 Task: Find connections with filter location Cícero Dantas with filter topic #sharktankwith filter profile language Spanish with filter current company Coursera with filter school Islamic University of Science & Technology, Pulwama with filter industry Wireless Services with filter service category Mobile Marketing with filter keywords title Physical Therapy Assistant
Action: Mouse moved to (630, 118)
Screenshot: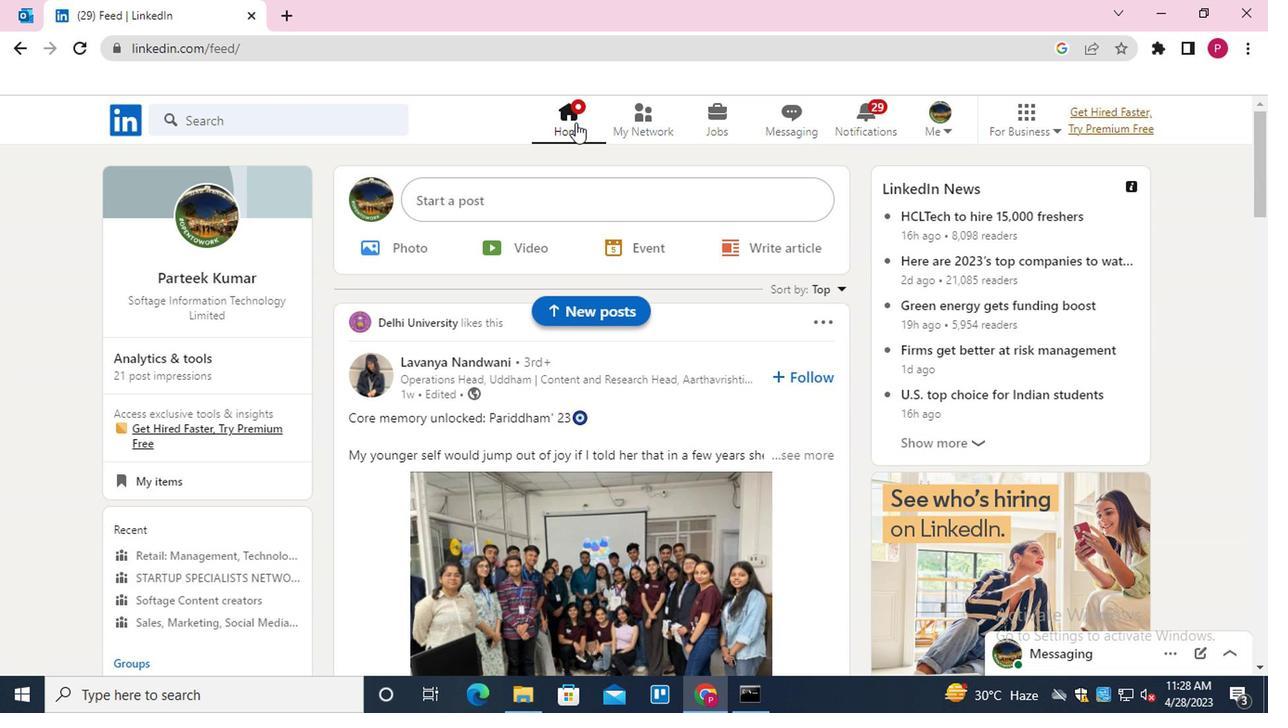 
Action: Mouse pressed left at (630, 118)
Screenshot: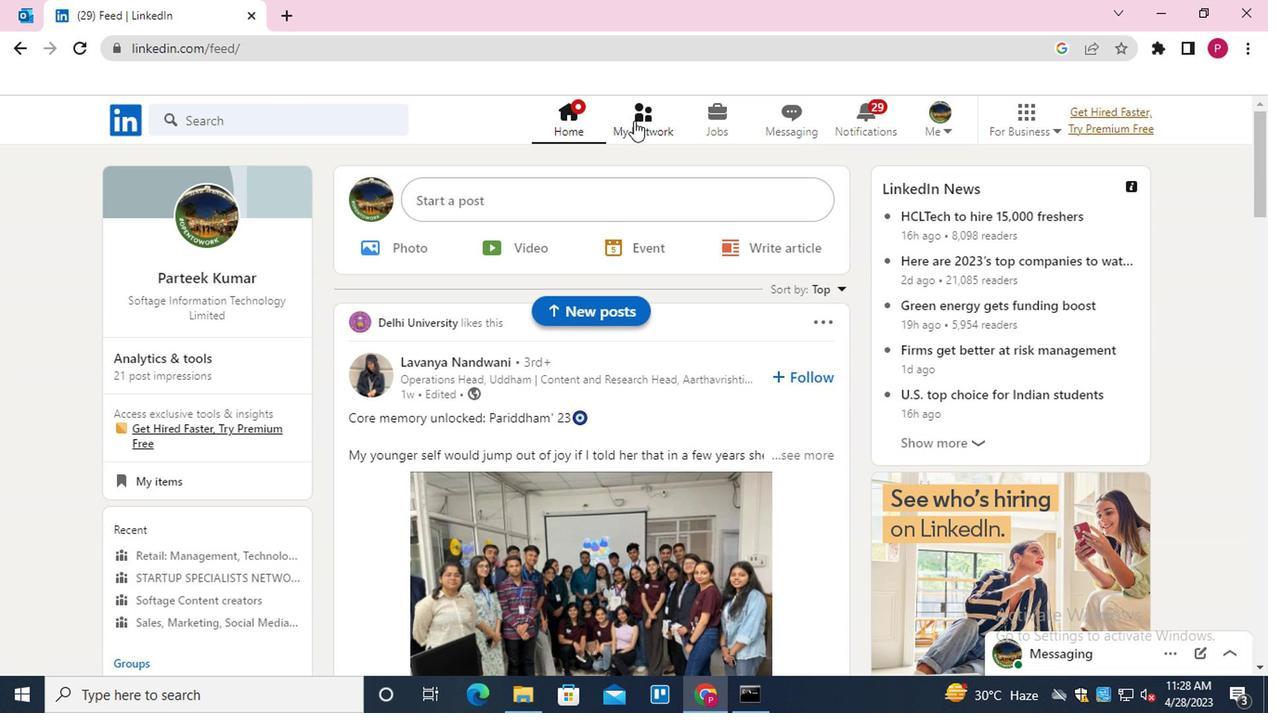 
Action: Mouse moved to (278, 225)
Screenshot: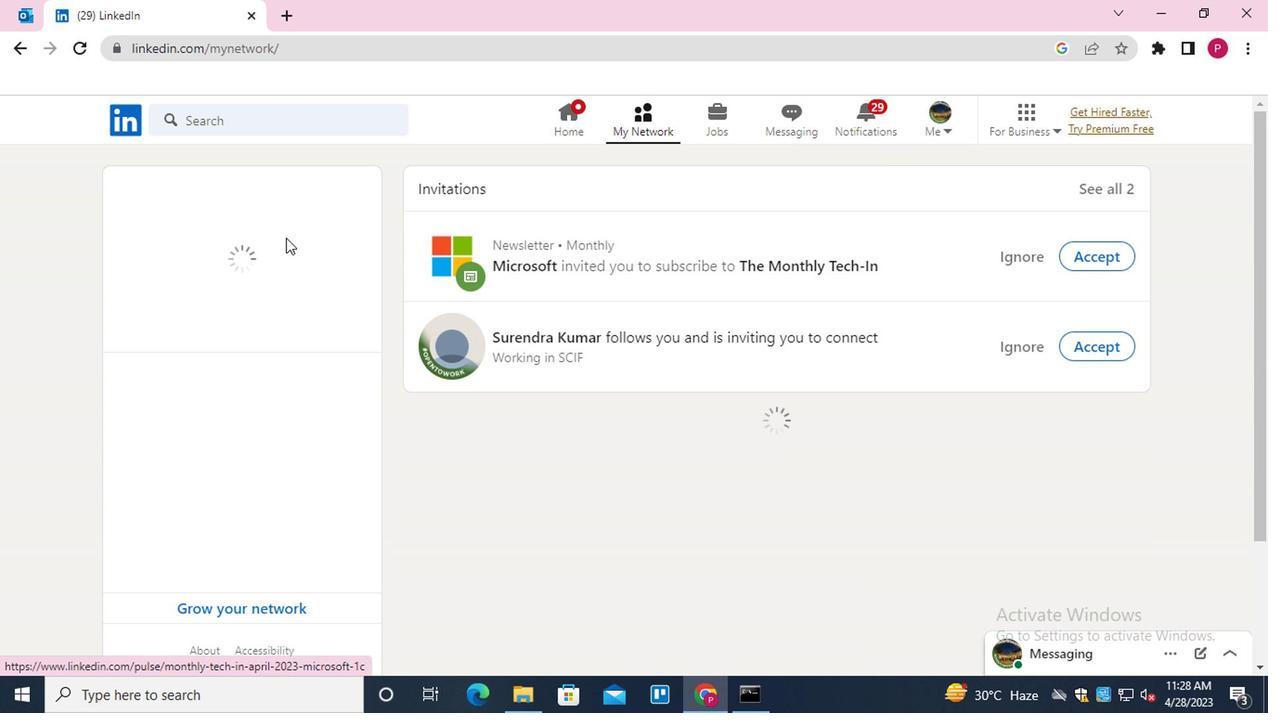
Action: Mouse pressed left at (278, 225)
Screenshot: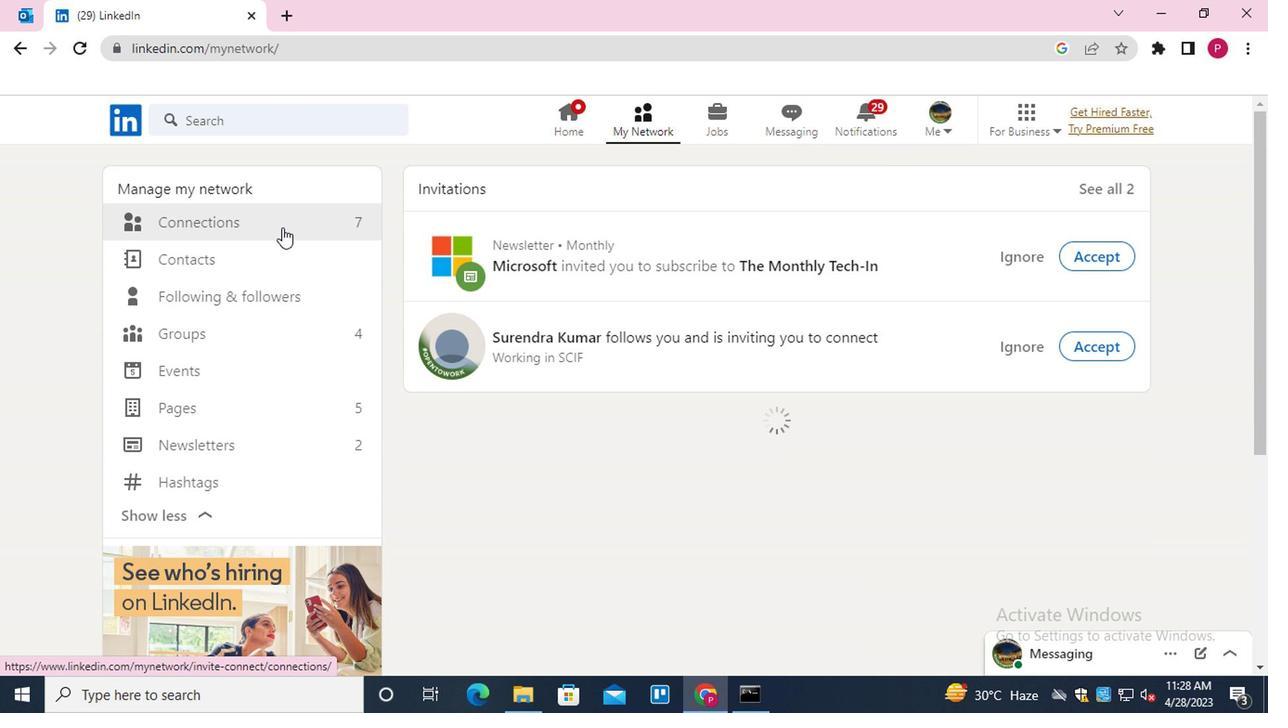 
Action: Mouse moved to (786, 226)
Screenshot: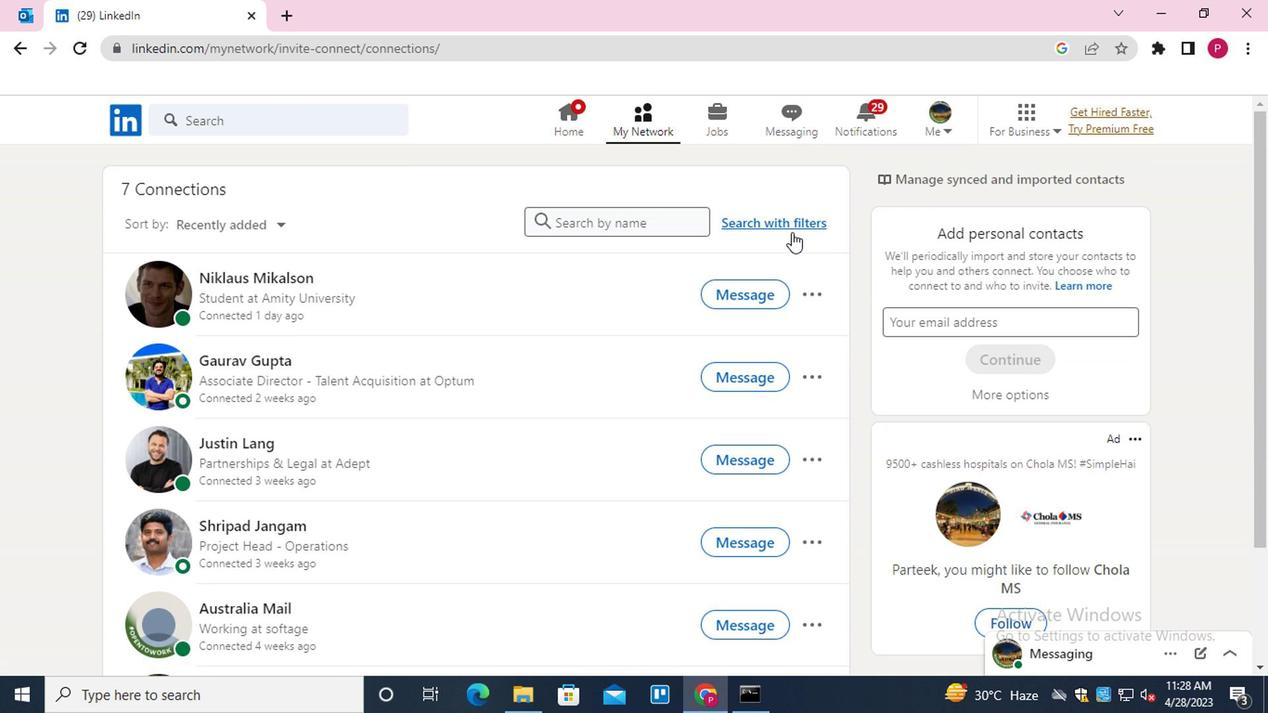 
Action: Mouse pressed left at (786, 226)
Screenshot: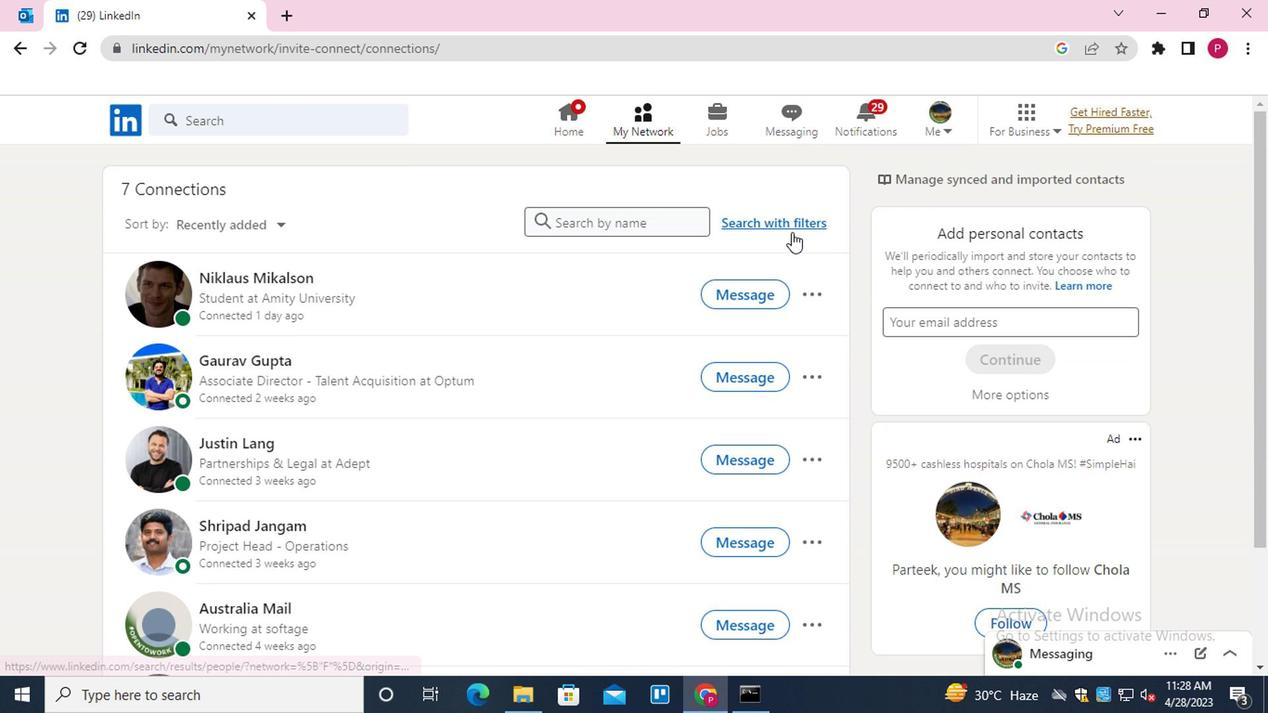 
Action: Mouse moved to (696, 171)
Screenshot: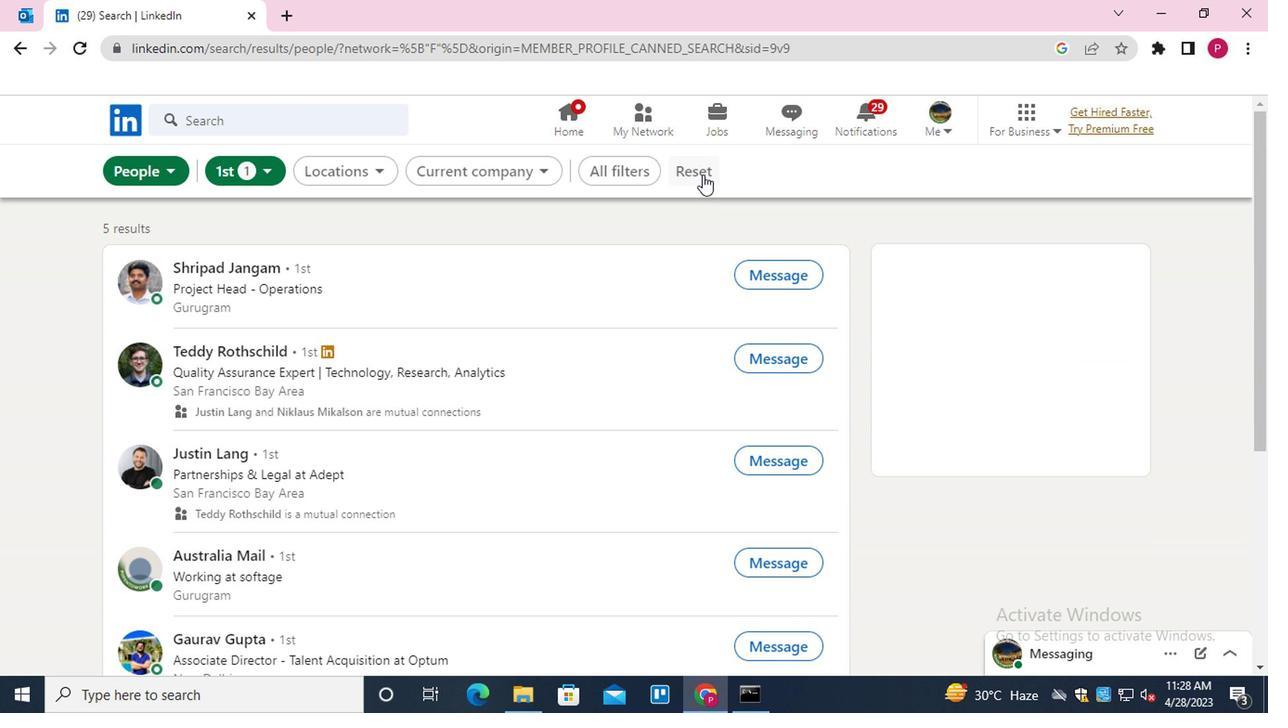
Action: Mouse pressed left at (696, 171)
Screenshot: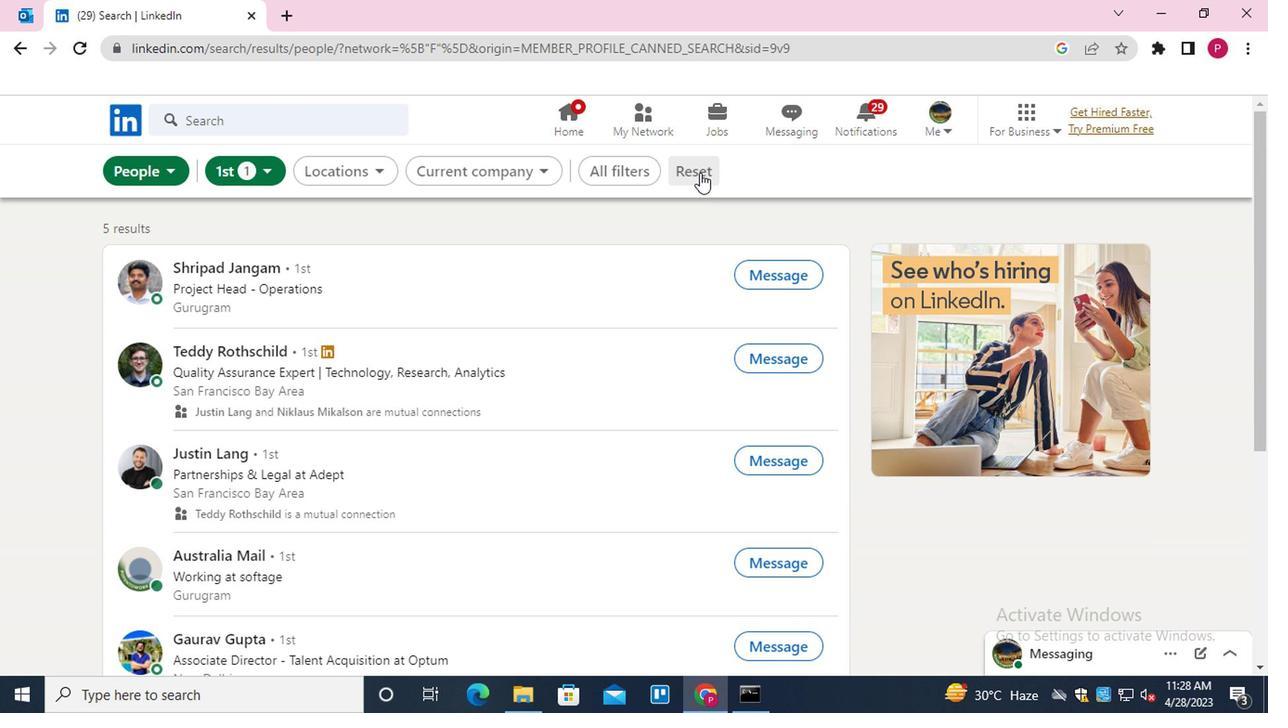 
Action: Mouse moved to (666, 171)
Screenshot: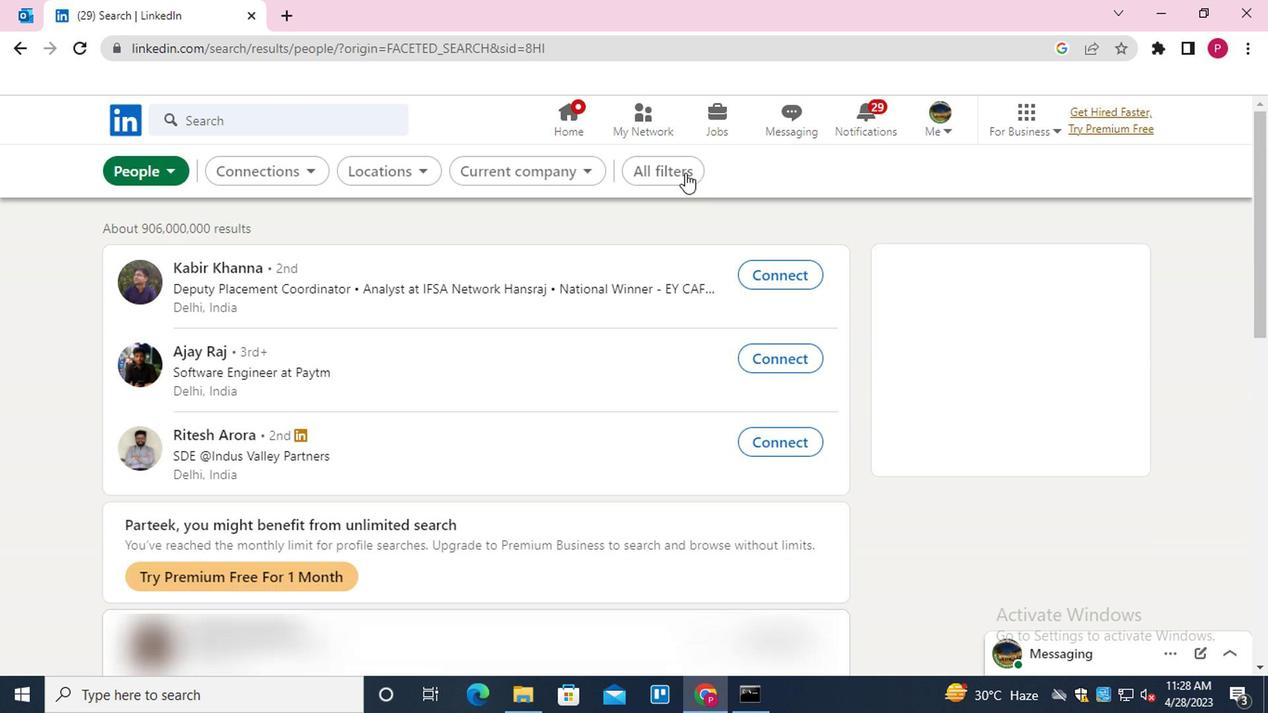 
Action: Mouse pressed left at (666, 171)
Screenshot: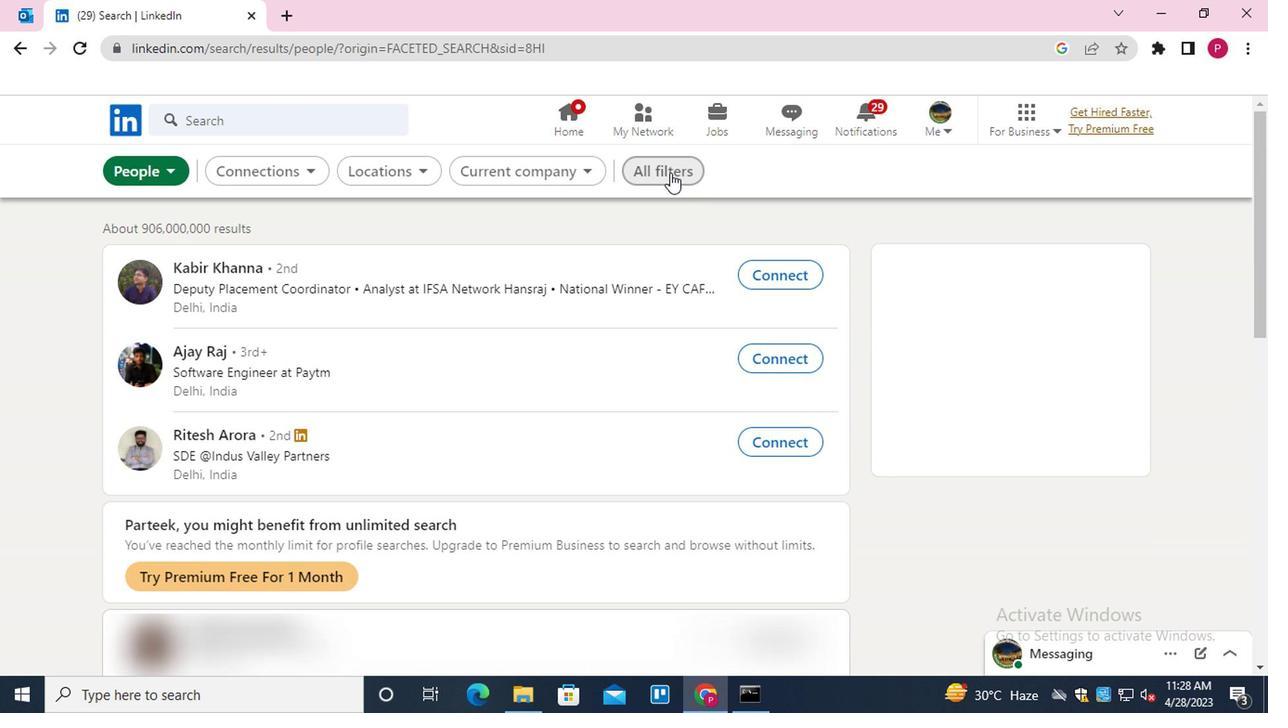 
Action: Mouse moved to (934, 365)
Screenshot: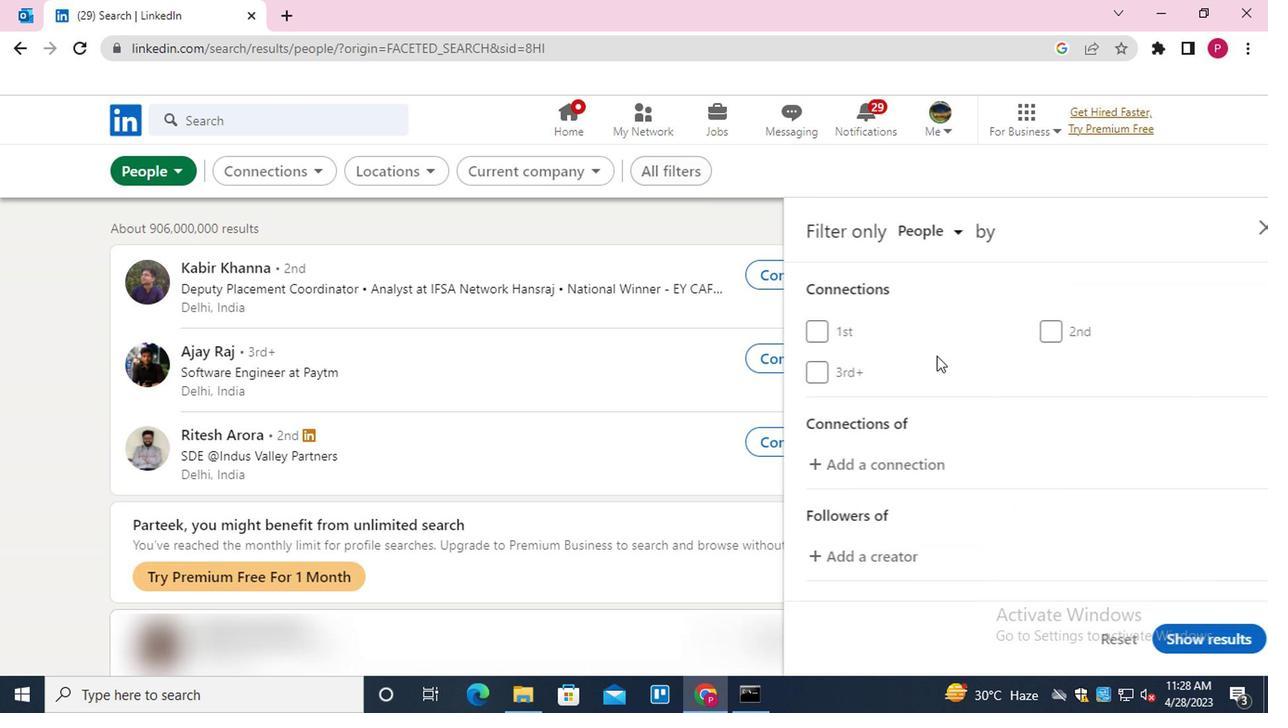 
Action: Mouse scrolled (934, 365) with delta (0, 0)
Screenshot: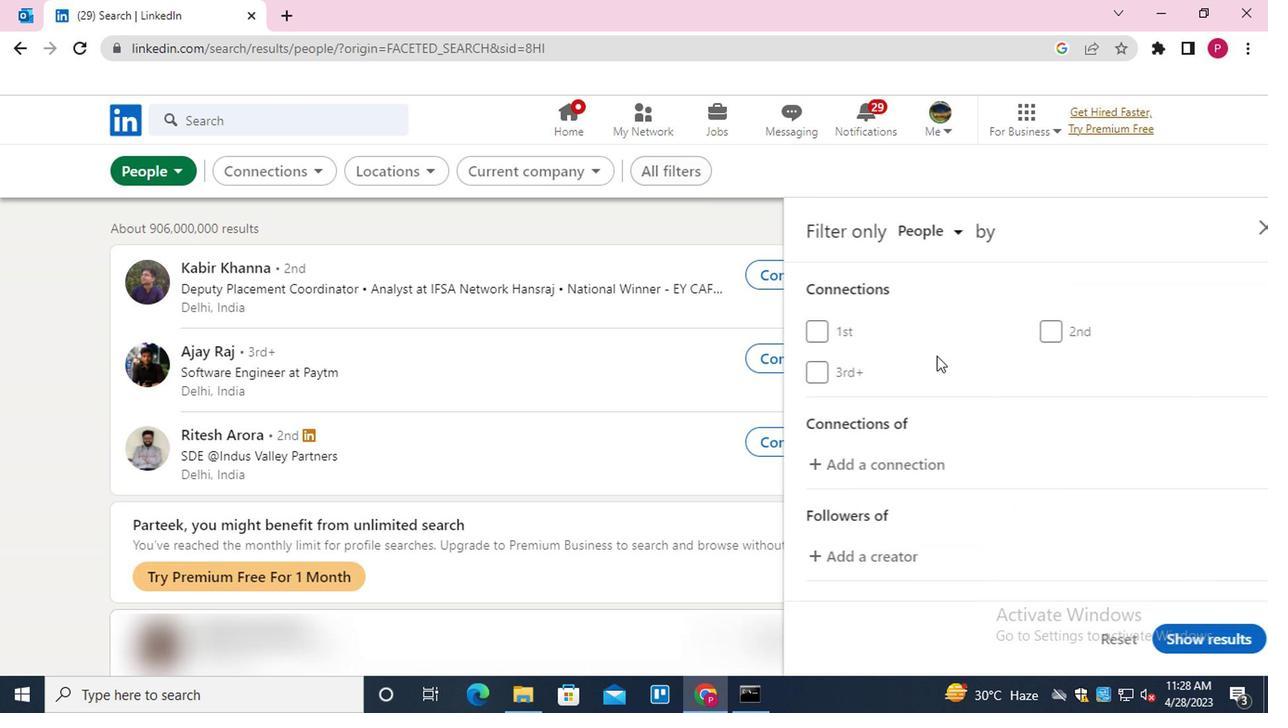 
Action: Mouse moved to (934, 367)
Screenshot: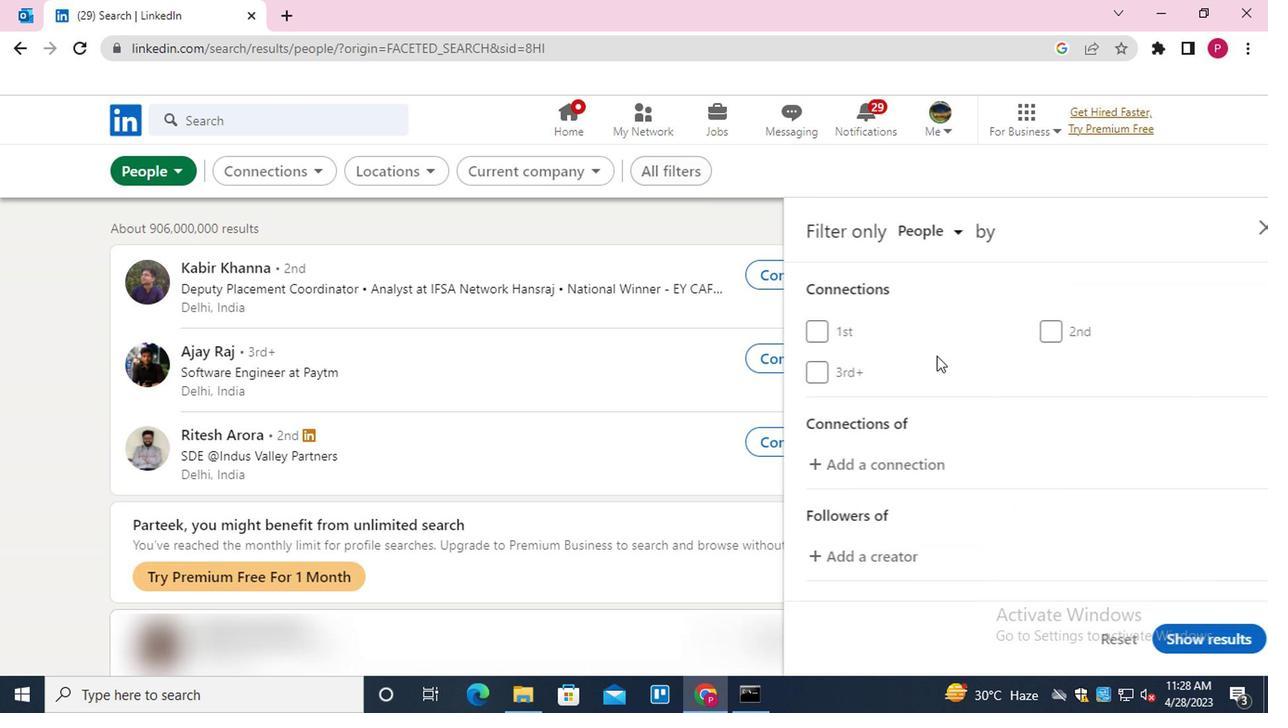 
Action: Mouse scrolled (934, 367) with delta (0, 0)
Screenshot: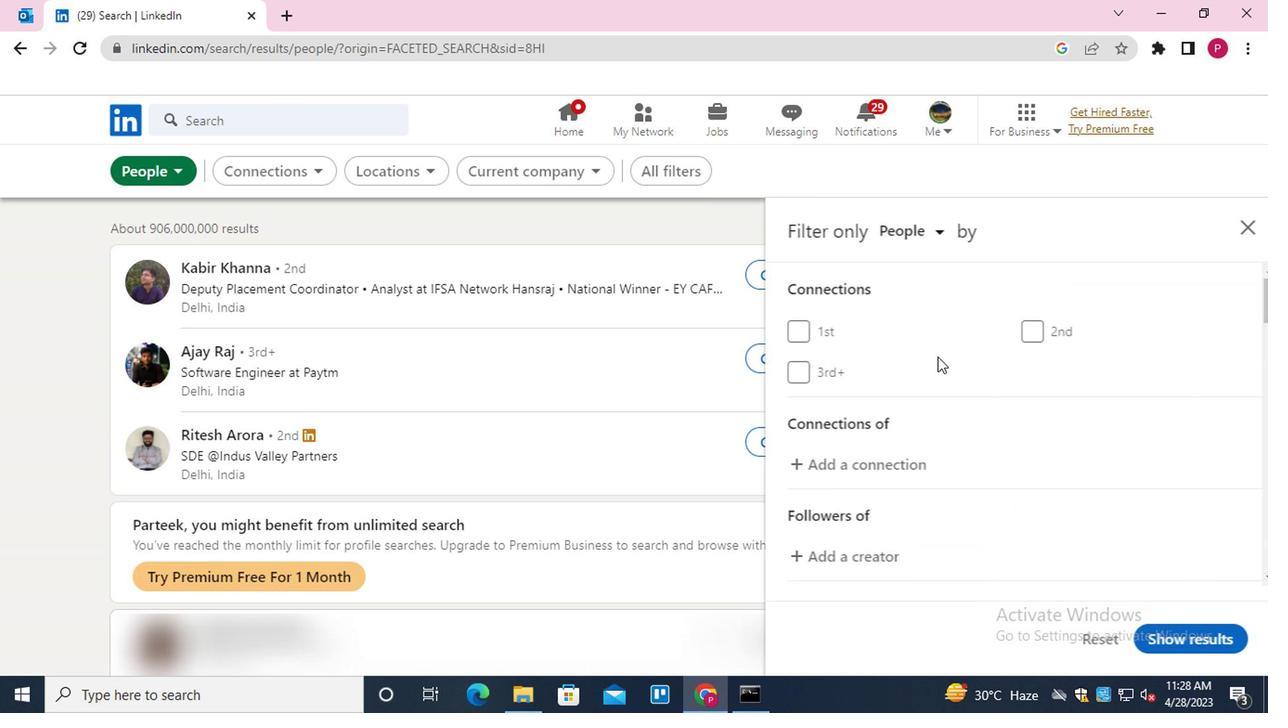 
Action: Mouse moved to (936, 374)
Screenshot: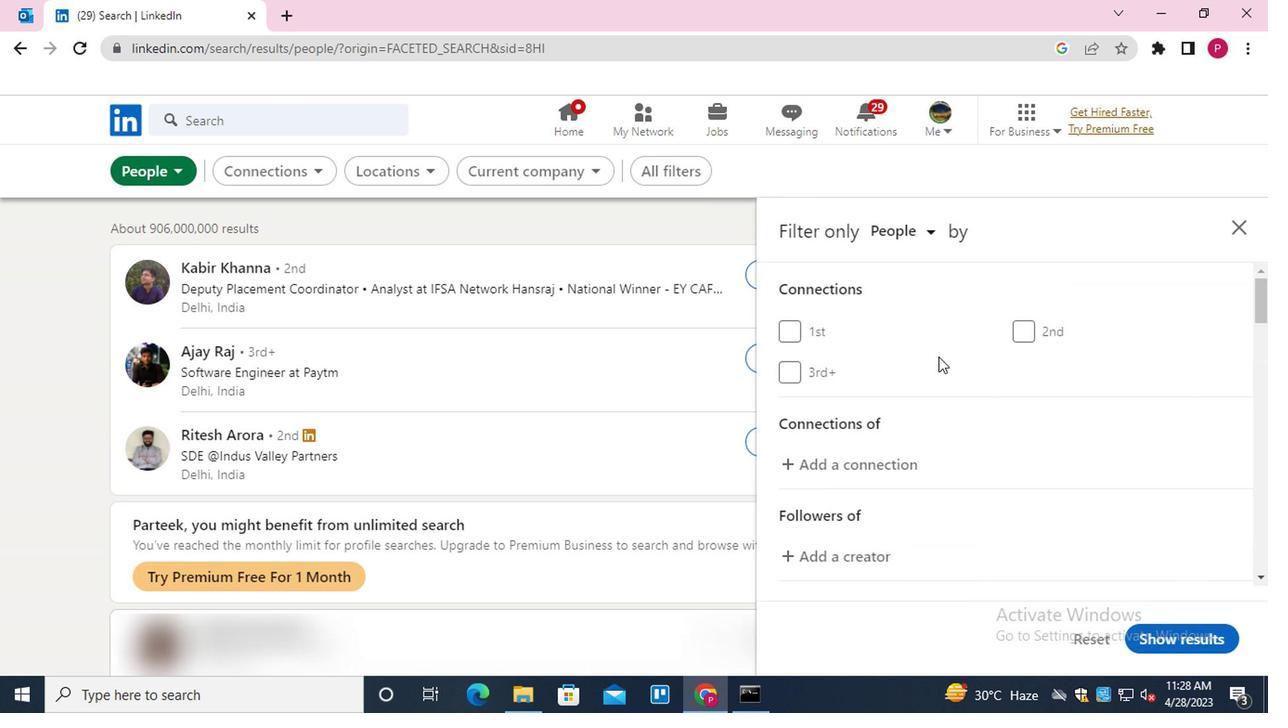 
Action: Mouse scrolled (936, 373) with delta (0, 0)
Screenshot: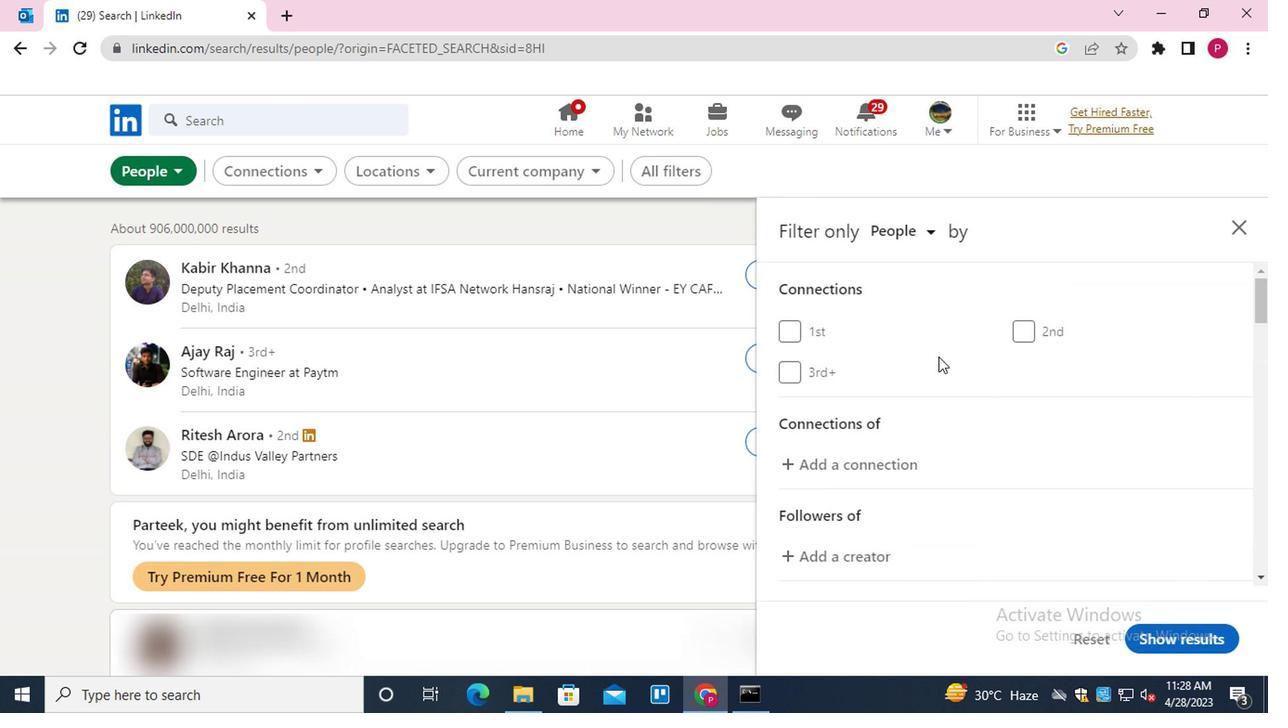 
Action: Mouse moved to (945, 385)
Screenshot: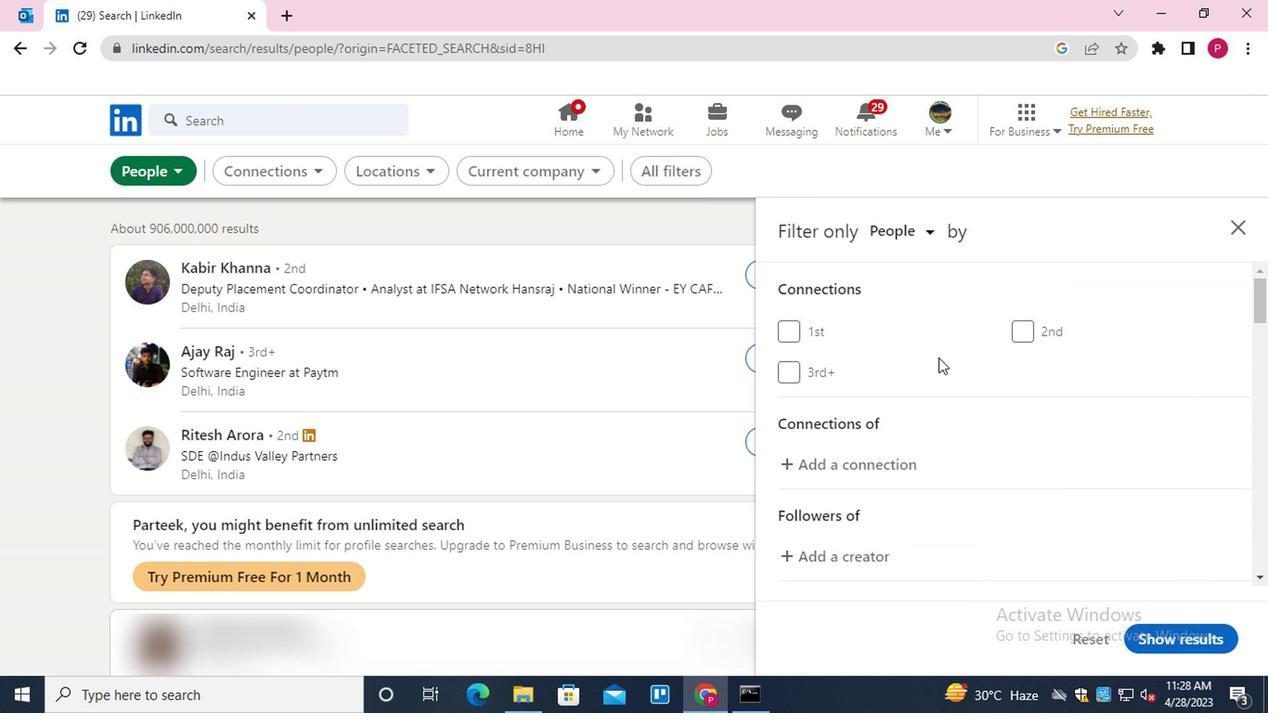 
Action: Mouse scrolled (945, 384) with delta (0, -1)
Screenshot: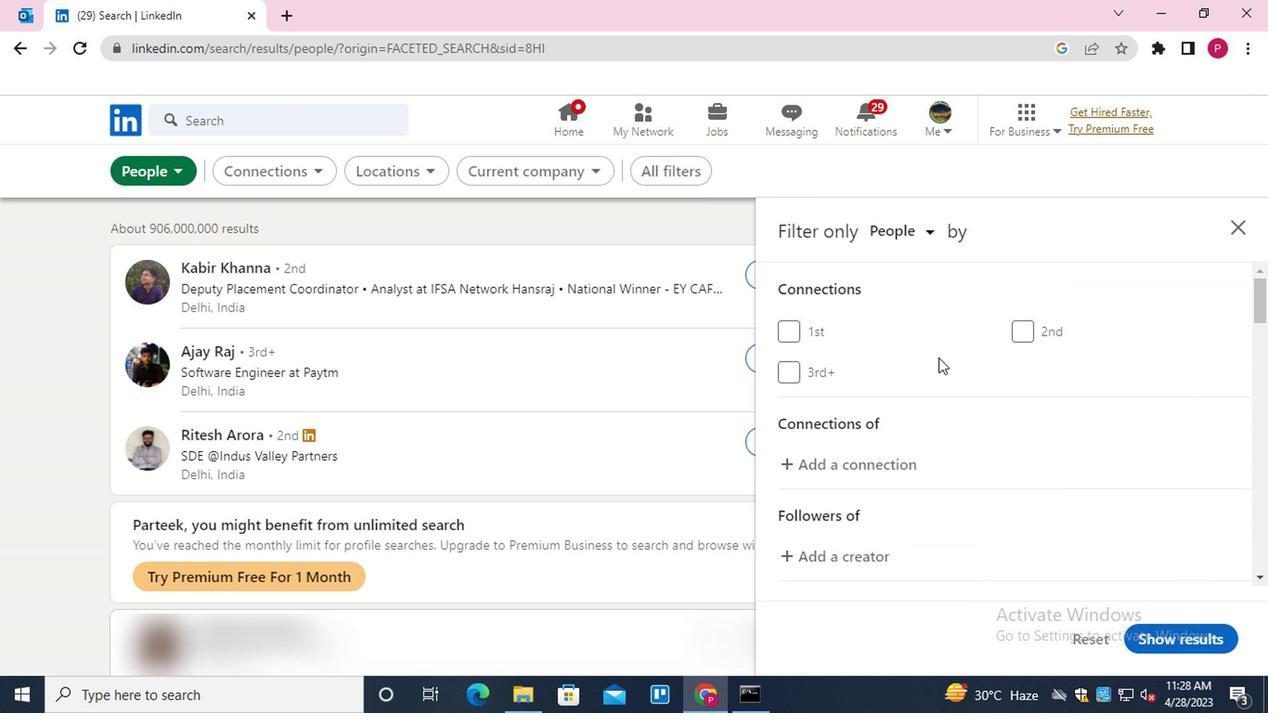 
Action: Mouse moved to (1052, 357)
Screenshot: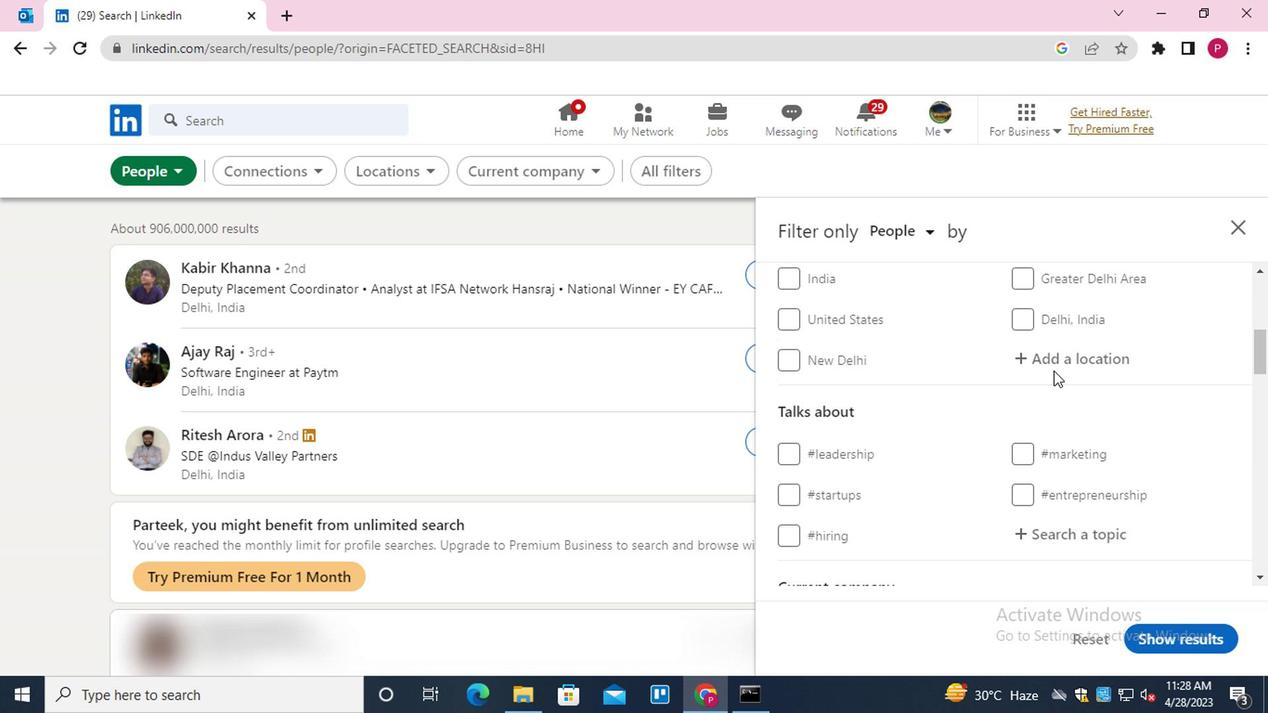 
Action: Mouse pressed left at (1052, 357)
Screenshot: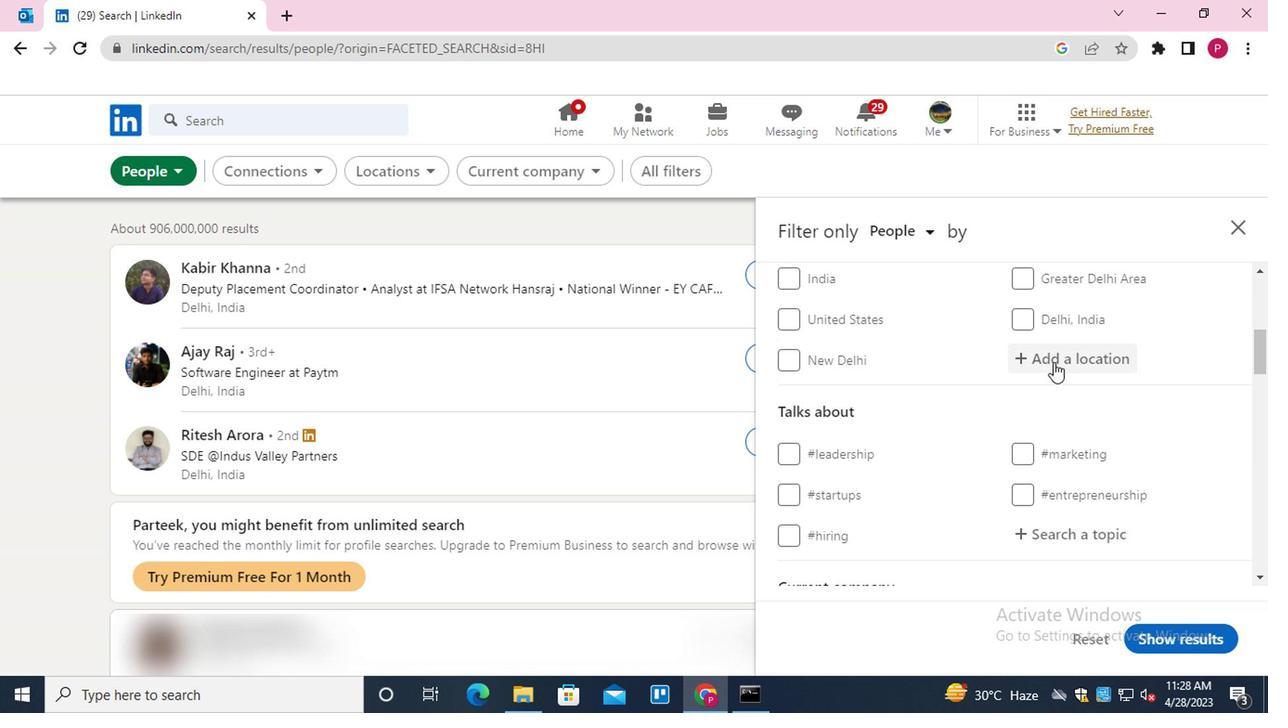
Action: Key pressed <Key.shift>CICERO<Key.down><Key.down><Key.down><Key.down><Key.enter>
Screenshot: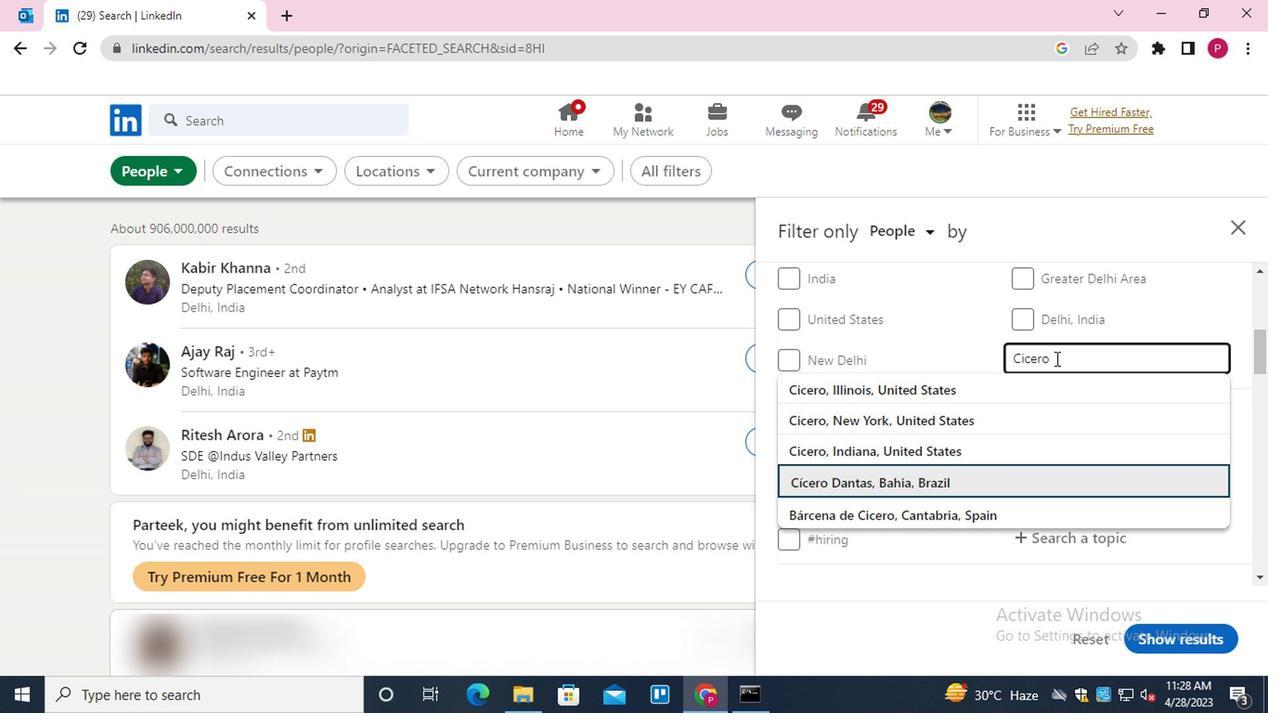 
Action: Mouse moved to (974, 391)
Screenshot: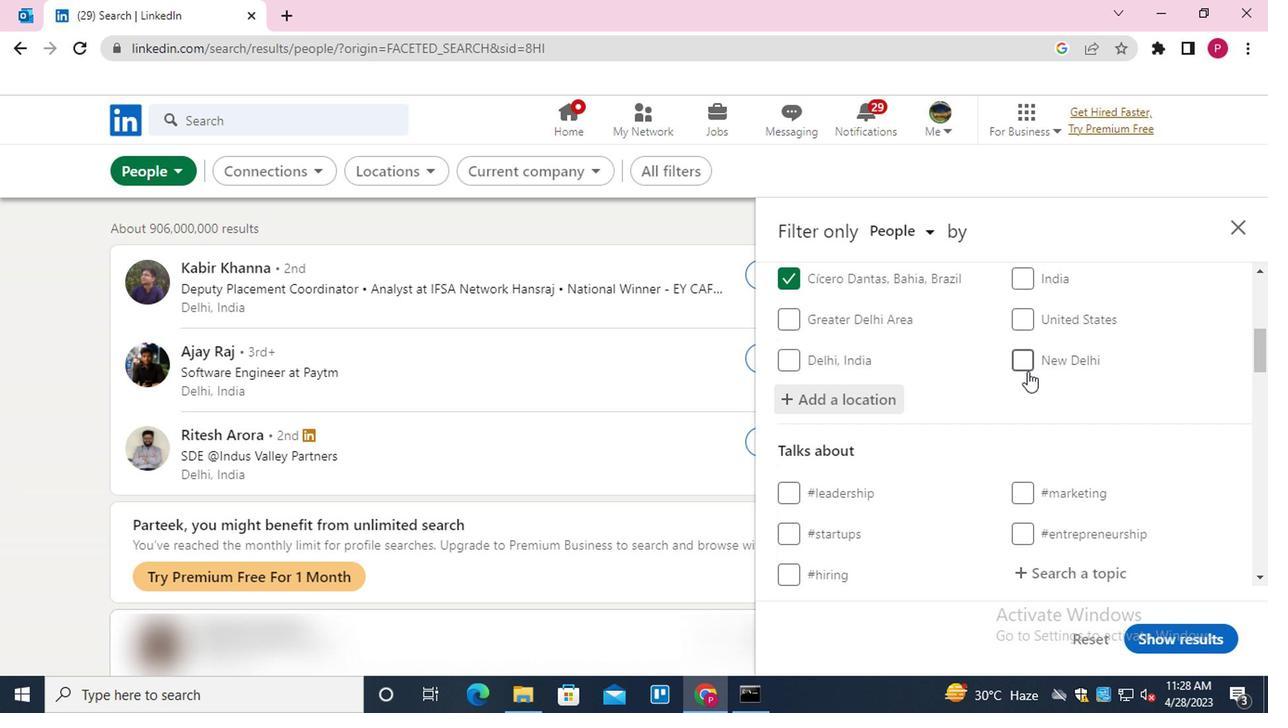 
Action: Mouse scrolled (974, 390) with delta (0, 0)
Screenshot: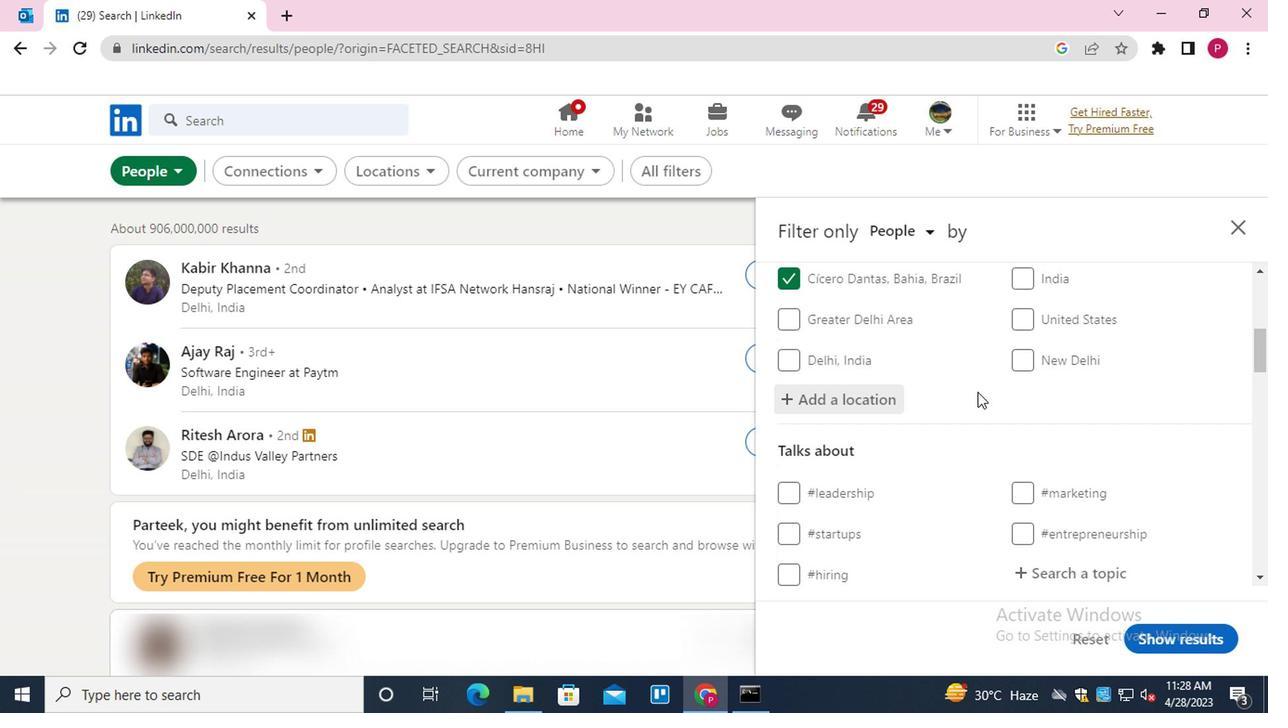 
Action: Mouse moved to (972, 391)
Screenshot: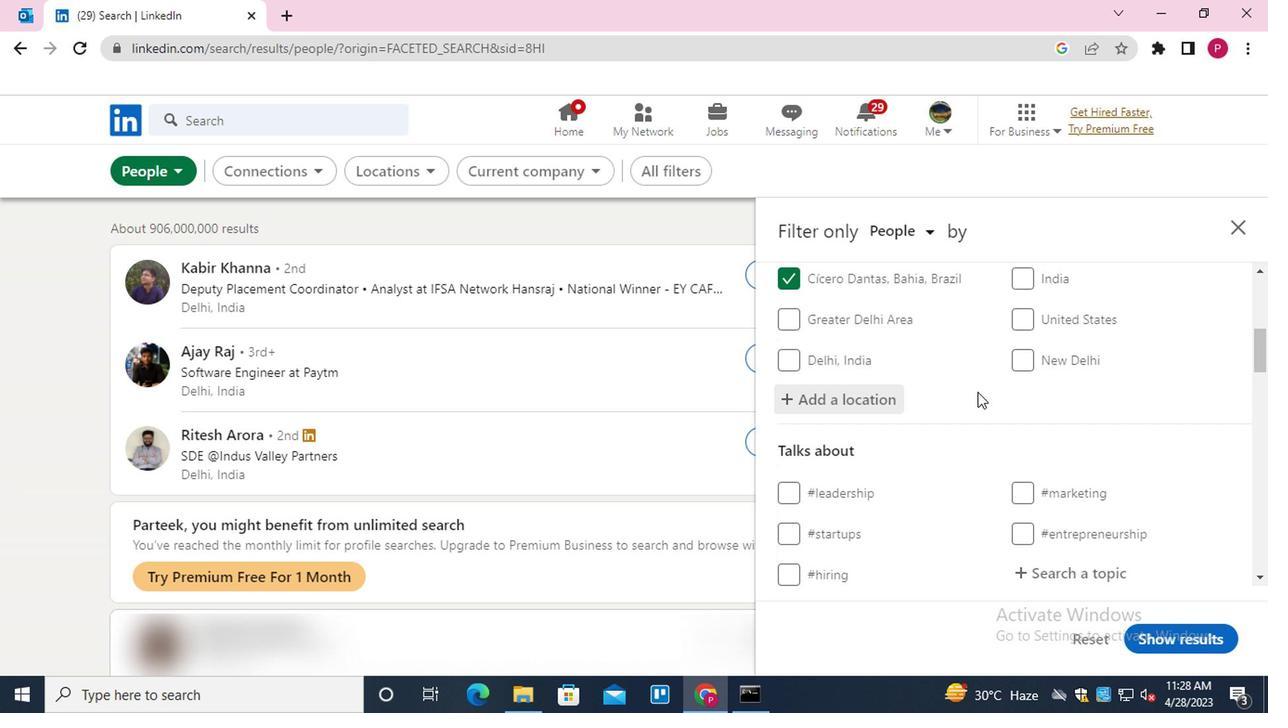 
Action: Mouse scrolled (972, 390) with delta (0, 0)
Screenshot: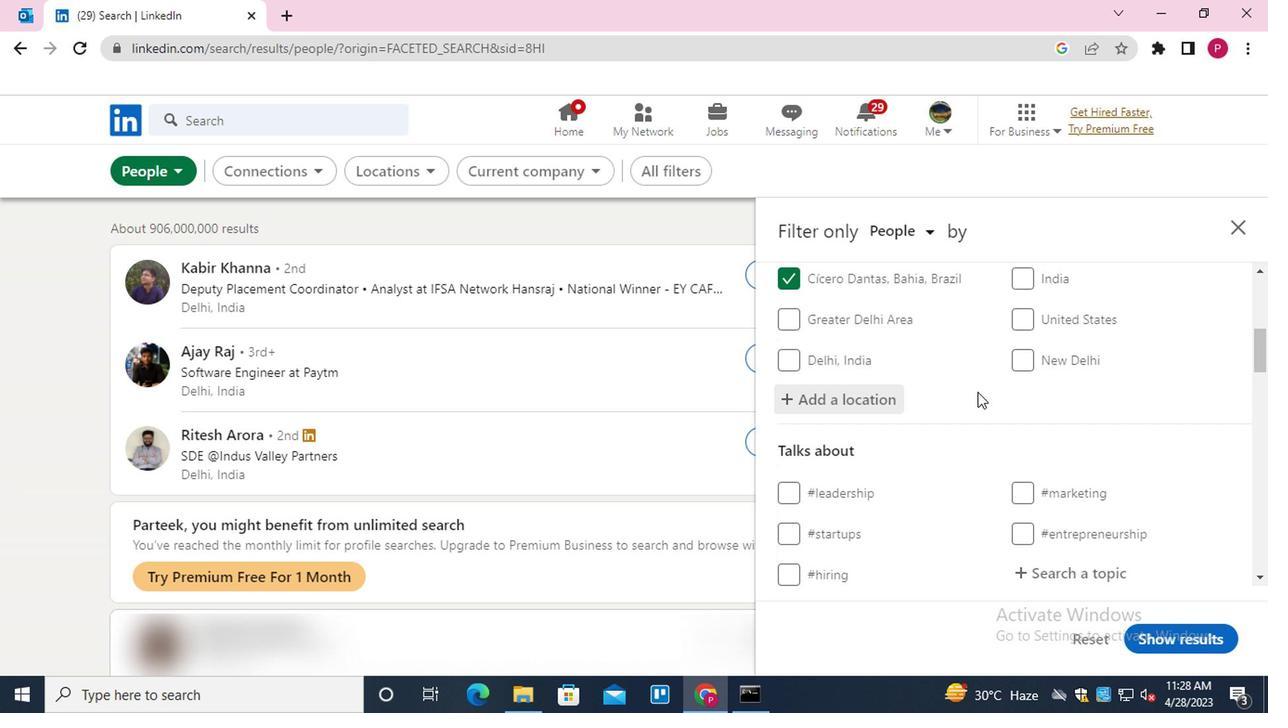 
Action: Mouse moved to (1034, 394)
Screenshot: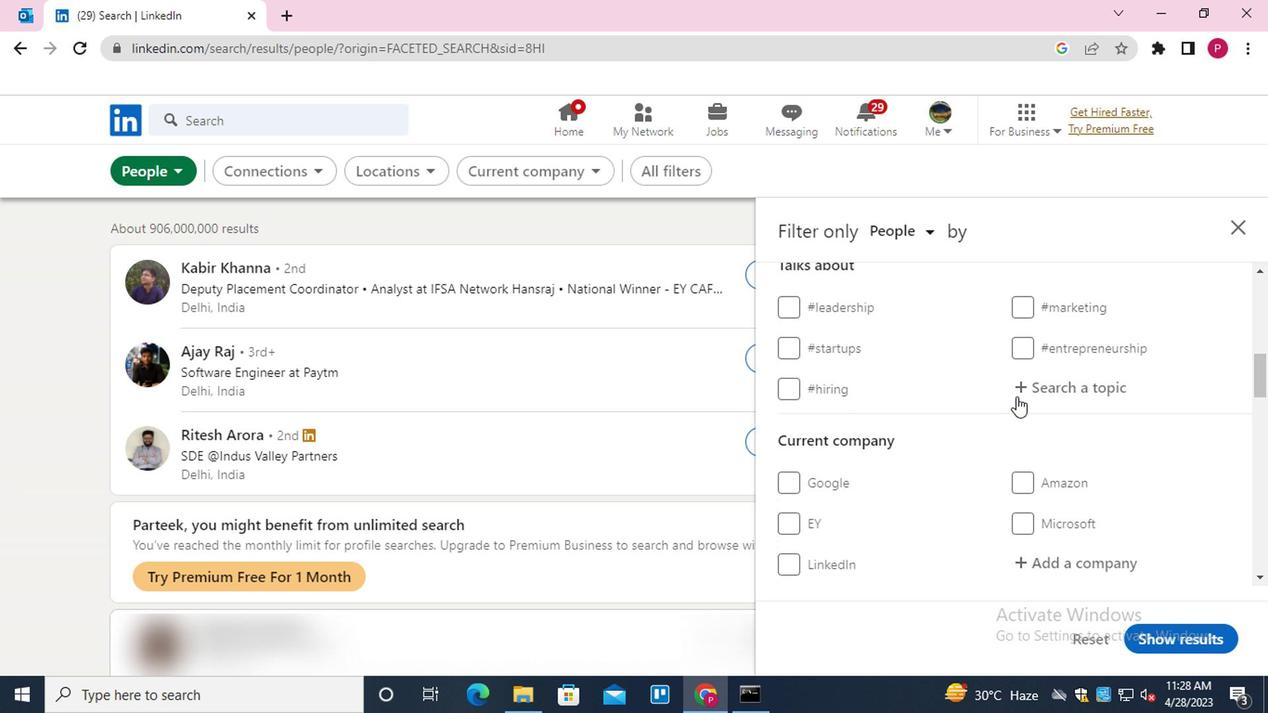 
Action: Mouse pressed left at (1034, 394)
Screenshot: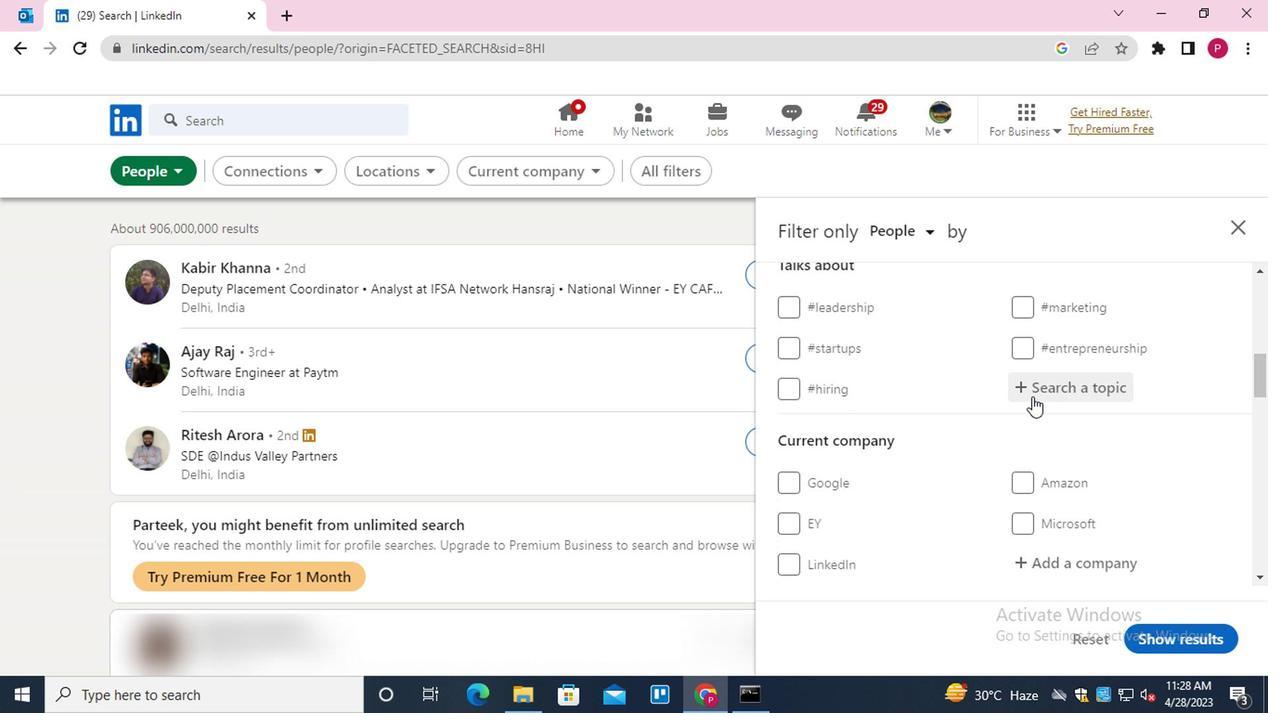 
Action: Key pressed SHARKTANK<Key.down><Key.enter>
Screenshot: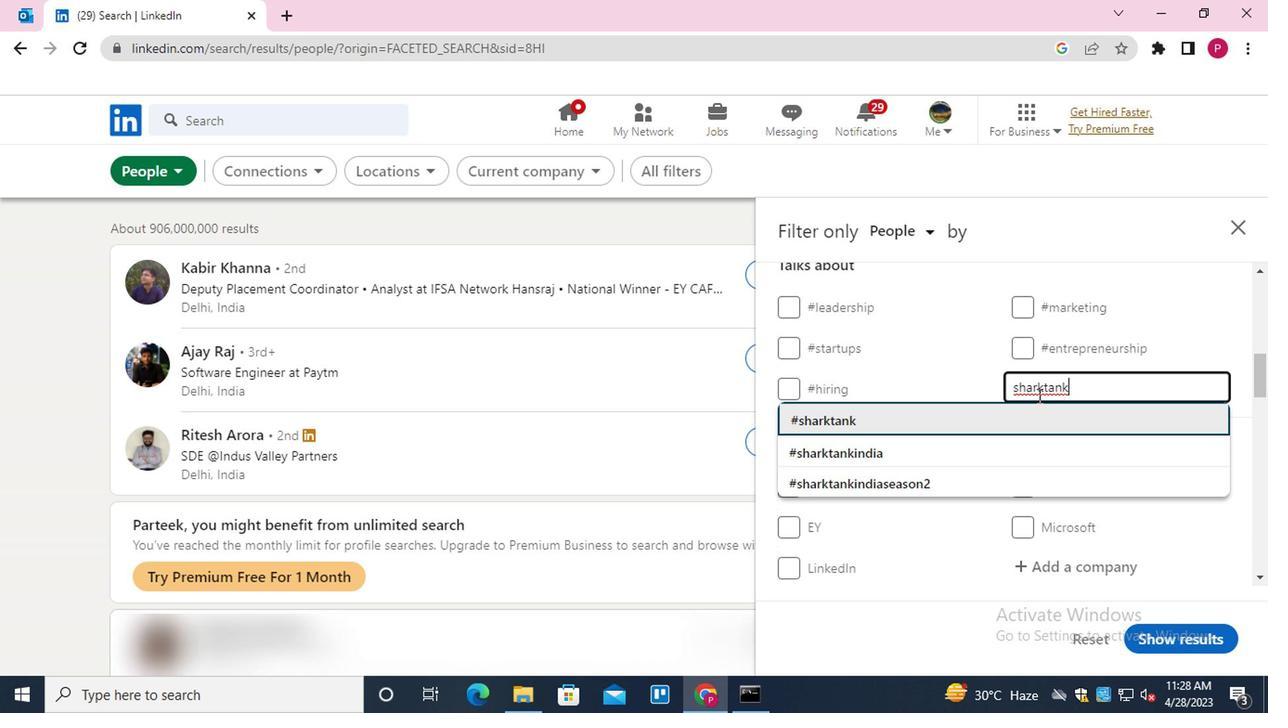 
Action: Mouse scrolled (1034, 394) with delta (0, 0)
Screenshot: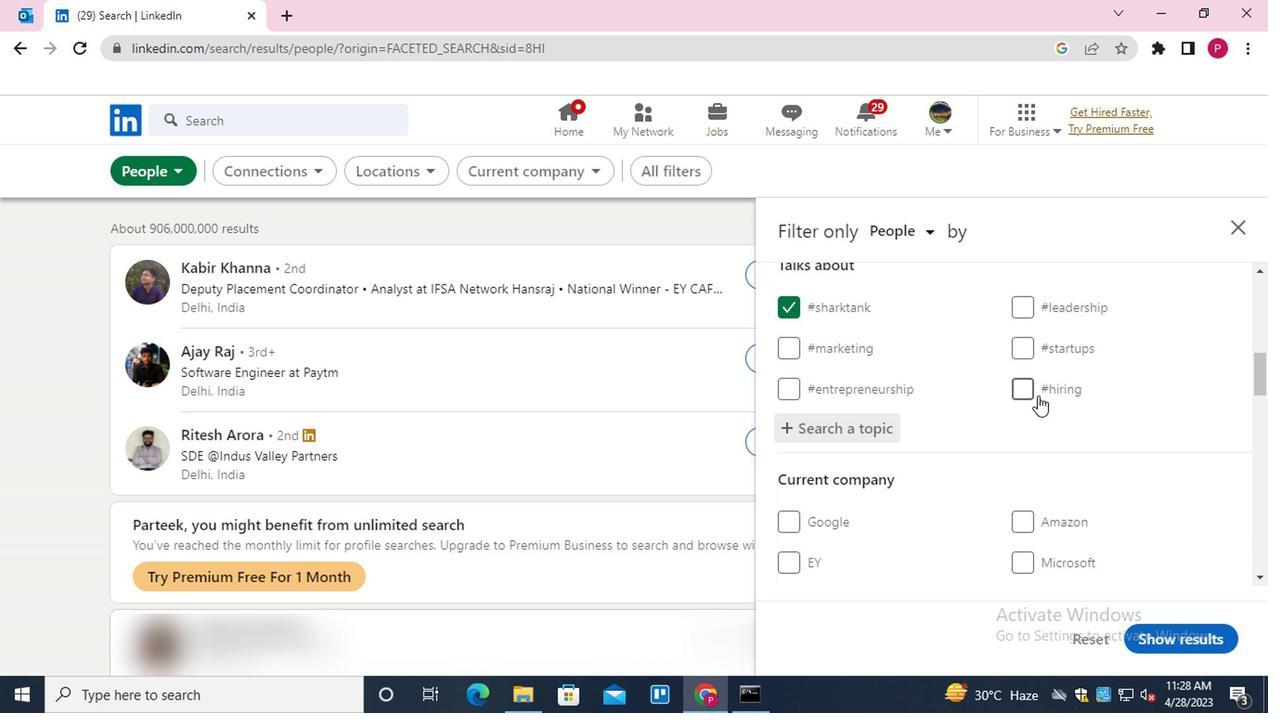 
Action: Mouse moved to (1032, 395)
Screenshot: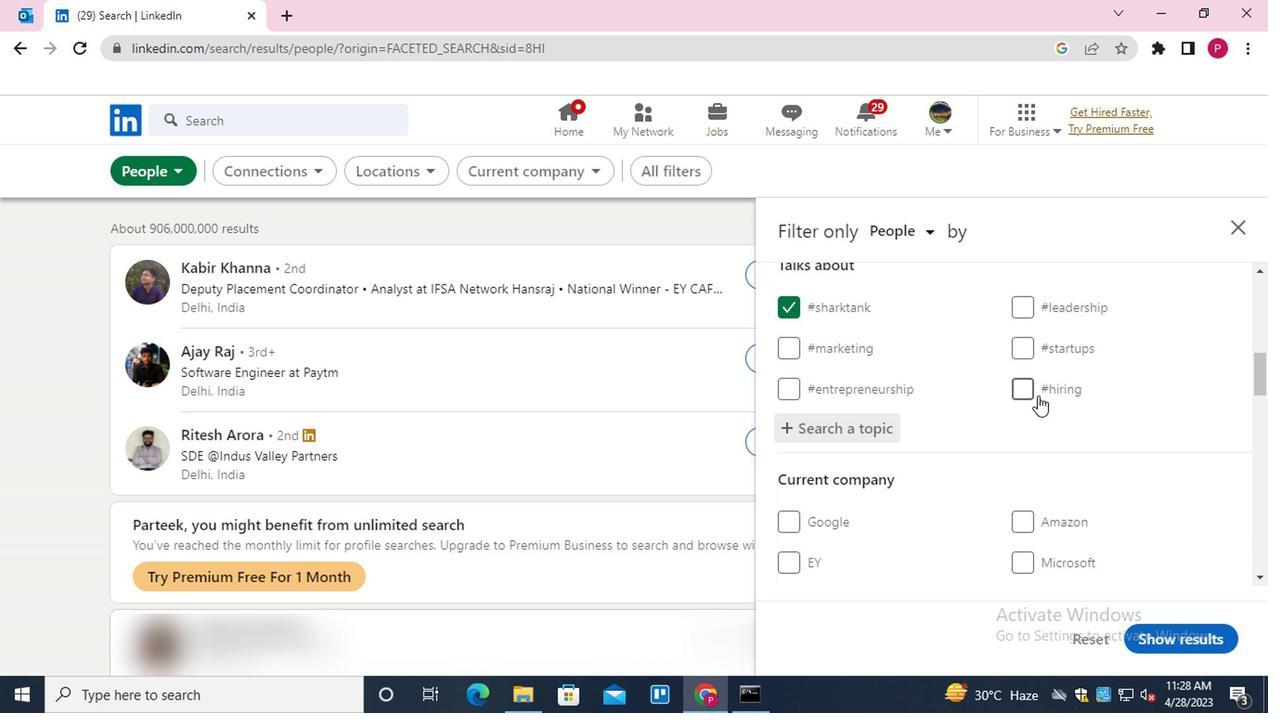 
Action: Mouse scrolled (1032, 394) with delta (0, 0)
Screenshot: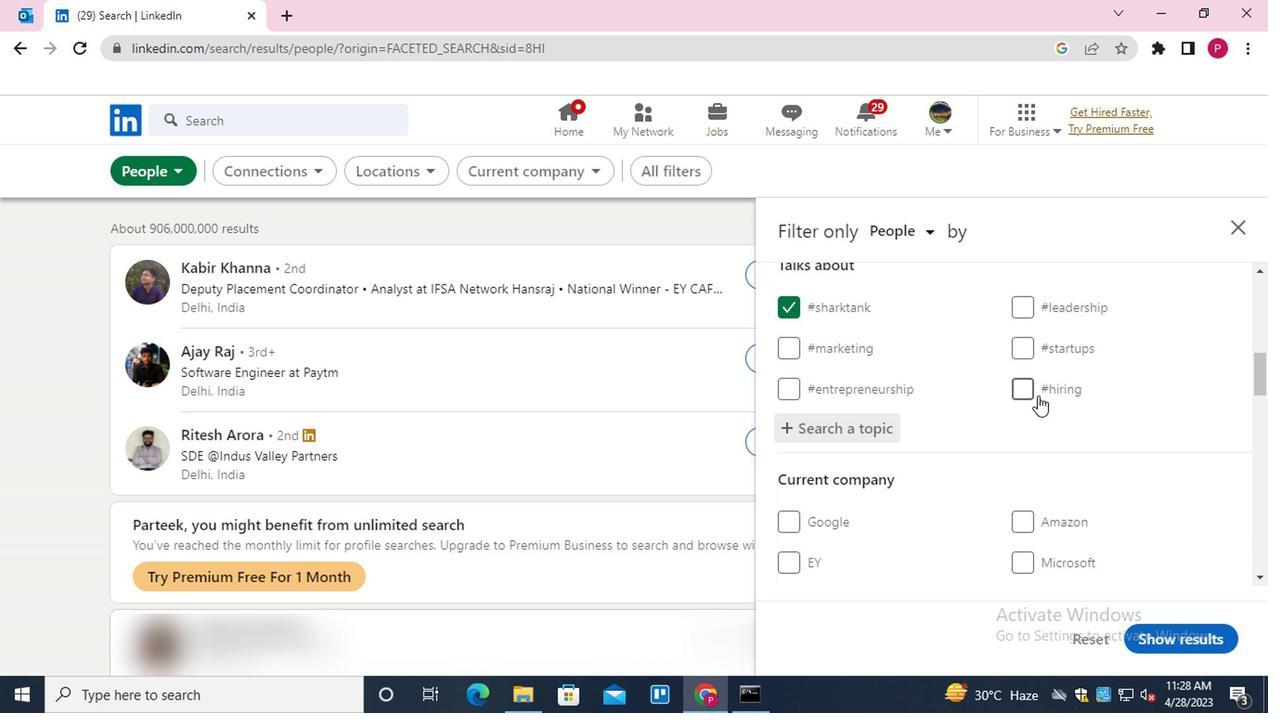 
Action: Mouse moved to (947, 433)
Screenshot: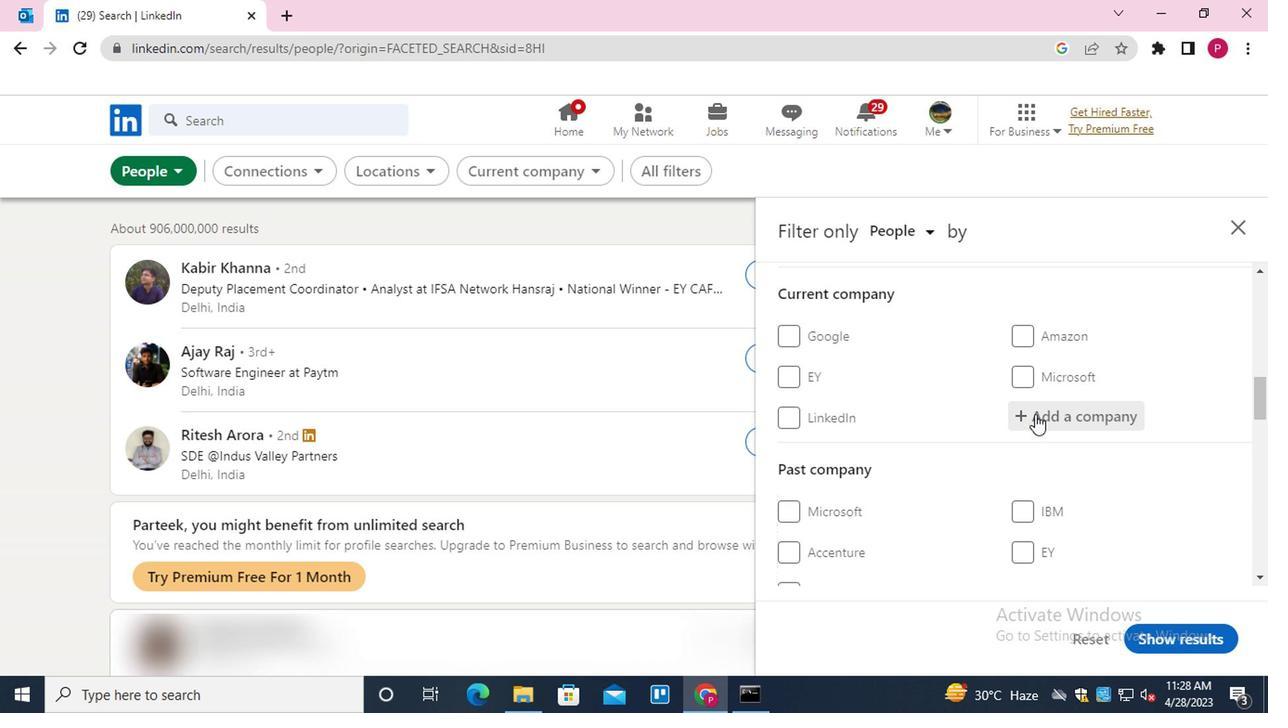 
Action: Mouse scrolled (947, 433) with delta (0, 0)
Screenshot: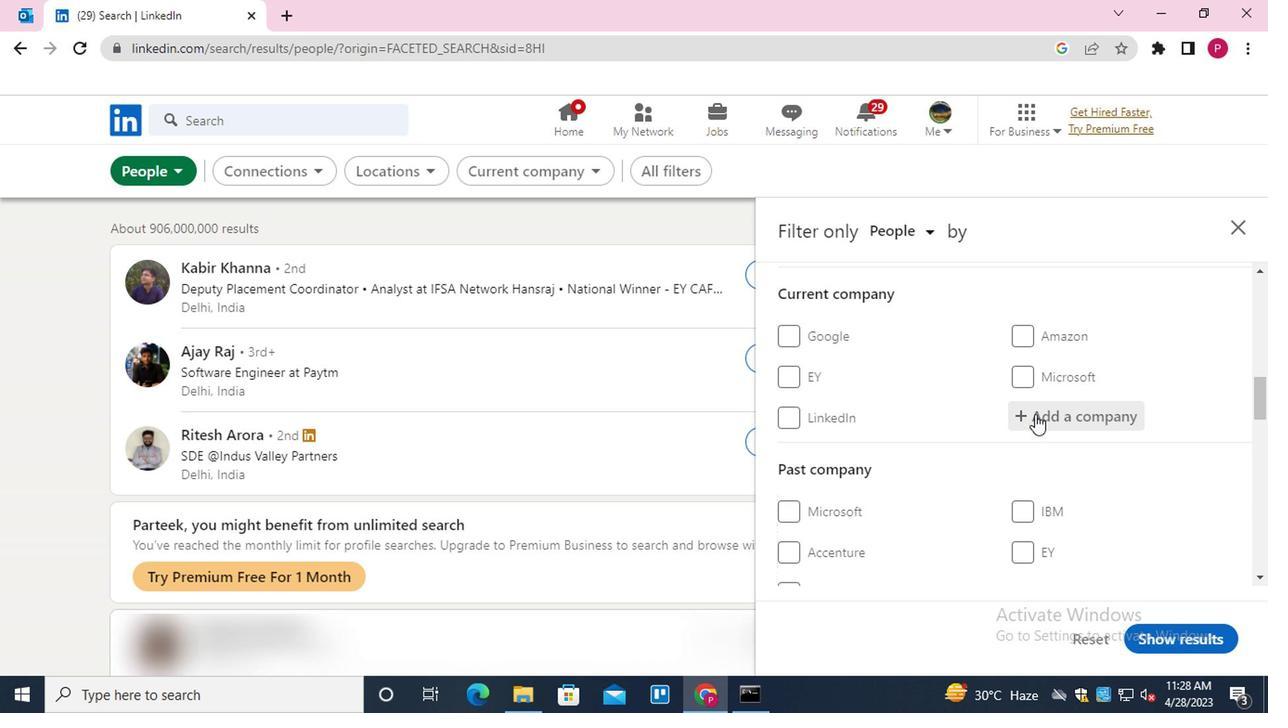 
Action: Mouse moved to (947, 433)
Screenshot: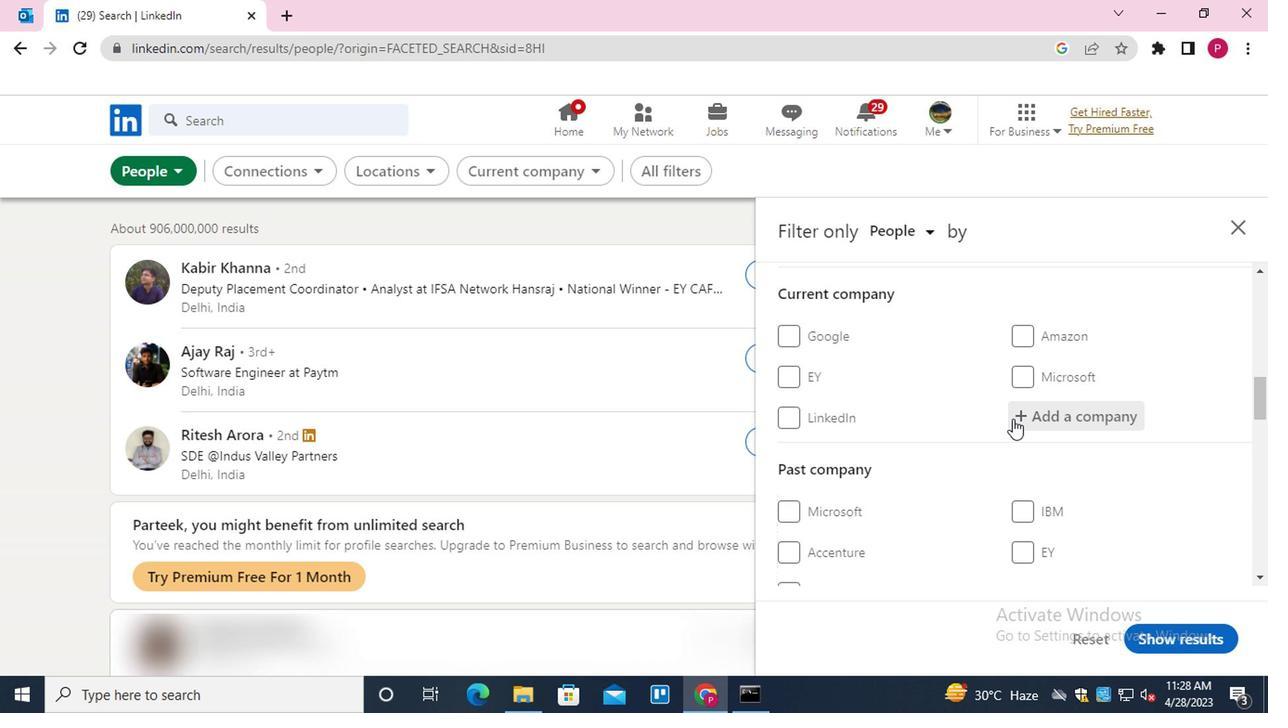 
Action: Mouse scrolled (947, 433) with delta (0, 0)
Screenshot: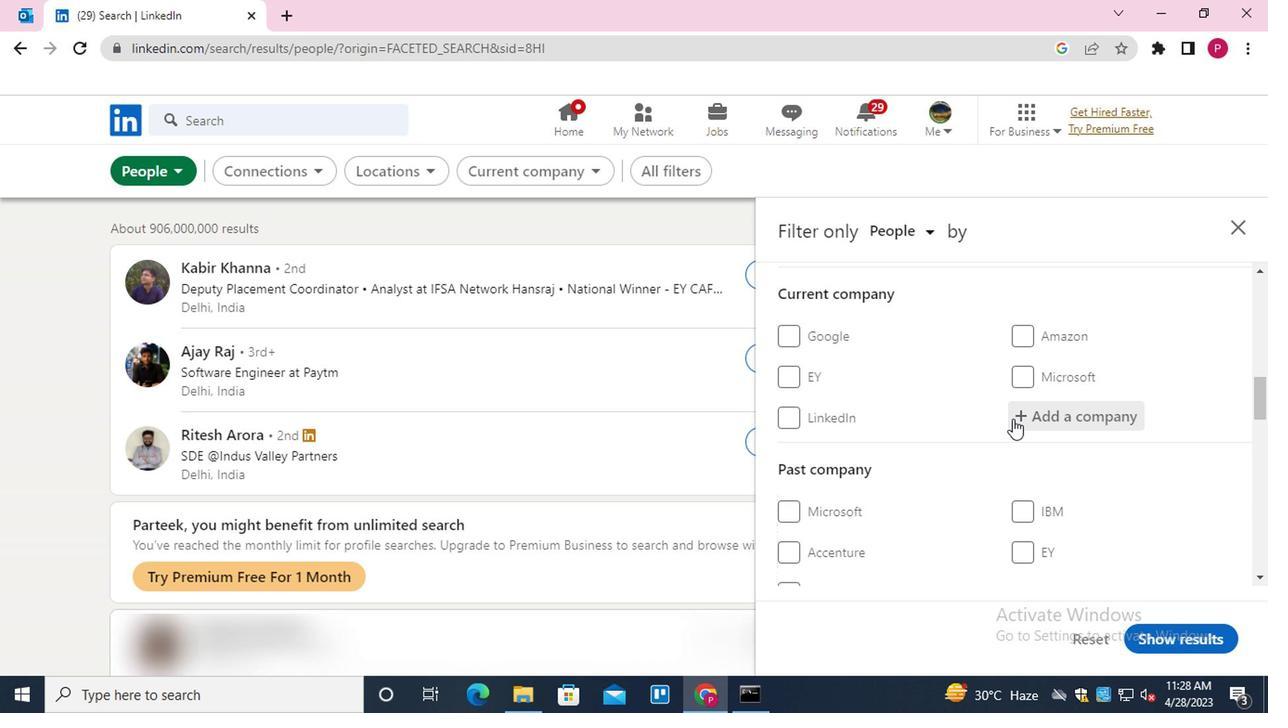 
Action: Mouse moved to (947, 435)
Screenshot: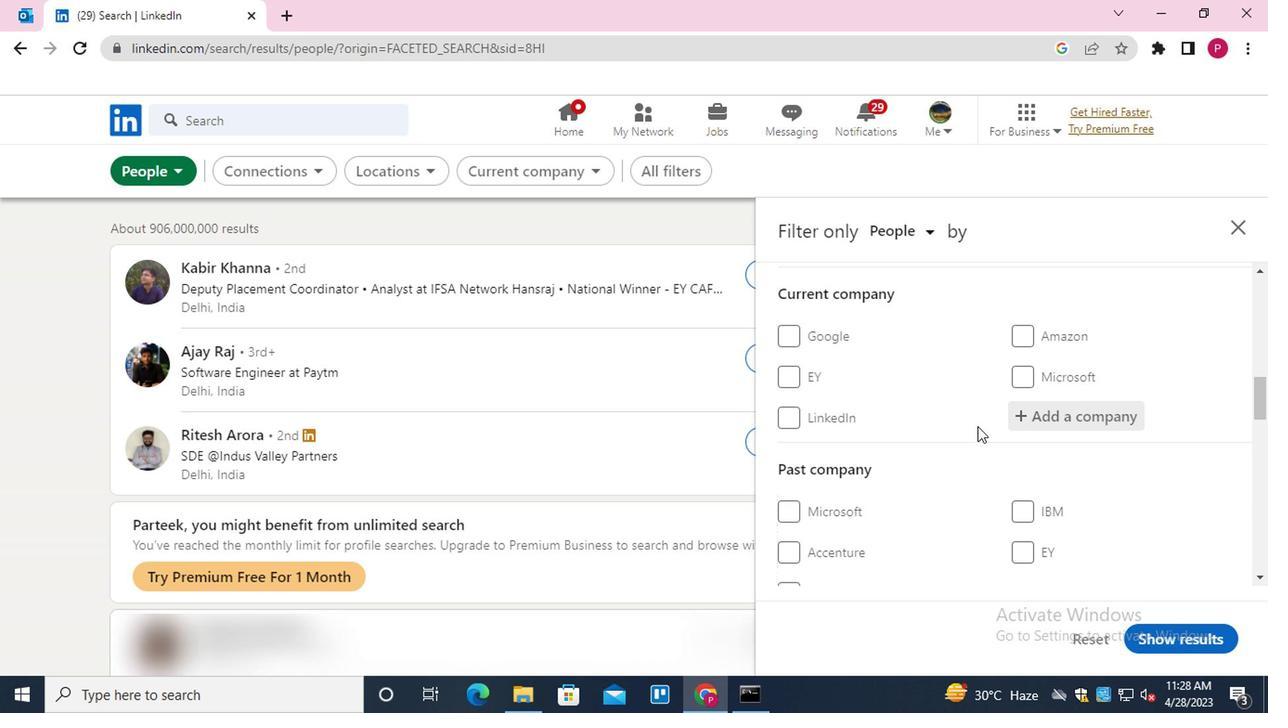 
Action: Mouse scrolled (947, 435) with delta (0, 0)
Screenshot: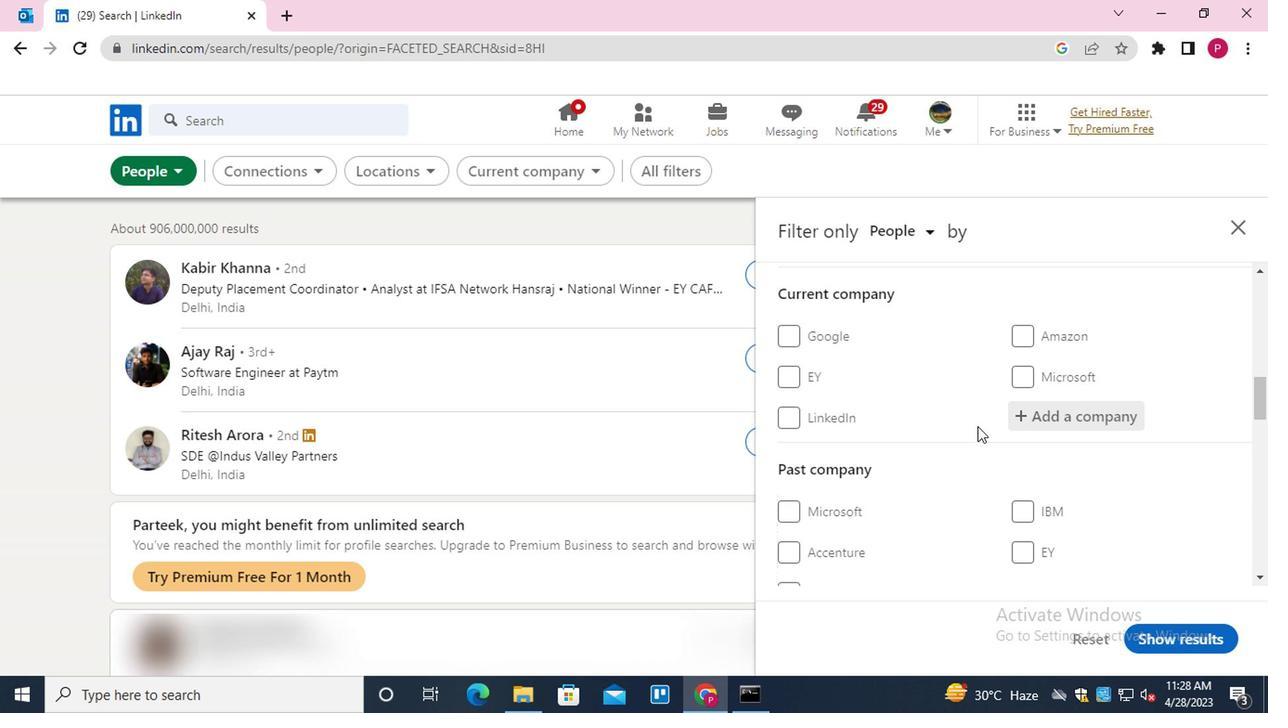 
Action: Mouse moved to (945, 435)
Screenshot: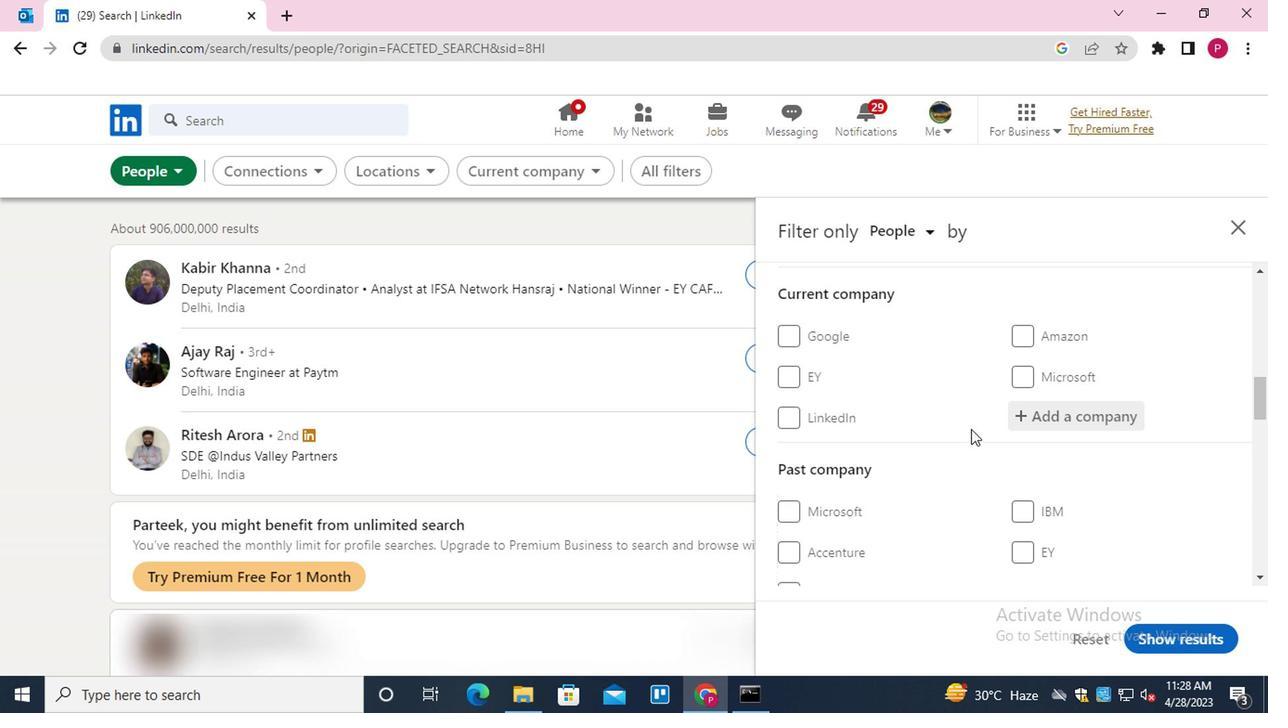 
Action: Mouse scrolled (945, 435) with delta (0, 0)
Screenshot: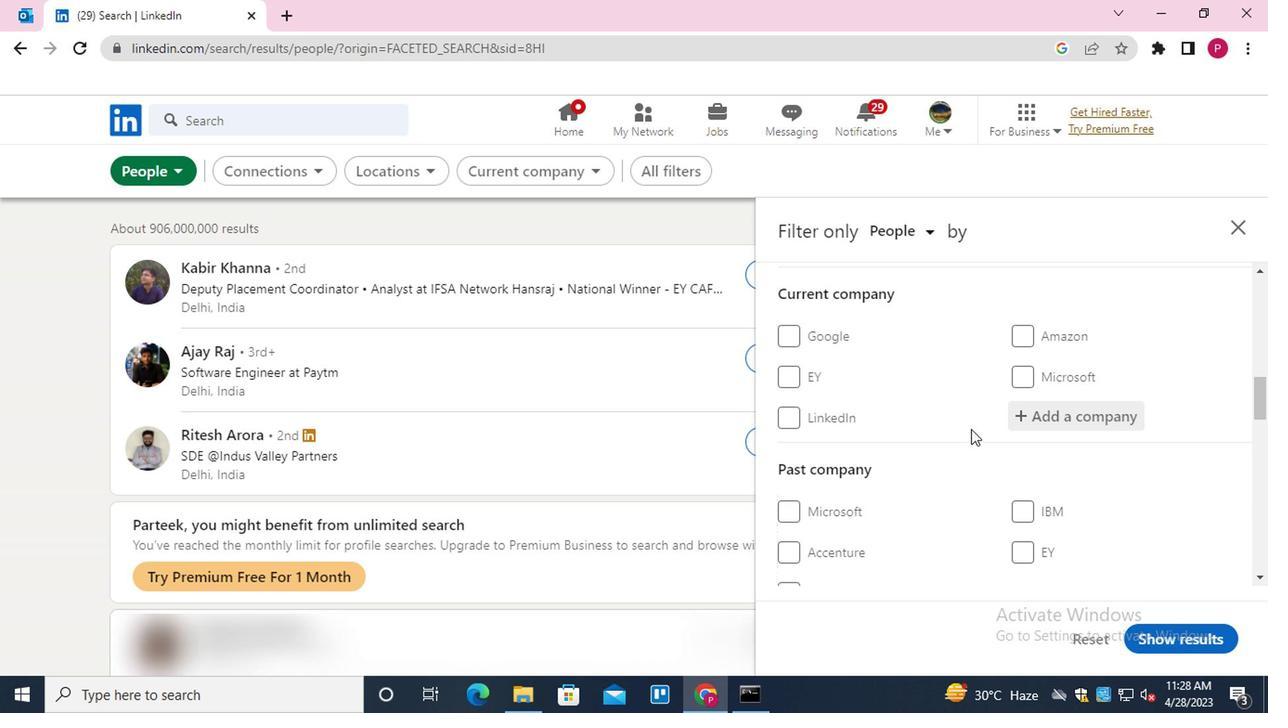 
Action: Mouse moved to (905, 457)
Screenshot: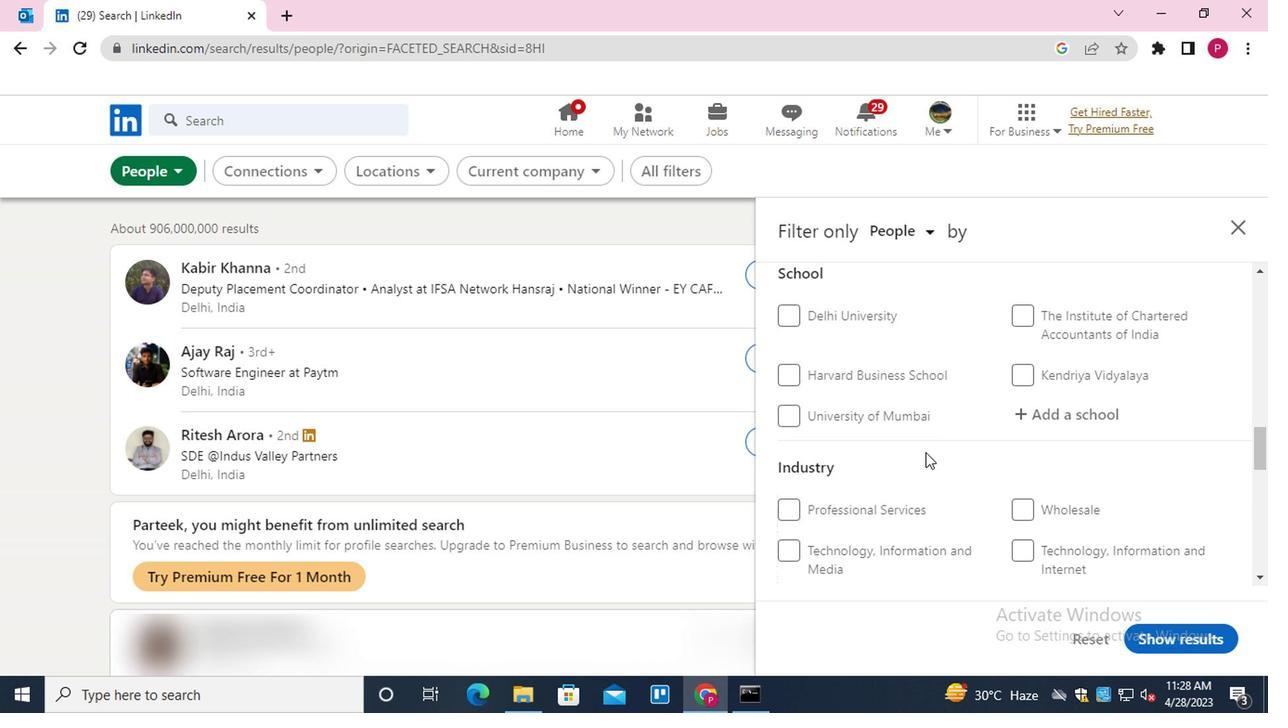 
Action: Mouse scrolled (905, 456) with delta (0, -1)
Screenshot: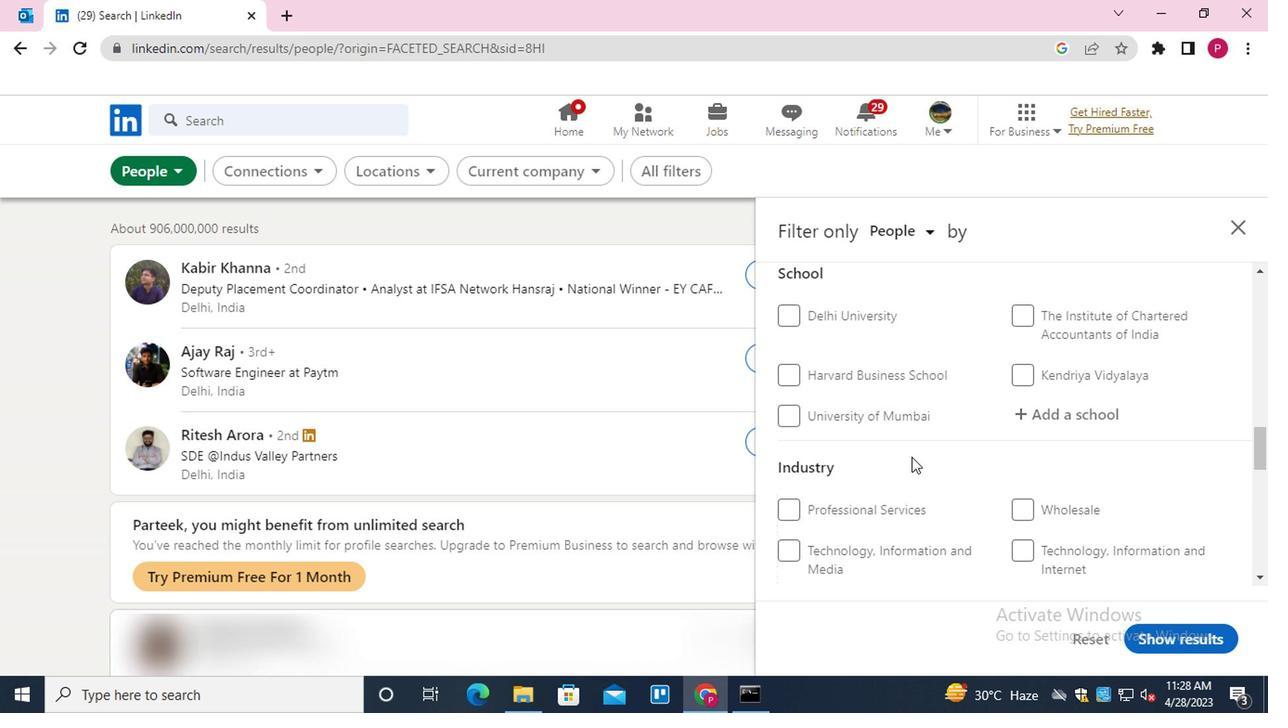 
Action: Mouse scrolled (905, 456) with delta (0, -1)
Screenshot: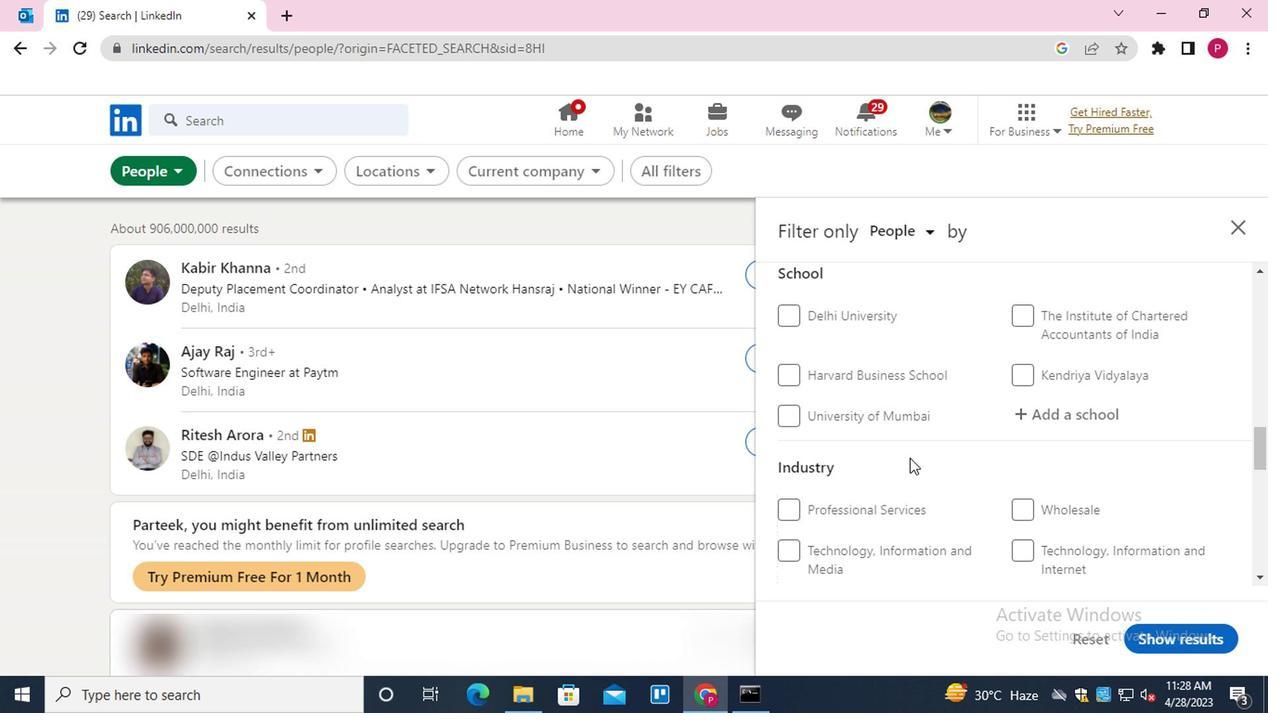 
Action: Mouse scrolled (905, 456) with delta (0, -1)
Screenshot: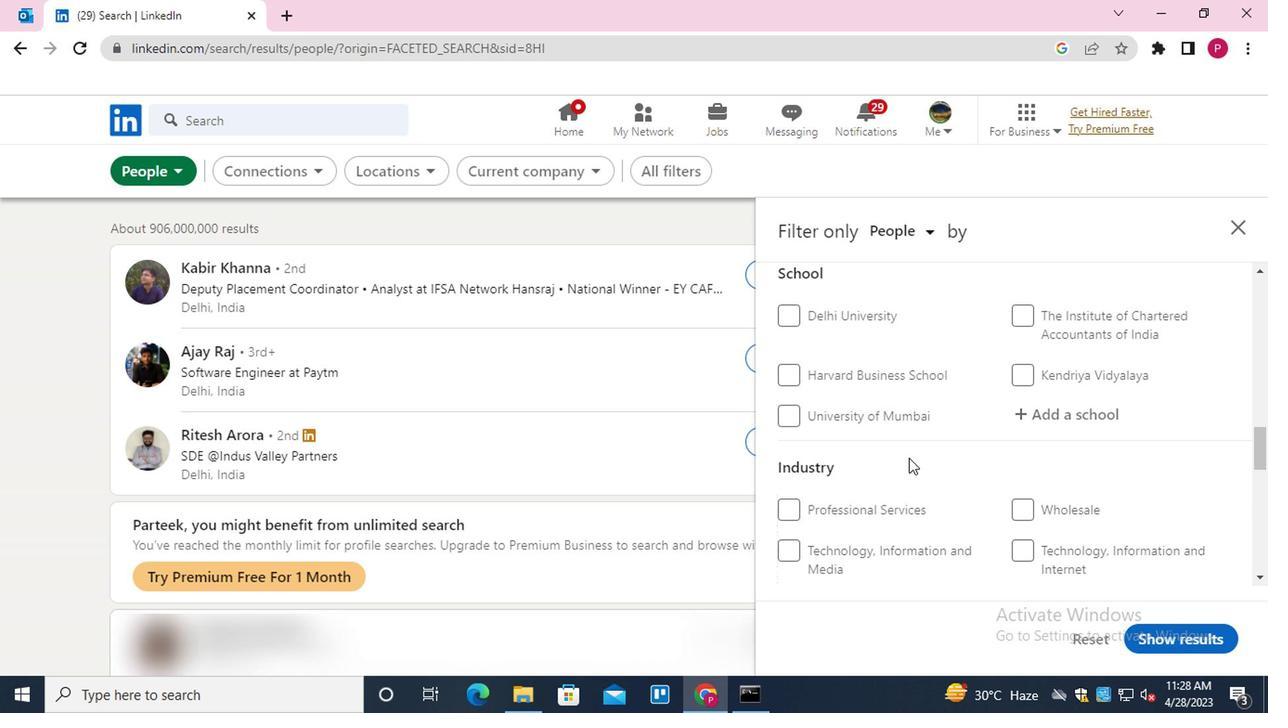 
Action: Mouse scrolled (905, 456) with delta (0, -1)
Screenshot: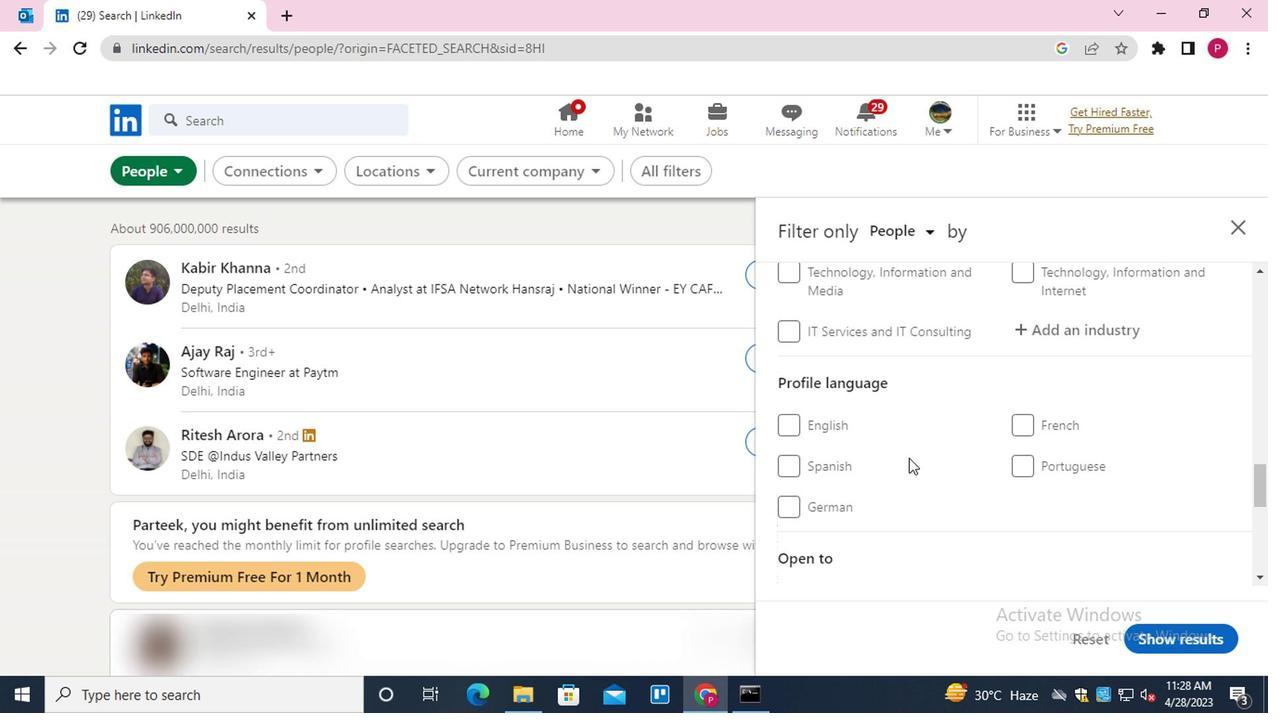 
Action: Mouse moved to (834, 365)
Screenshot: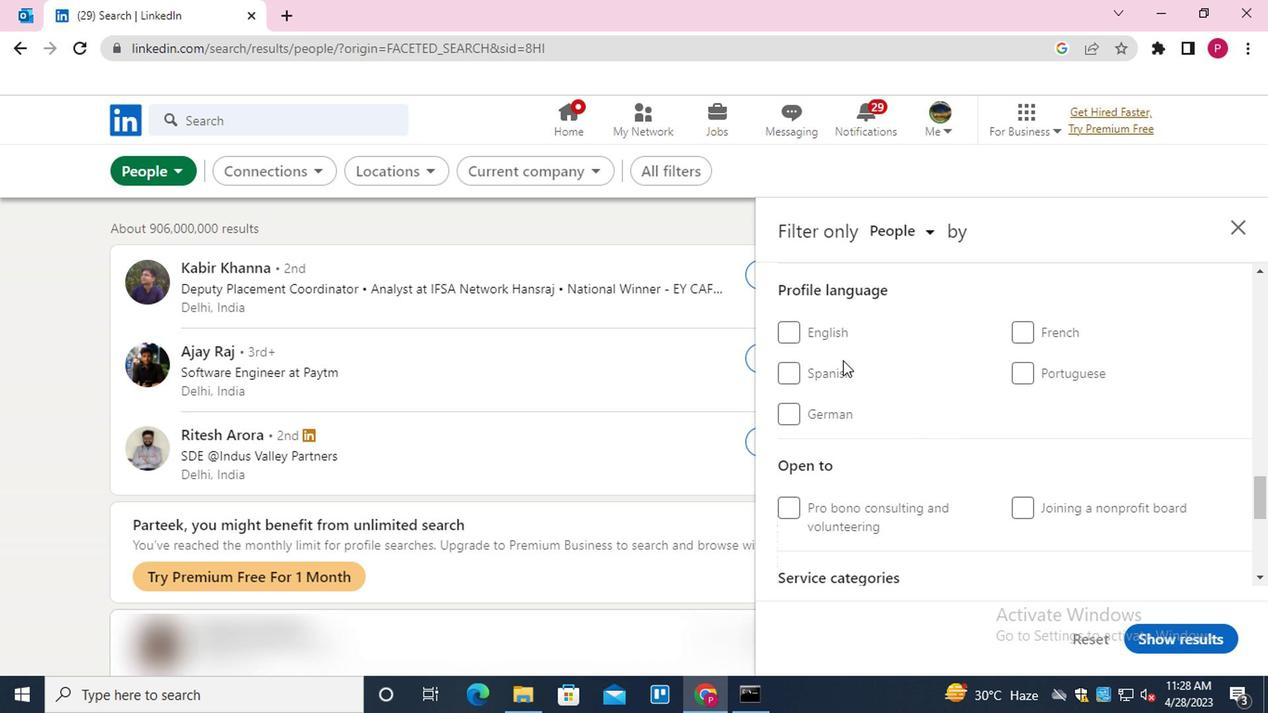 
Action: Mouse pressed left at (834, 365)
Screenshot: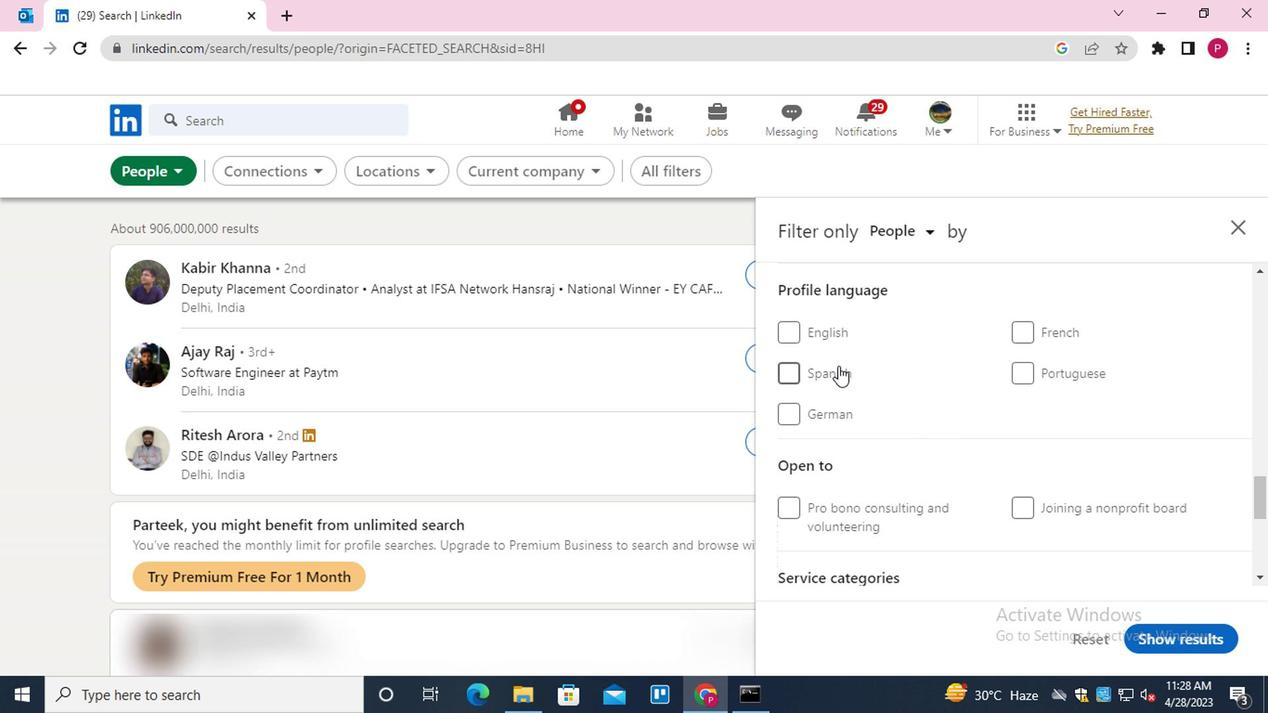 
Action: Mouse scrolled (834, 365) with delta (0, 0)
Screenshot: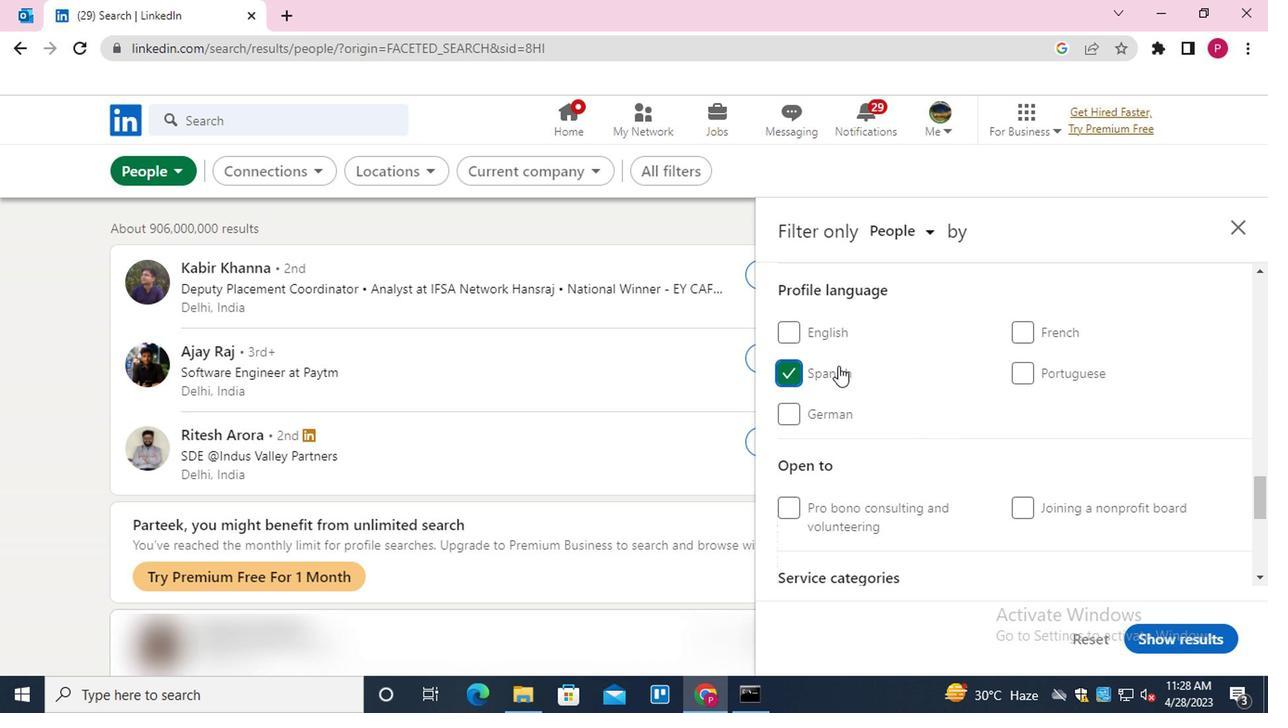 
Action: Mouse scrolled (834, 365) with delta (0, 0)
Screenshot: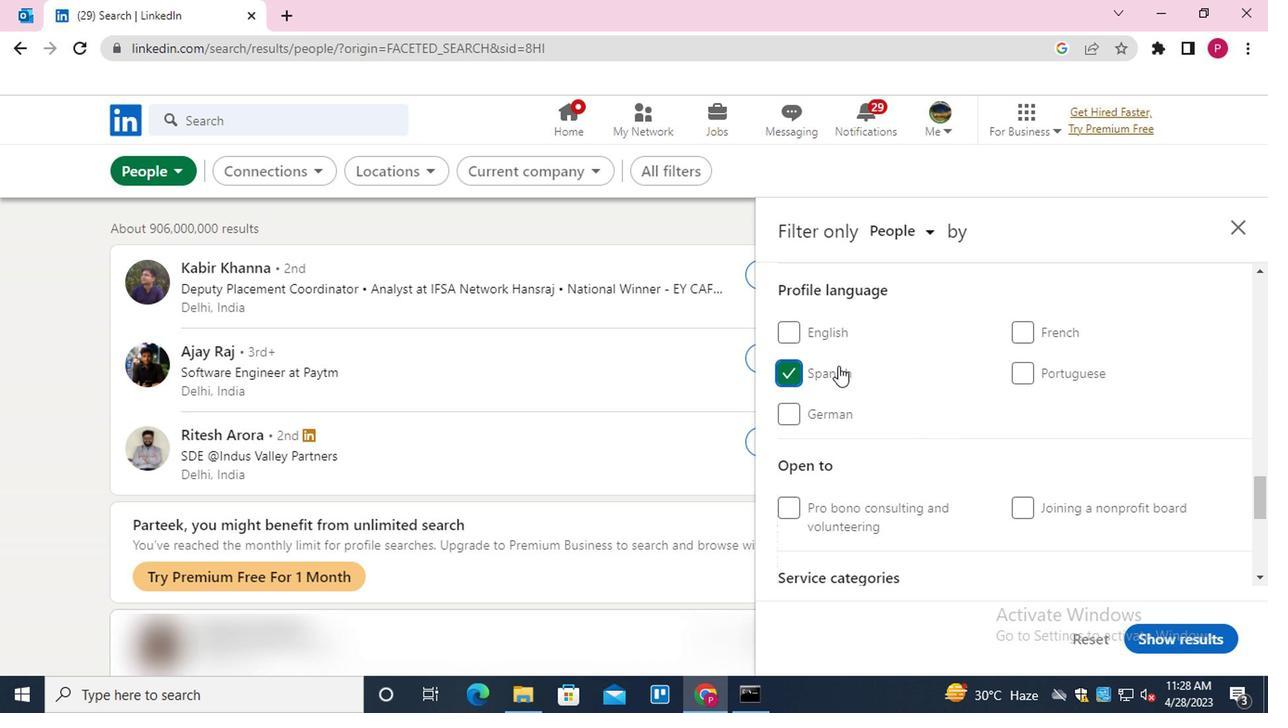 
Action: Mouse scrolled (834, 365) with delta (0, 0)
Screenshot: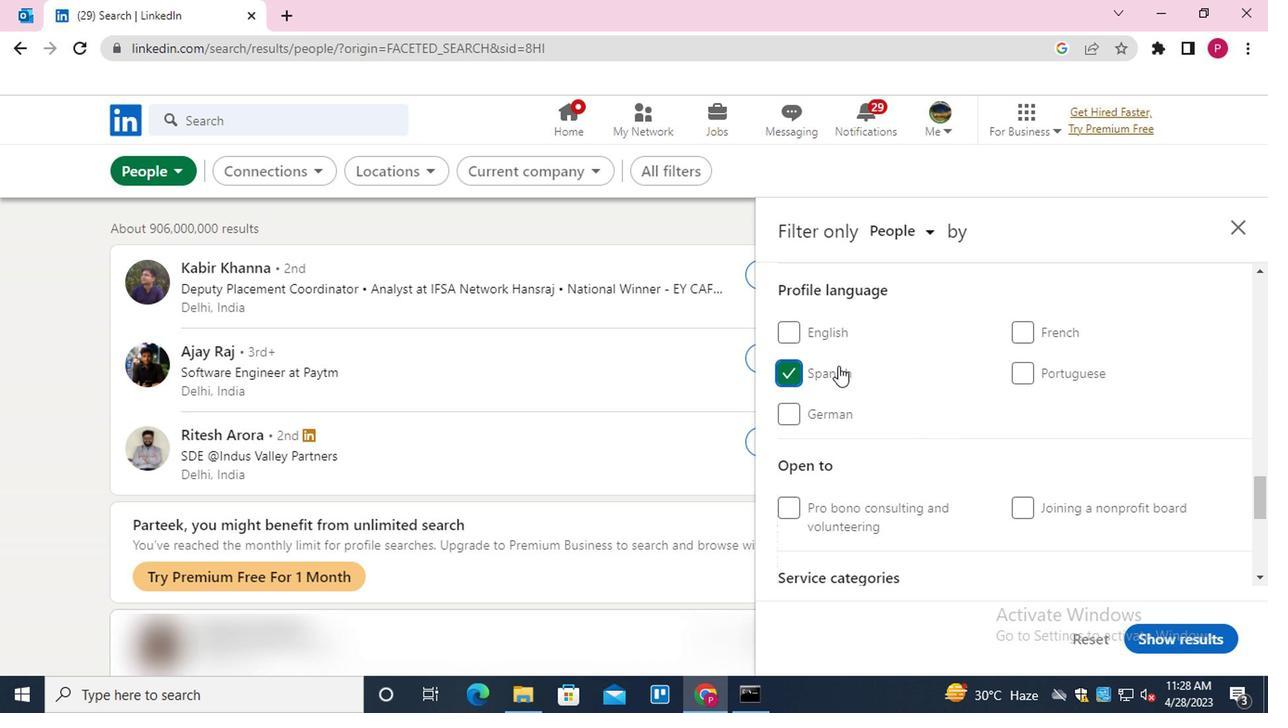 
Action: Mouse moved to (897, 412)
Screenshot: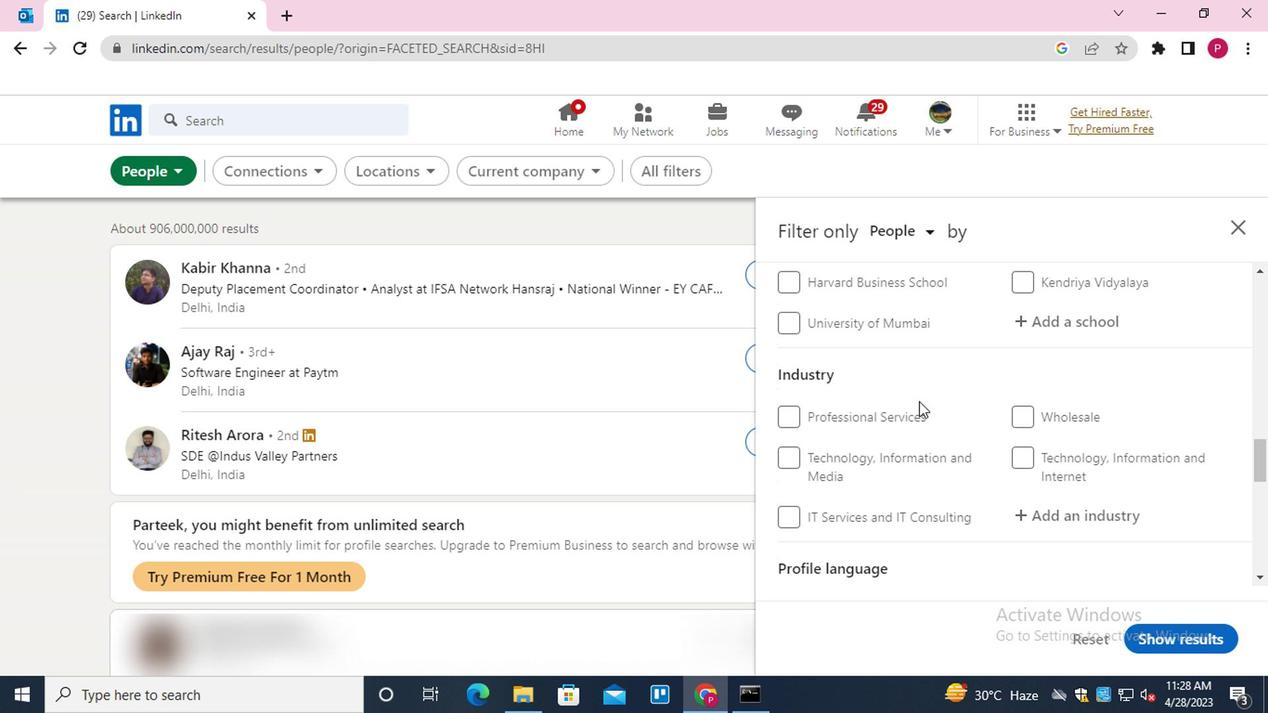 
Action: Mouse scrolled (897, 412) with delta (0, 0)
Screenshot: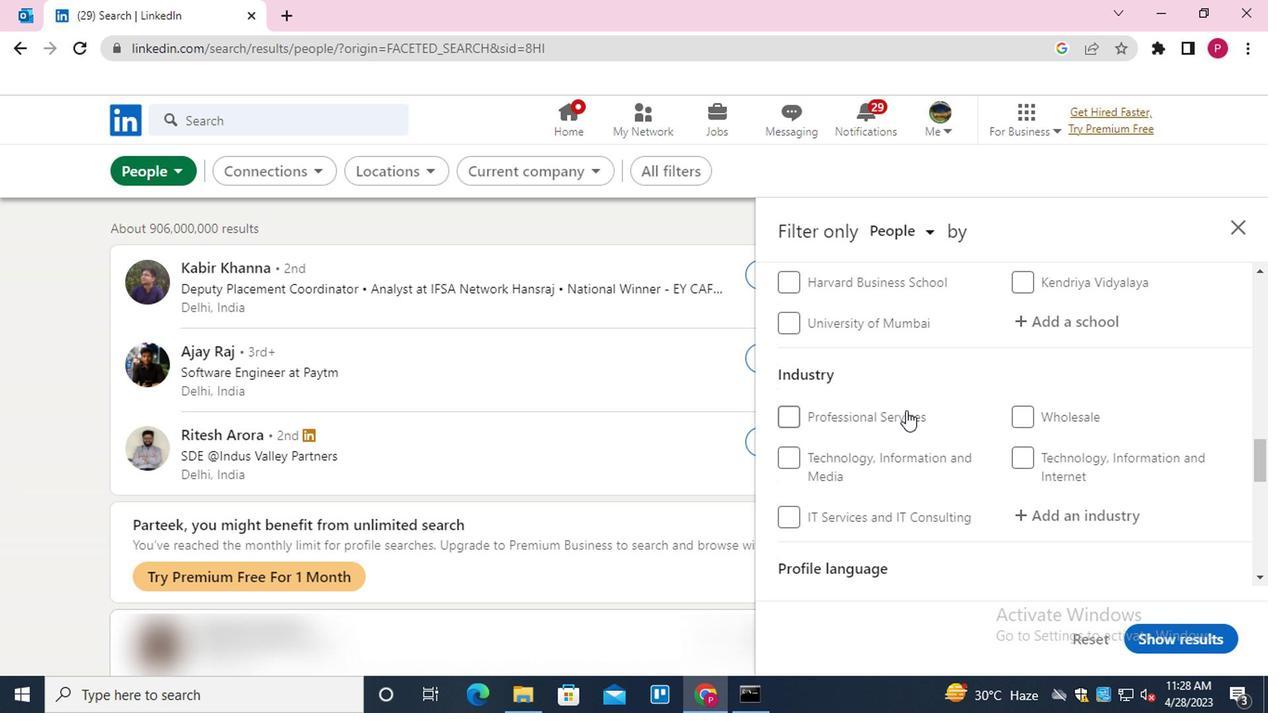 
Action: Mouse scrolled (897, 412) with delta (0, 0)
Screenshot: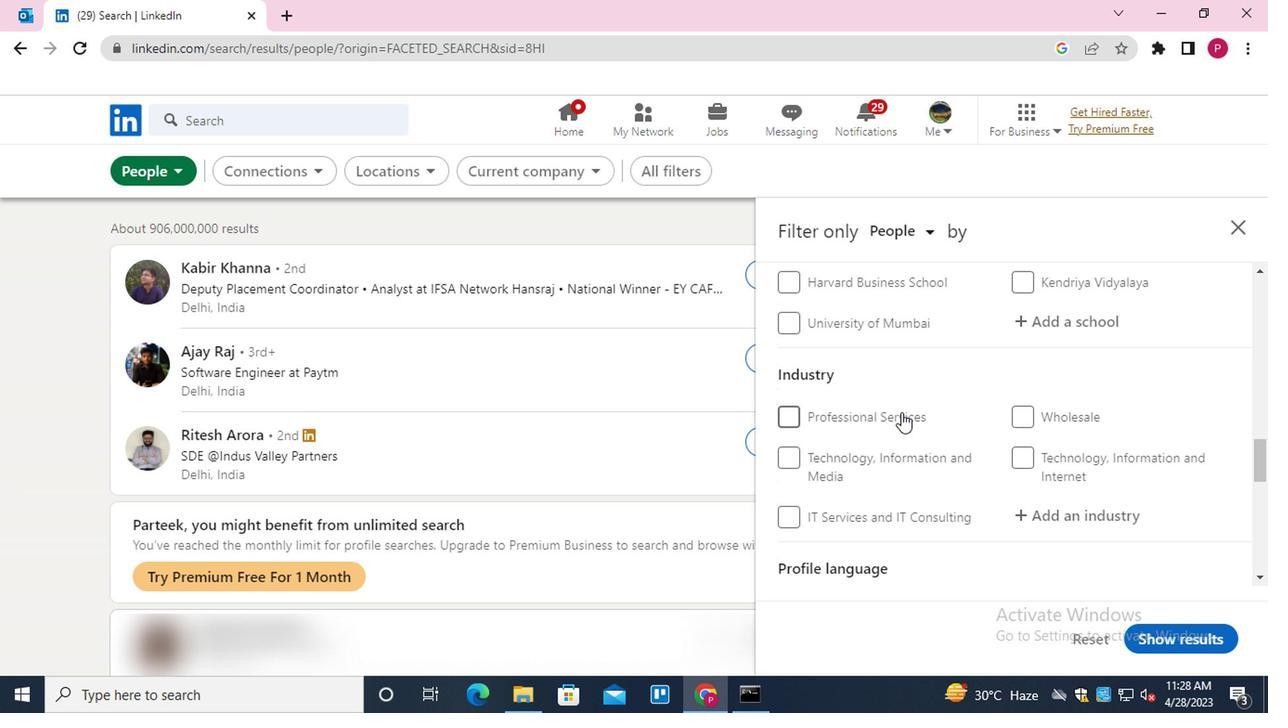 
Action: Mouse scrolled (897, 412) with delta (0, 0)
Screenshot: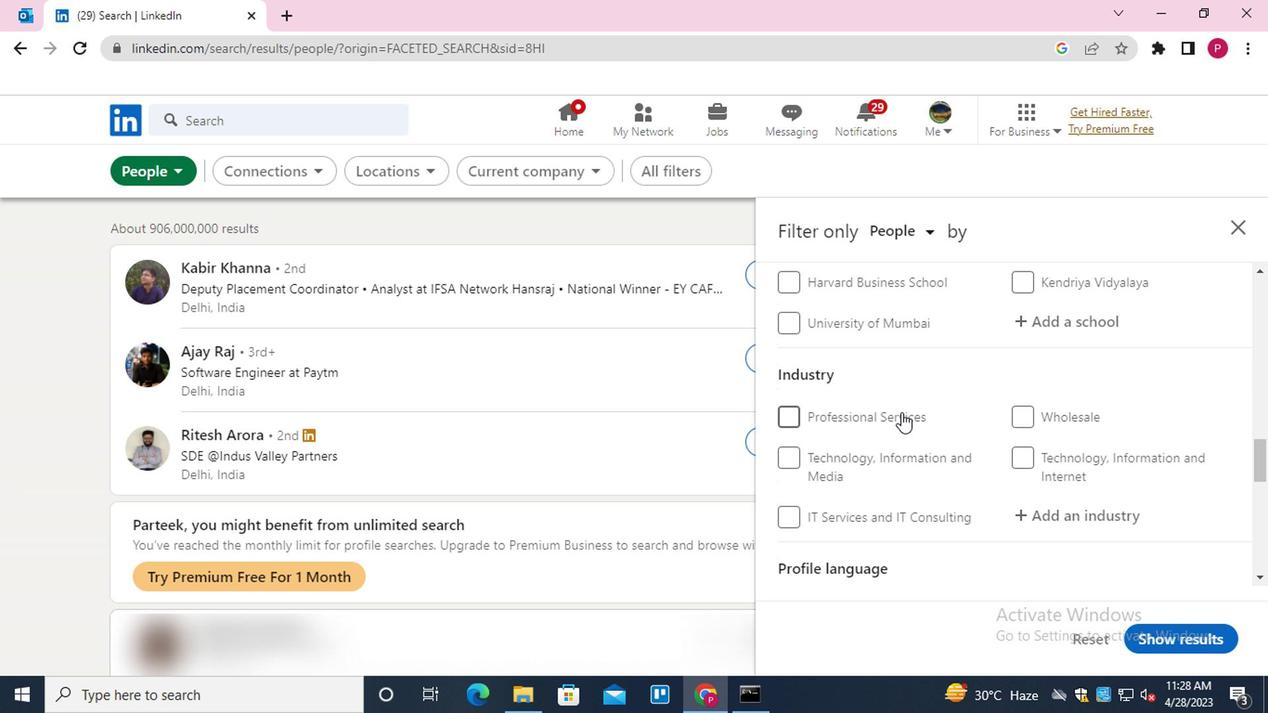 
Action: Mouse scrolled (897, 412) with delta (0, 0)
Screenshot: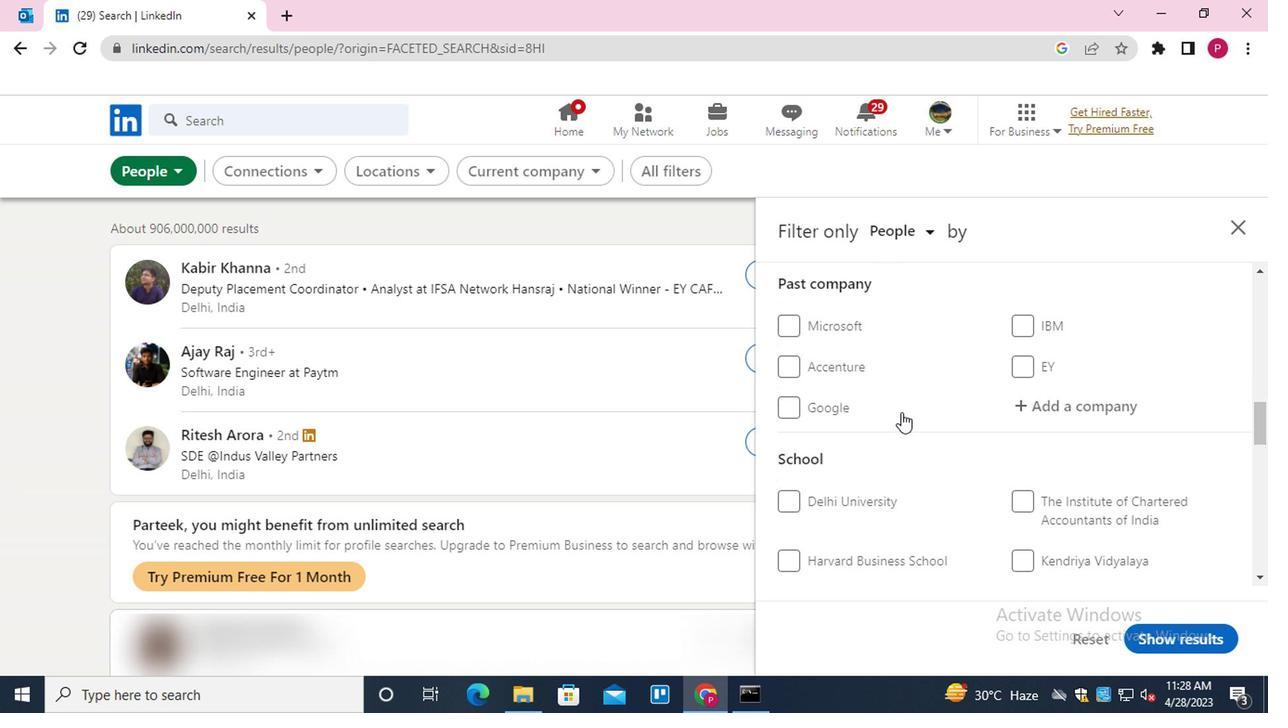 
Action: Mouse scrolled (897, 412) with delta (0, 0)
Screenshot: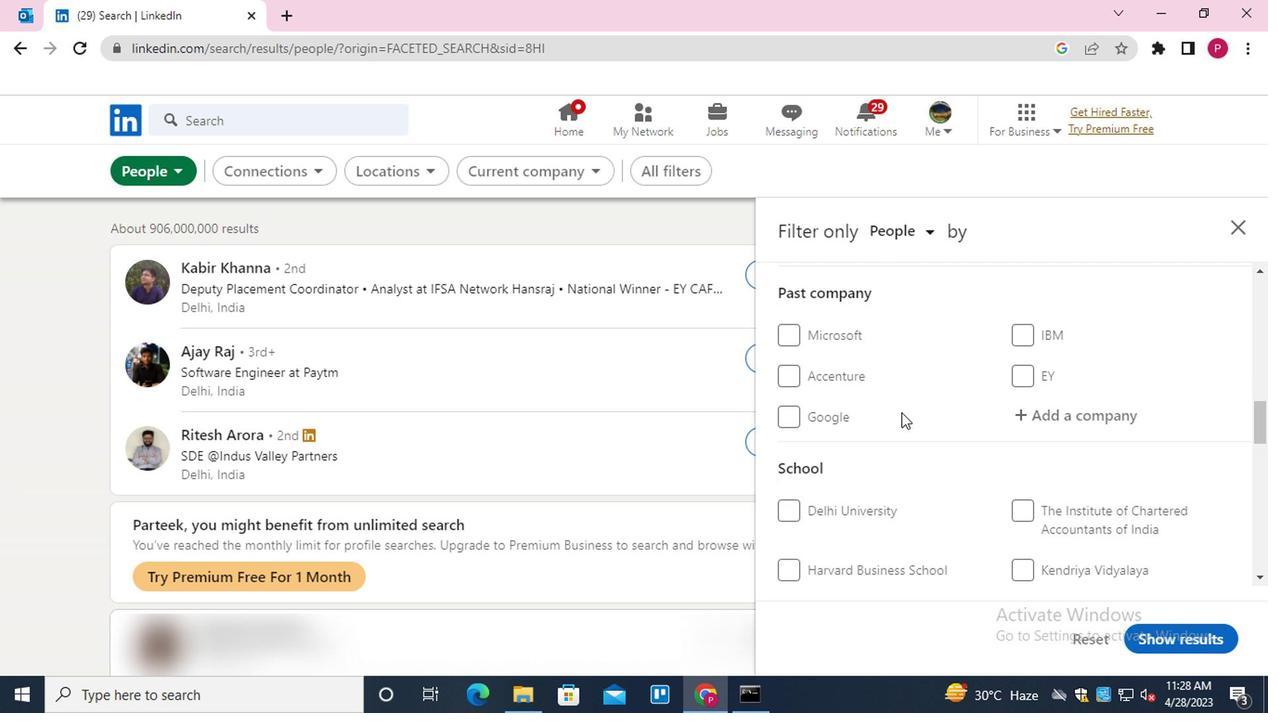 
Action: Mouse moved to (1059, 419)
Screenshot: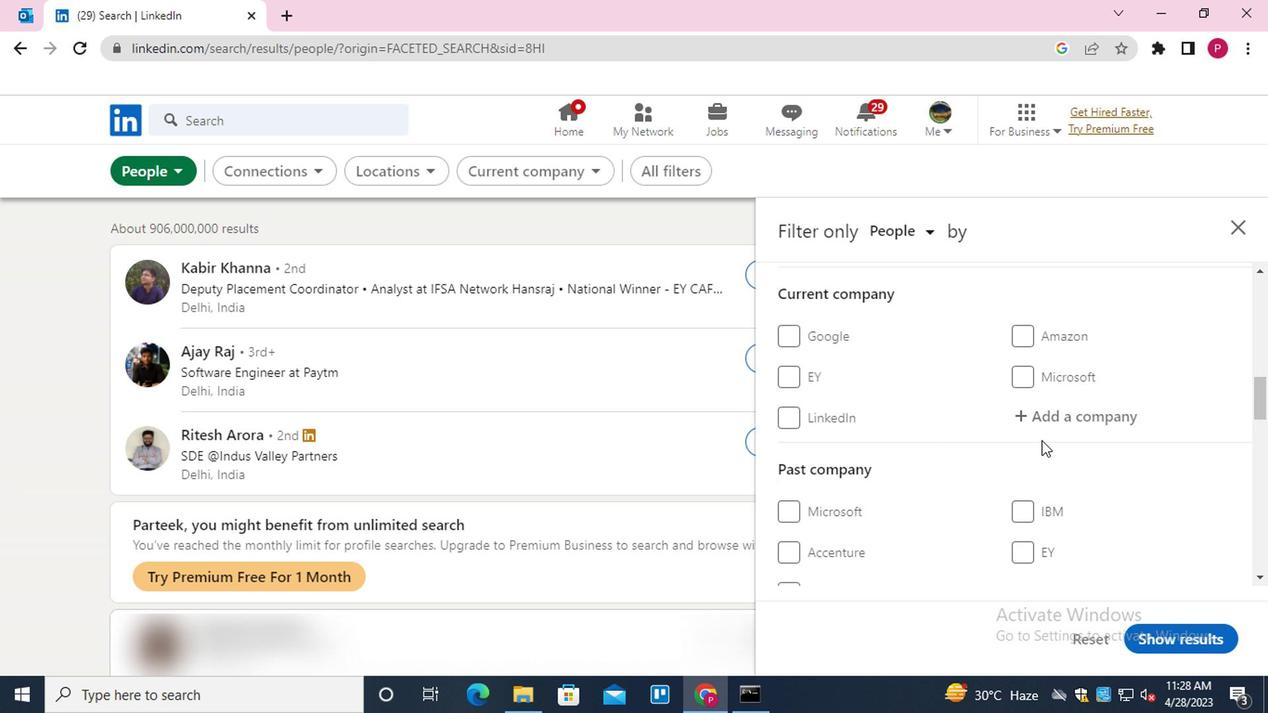 
Action: Mouse pressed left at (1059, 419)
Screenshot: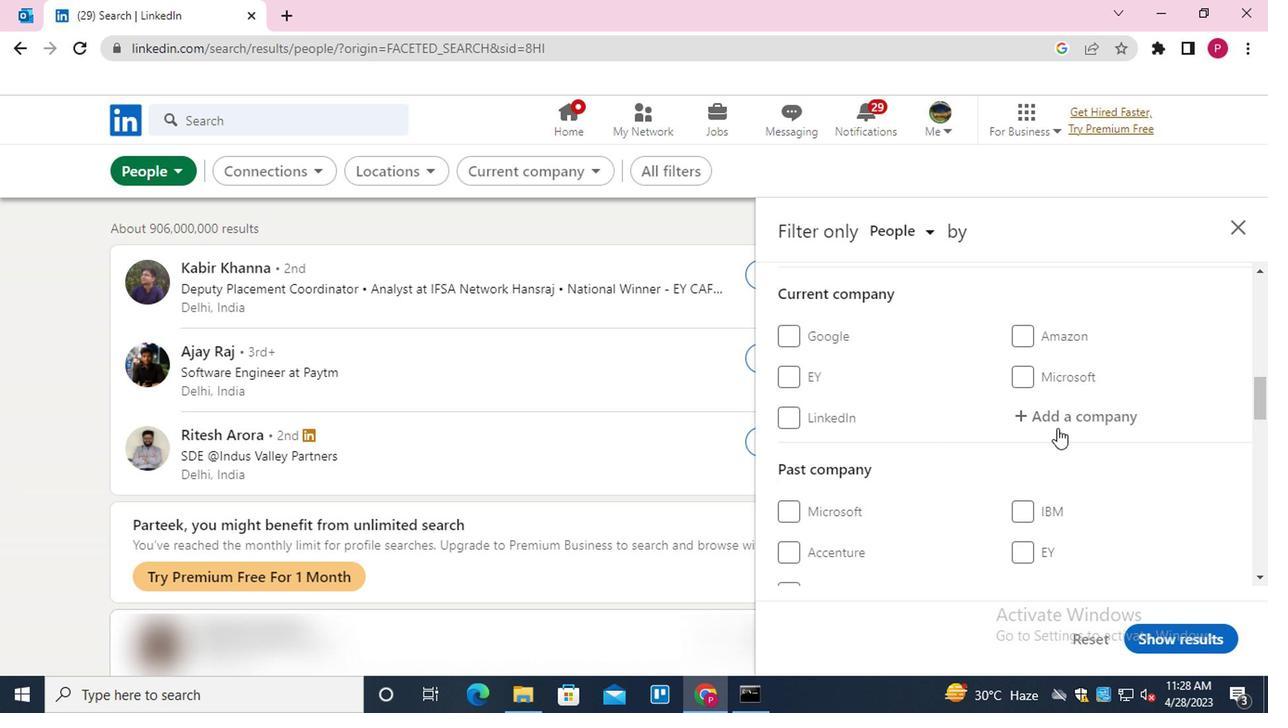 
Action: Key pressed <Key.shift><Key.shift><Key.shift><Key.shift><Key.shift>COURS<Key.down><Key.enter>
Screenshot: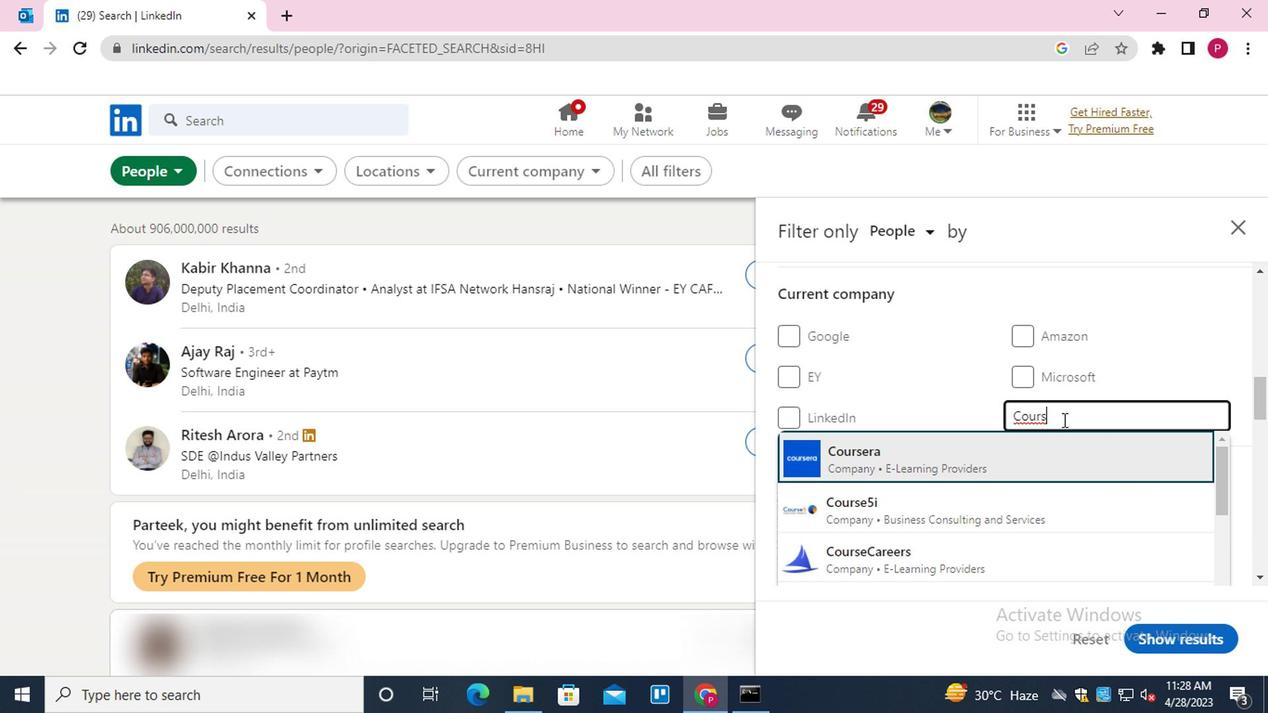 
Action: Mouse moved to (1031, 430)
Screenshot: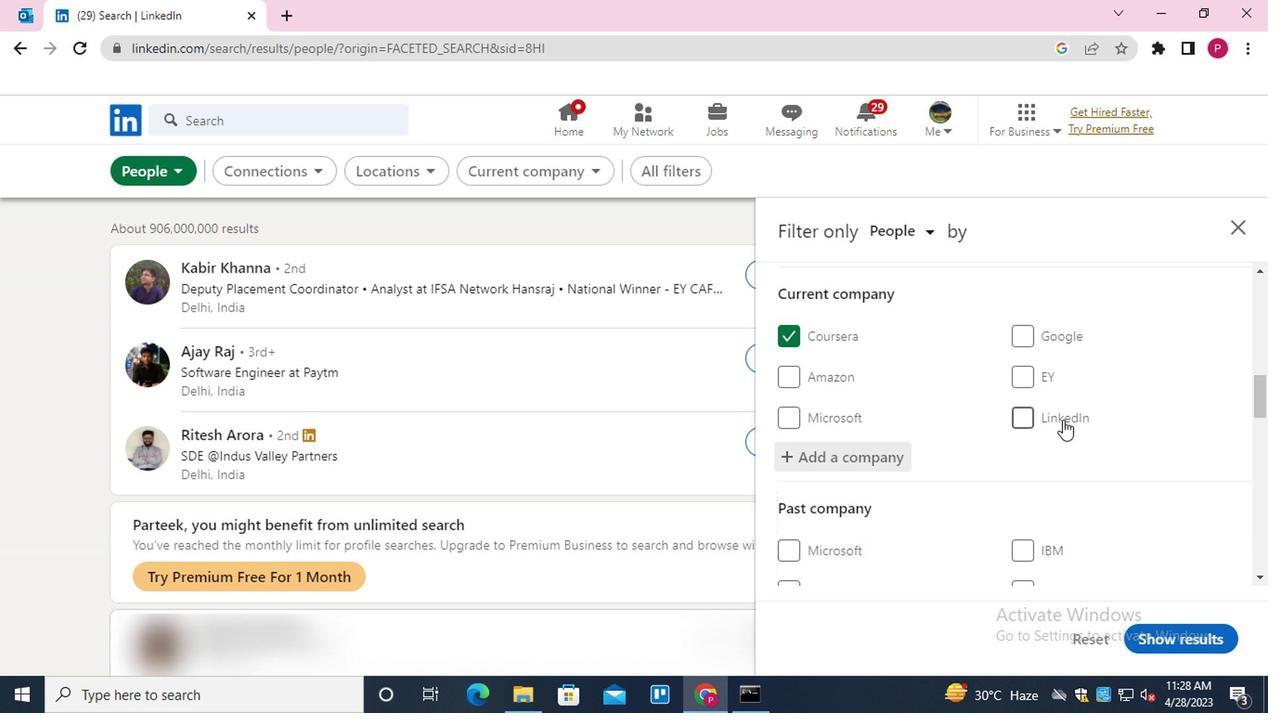 
Action: Mouse scrolled (1031, 429) with delta (0, -1)
Screenshot: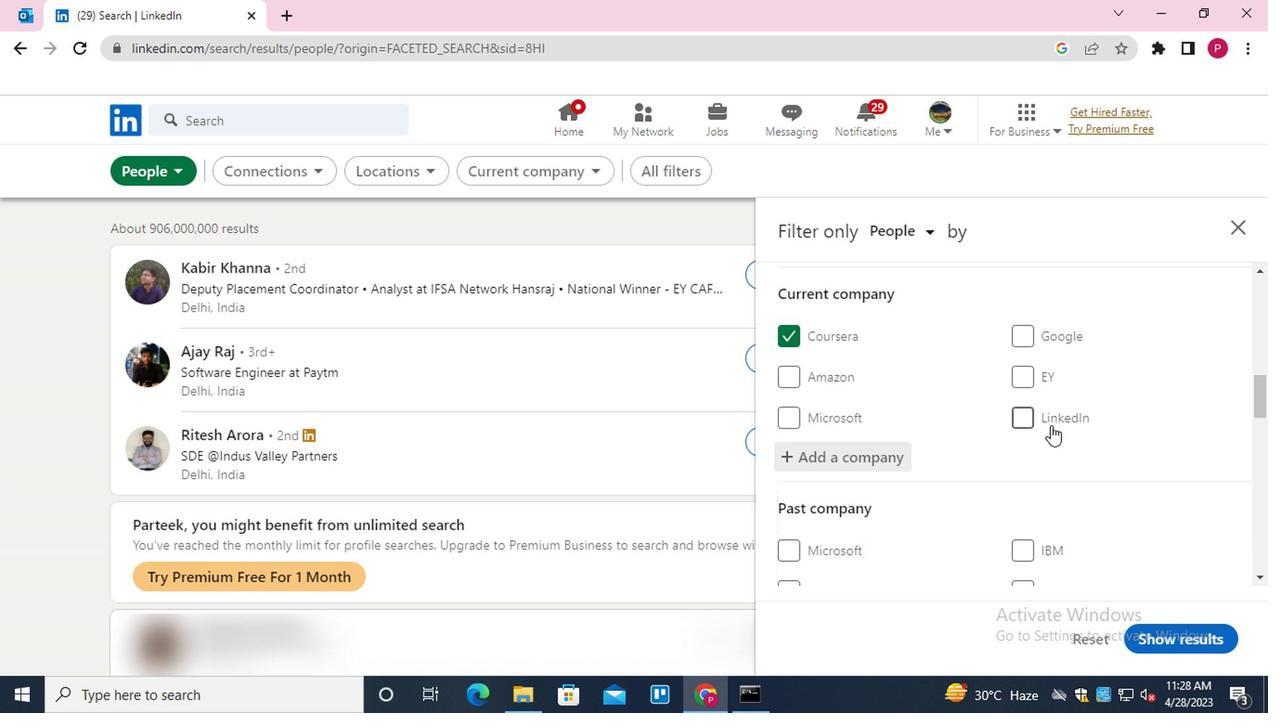 
Action: Mouse scrolled (1031, 429) with delta (0, -1)
Screenshot: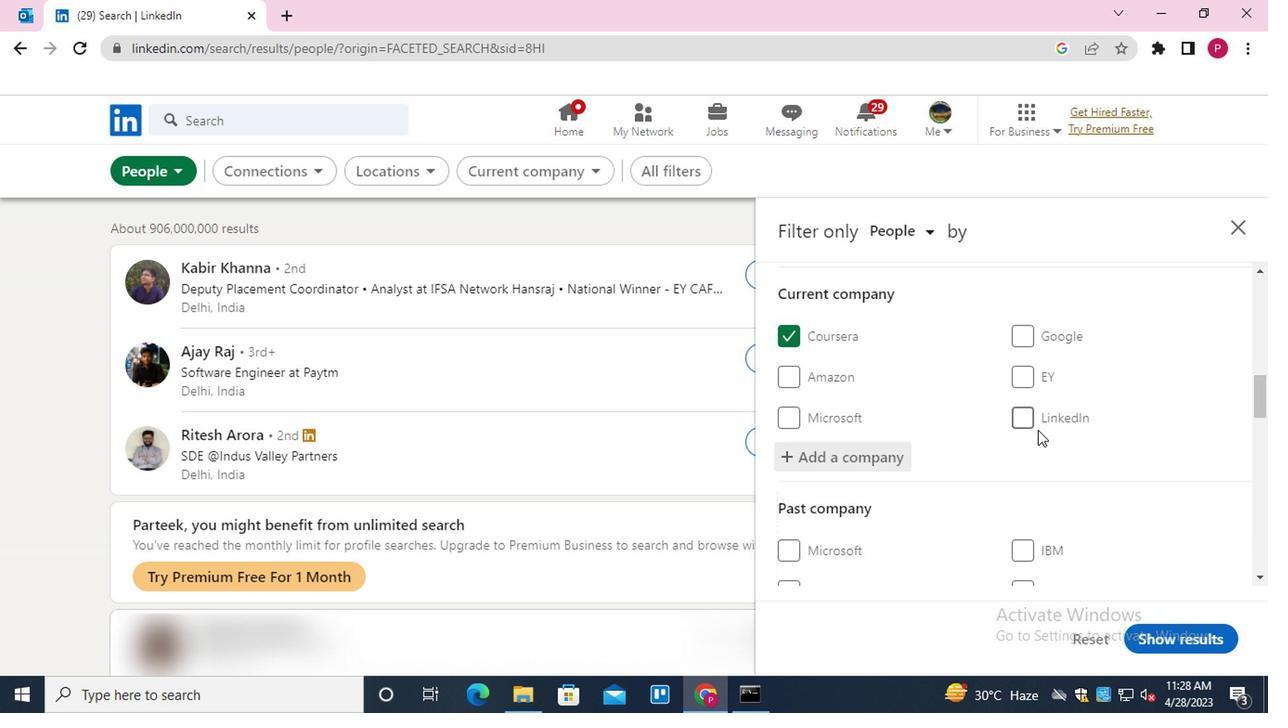 
Action: Mouse moved to (919, 408)
Screenshot: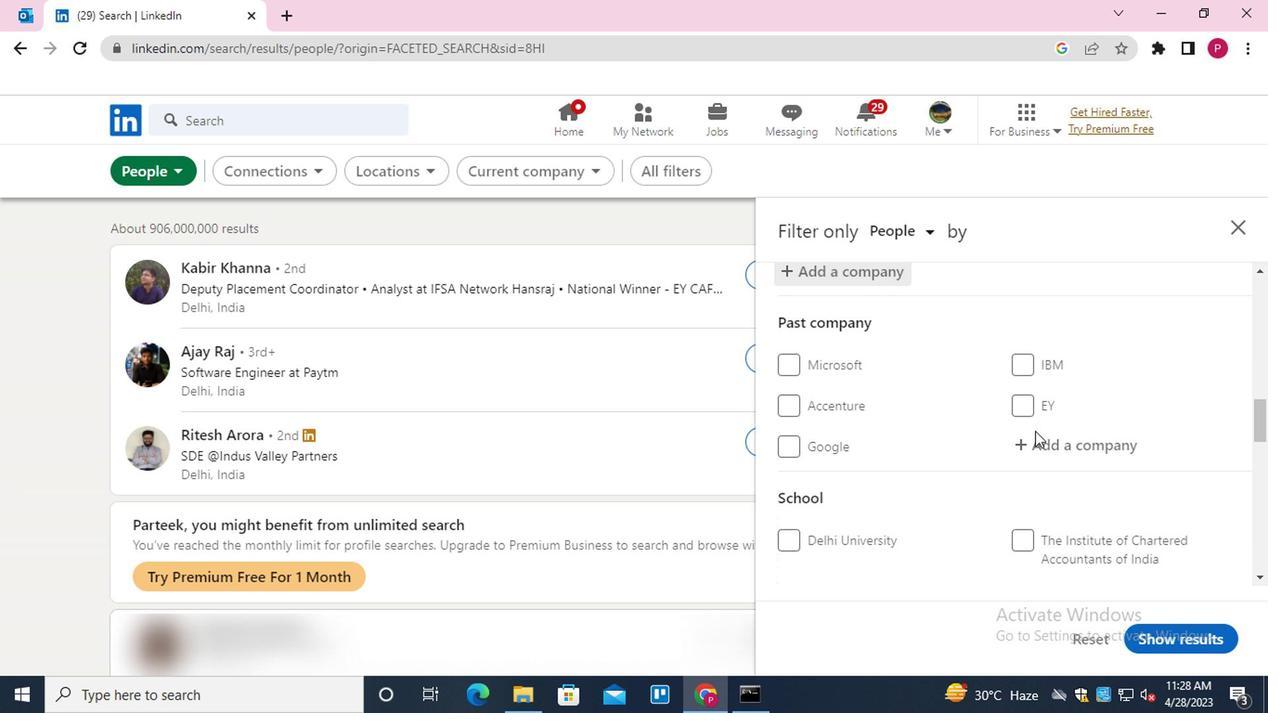 
Action: Mouse scrolled (919, 408) with delta (0, 0)
Screenshot: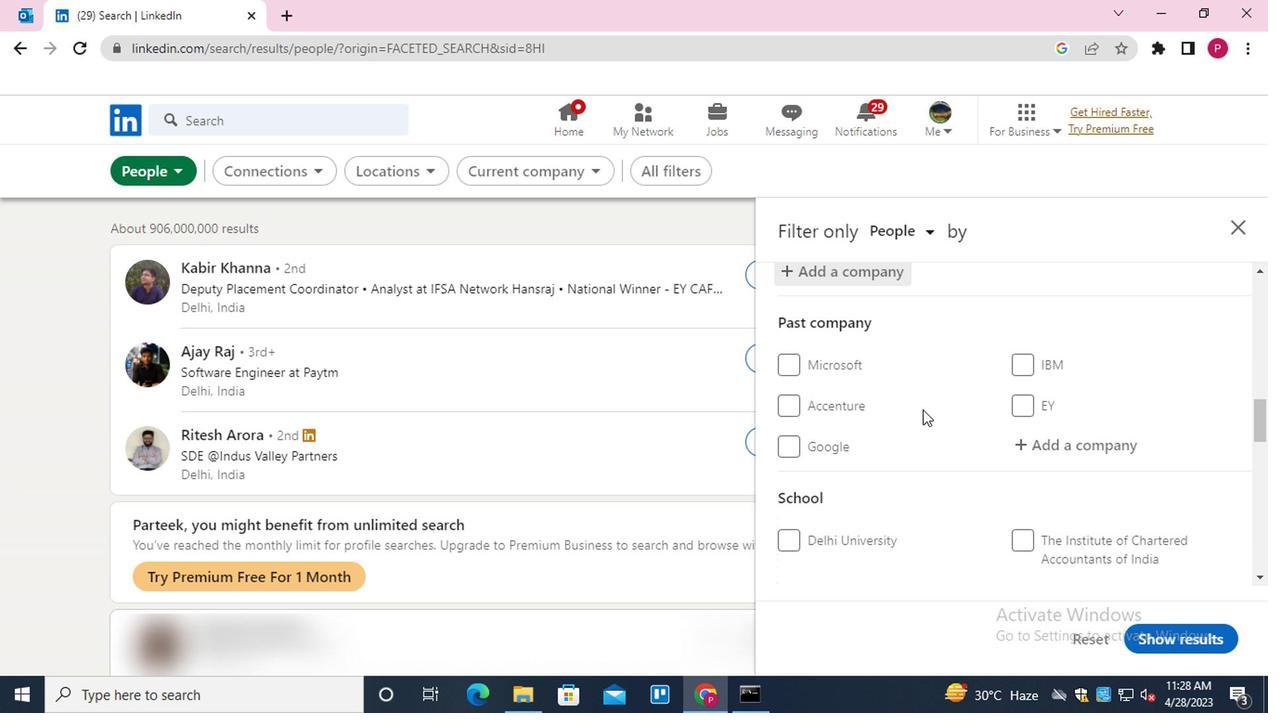 
Action: Mouse scrolled (919, 408) with delta (0, 0)
Screenshot: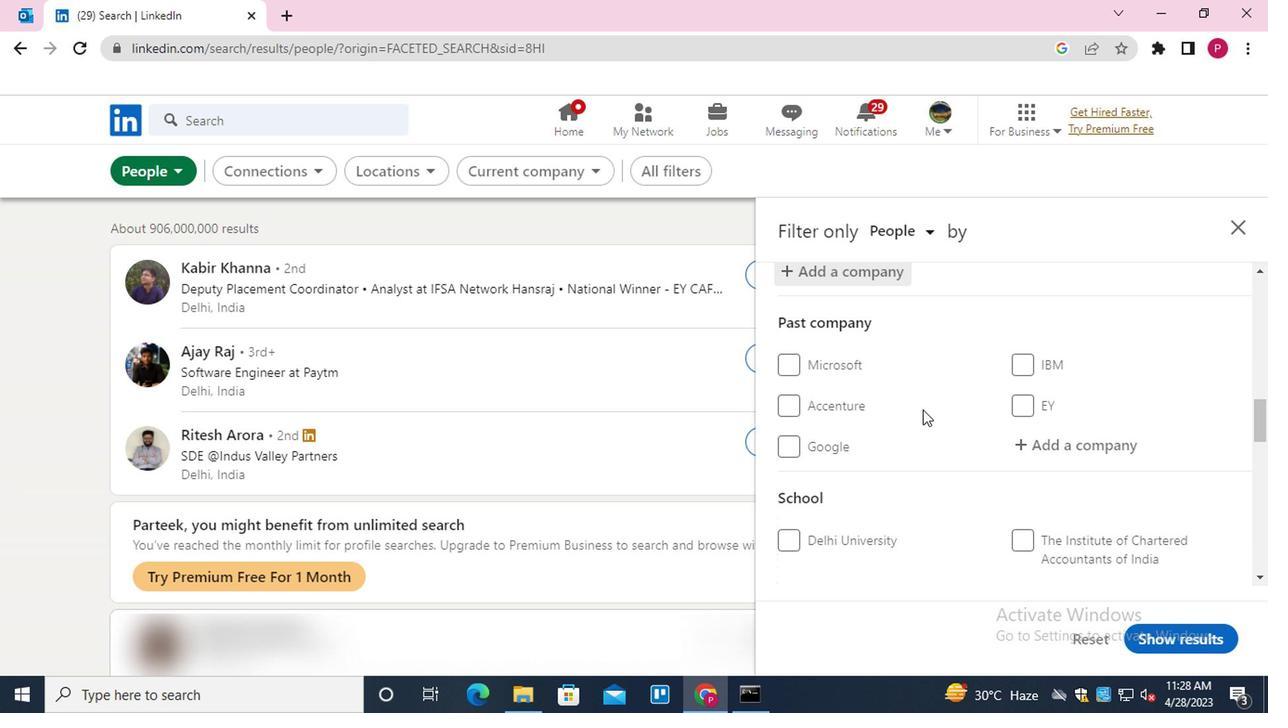 
Action: Mouse moved to (1073, 451)
Screenshot: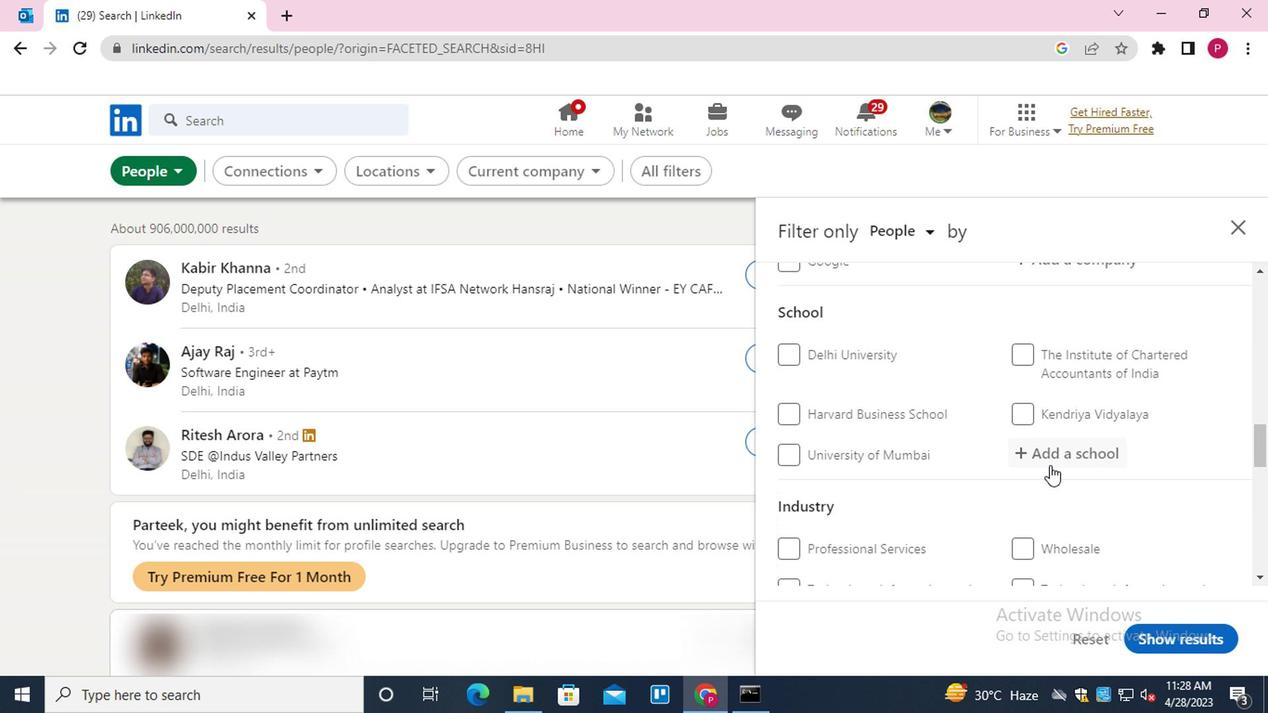 
Action: Mouse pressed left at (1073, 451)
Screenshot: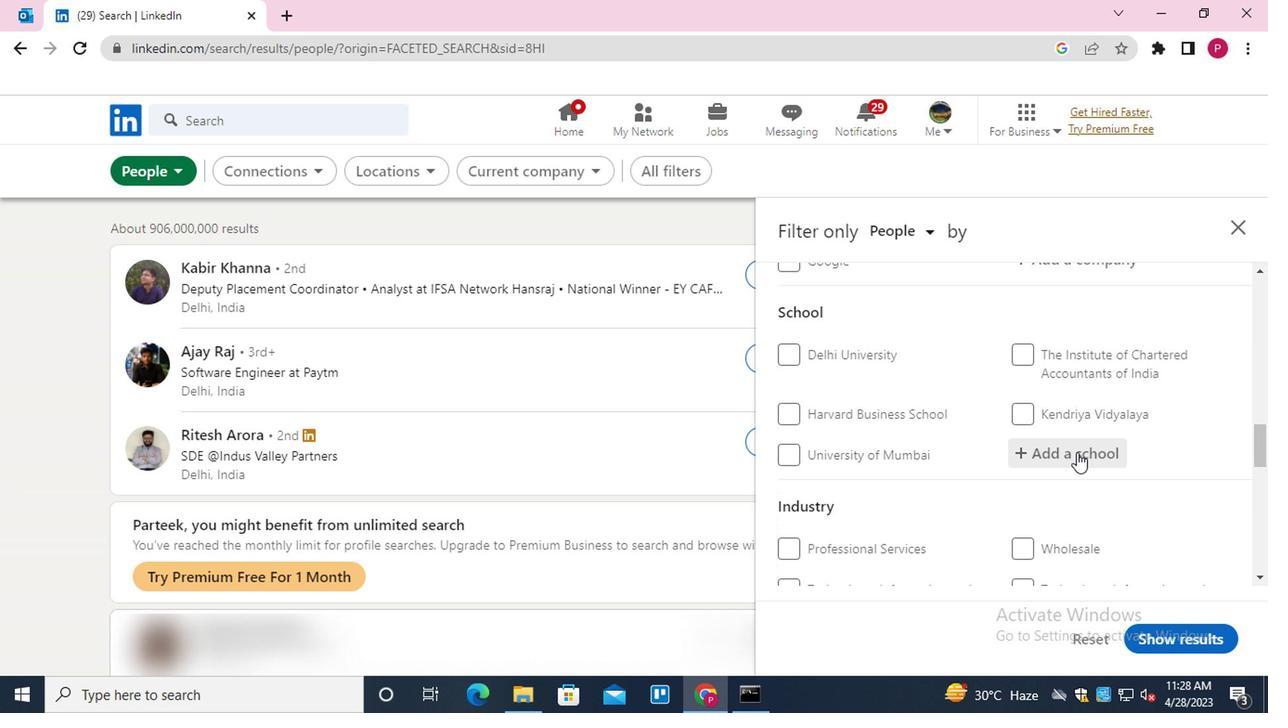 
Action: Mouse moved to (1030, 449)
Screenshot: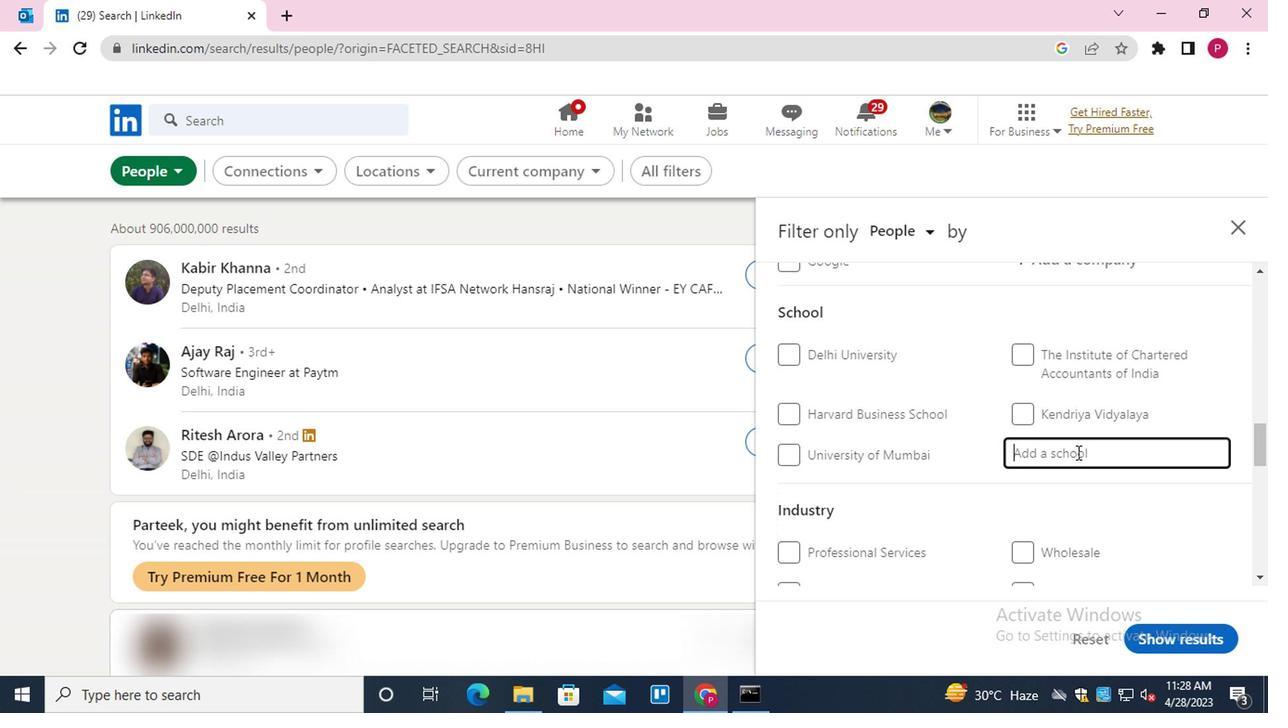
Action: Mouse scrolled (1030, 448) with delta (0, 0)
Screenshot: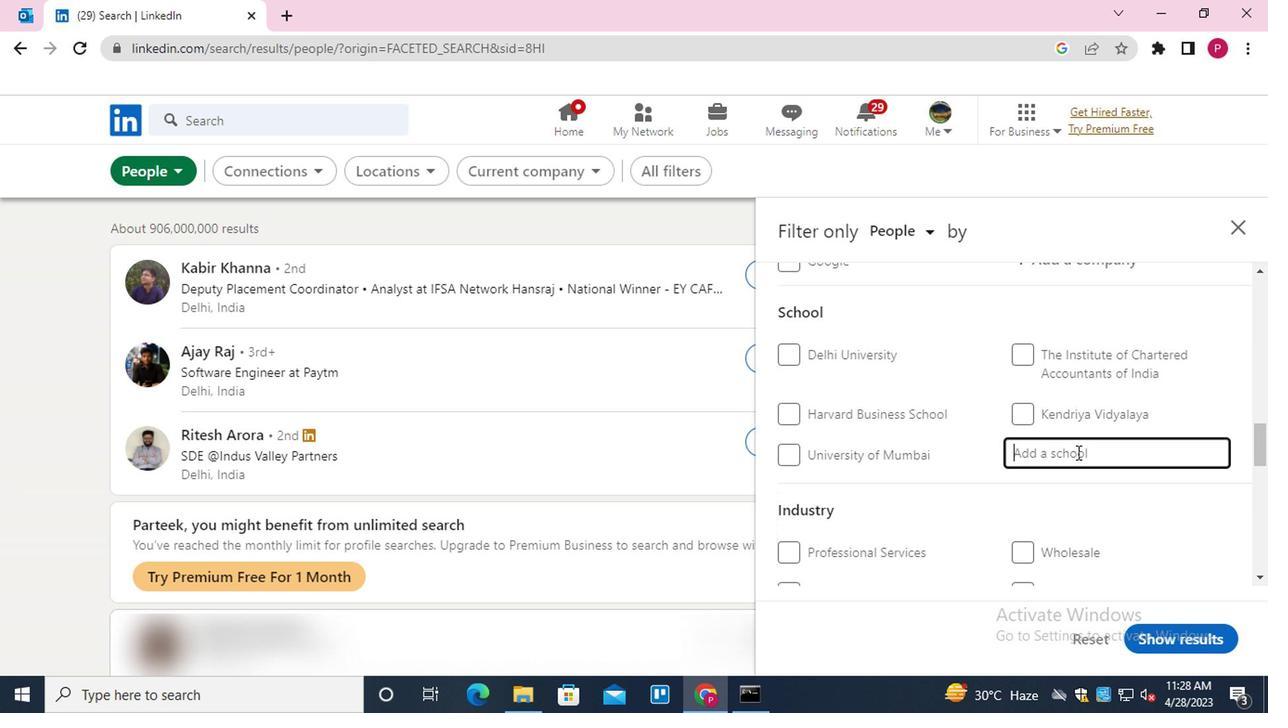 
Action: Key pressed <Key.shift><Key.shift><Key.shift><Key.shift><Key.shift><Key.shift>ISLAMIC<Key.space><Key.shift>UNIVERSITY<Key.down><Key.down><Key.down><Key.down><Key.down><Key.enter>
Screenshot: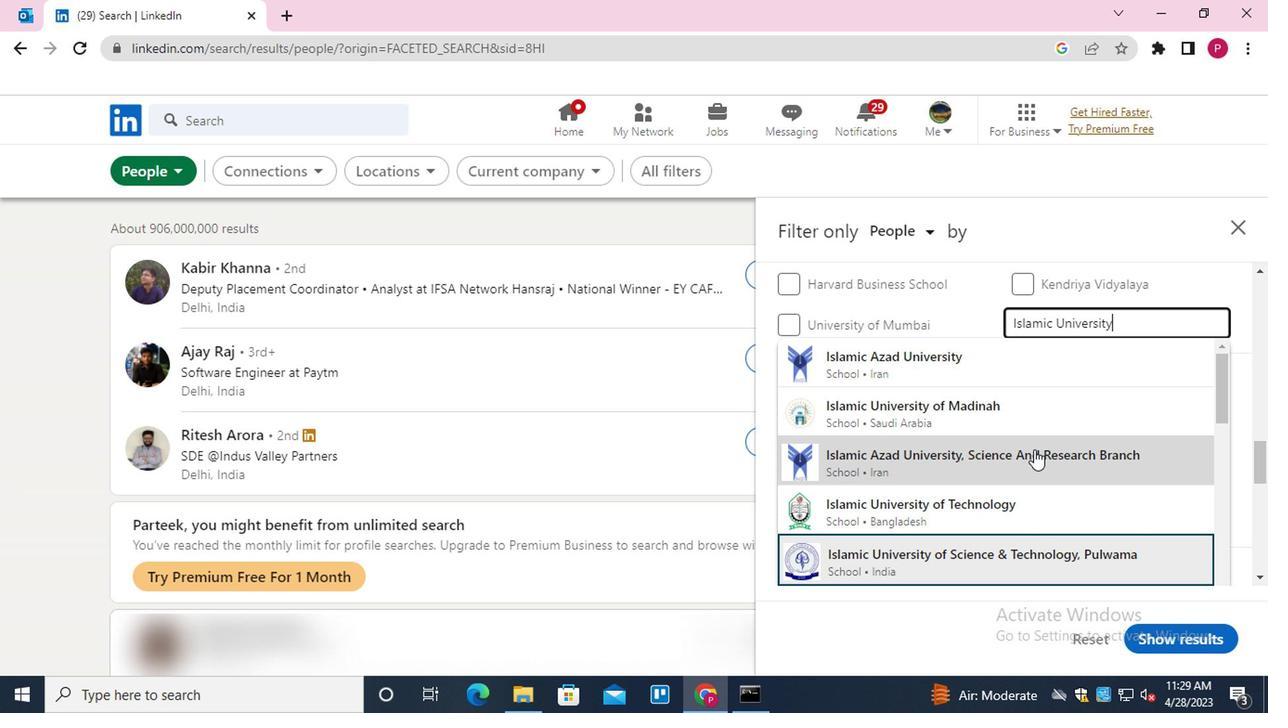
Action: Mouse scrolled (1030, 448) with delta (0, 0)
Screenshot: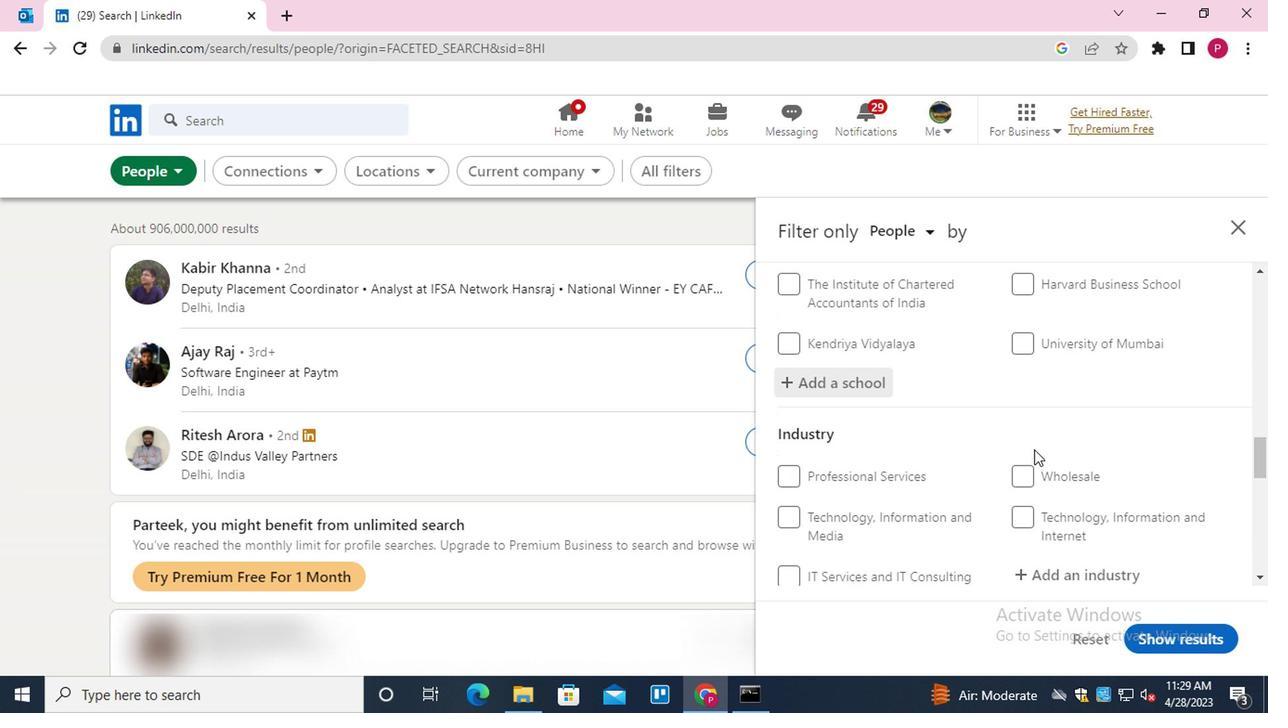 
Action: Mouse scrolled (1030, 448) with delta (0, 0)
Screenshot: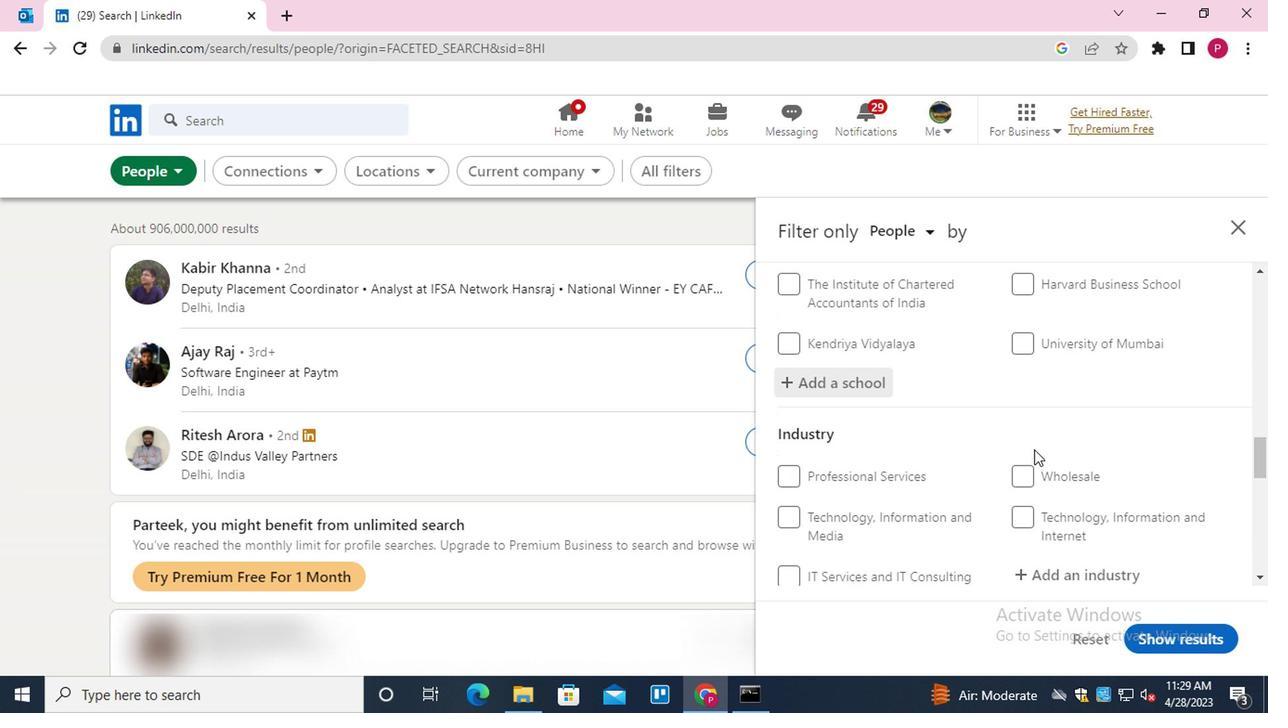 
Action: Mouse scrolled (1030, 448) with delta (0, 0)
Screenshot: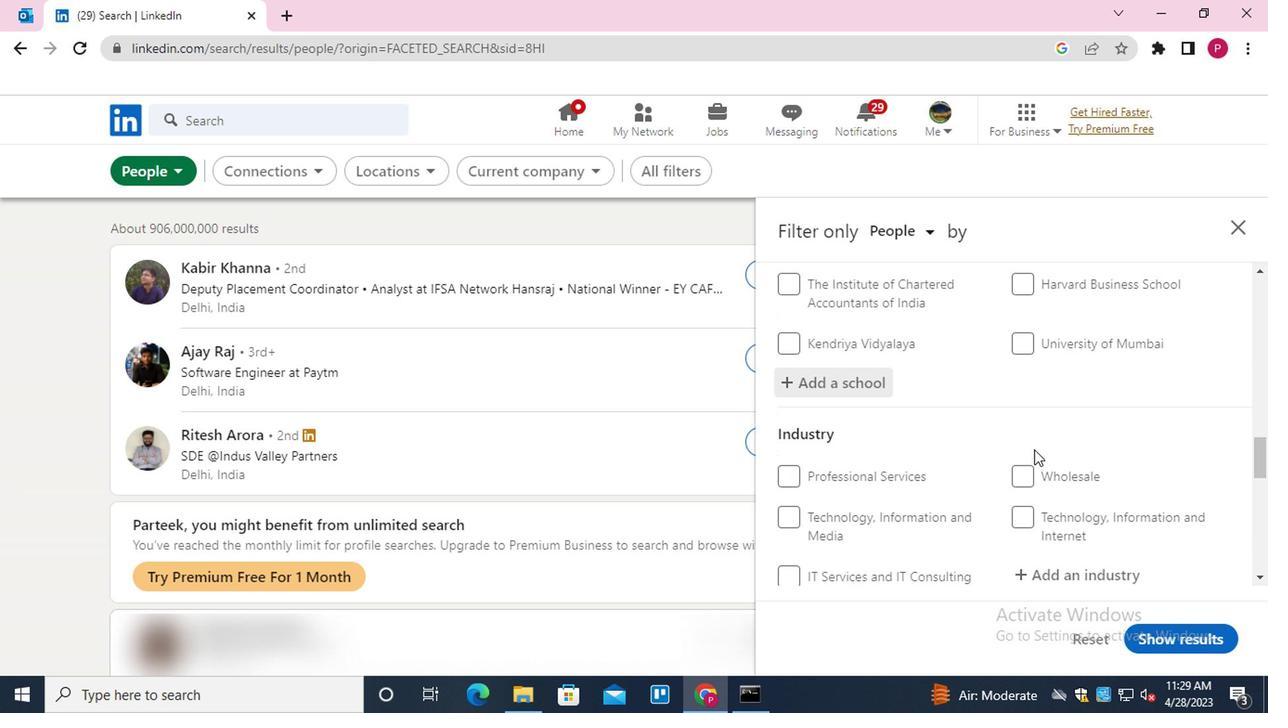 
Action: Mouse moved to (1097, 298)
Screenshot: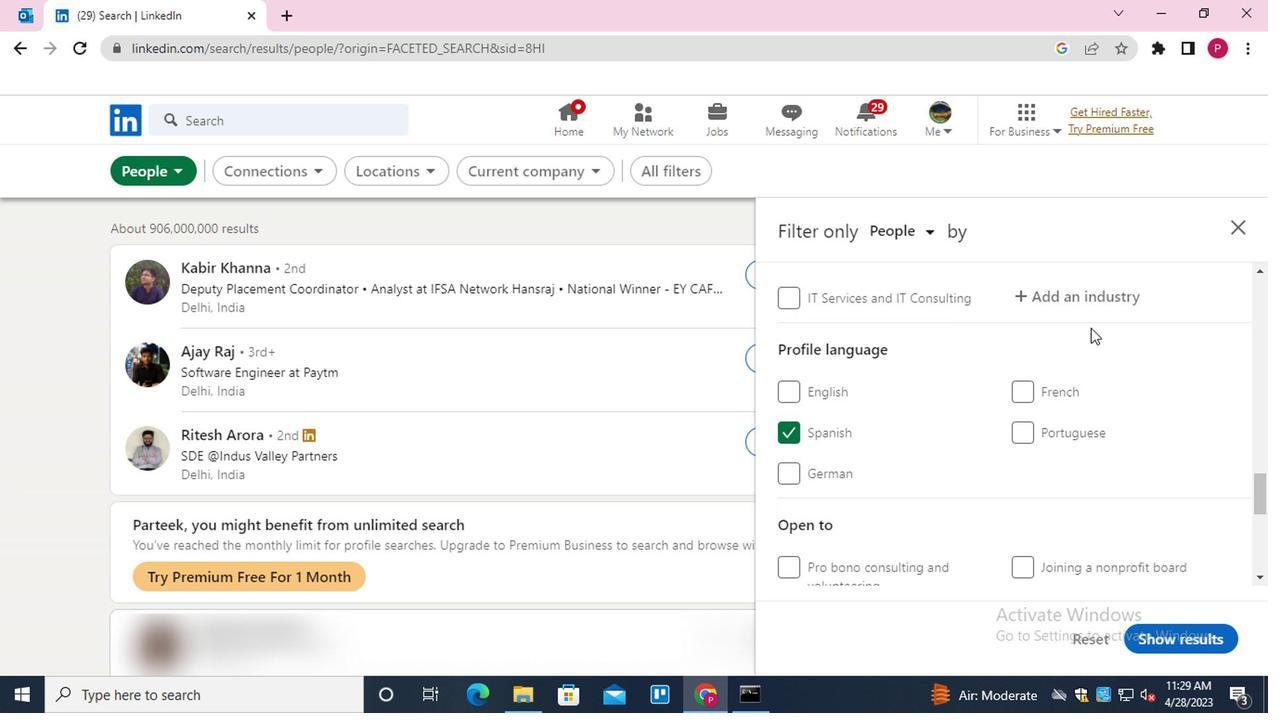 
Action: Mouse pressed left at (1097, 298)
Screenshot: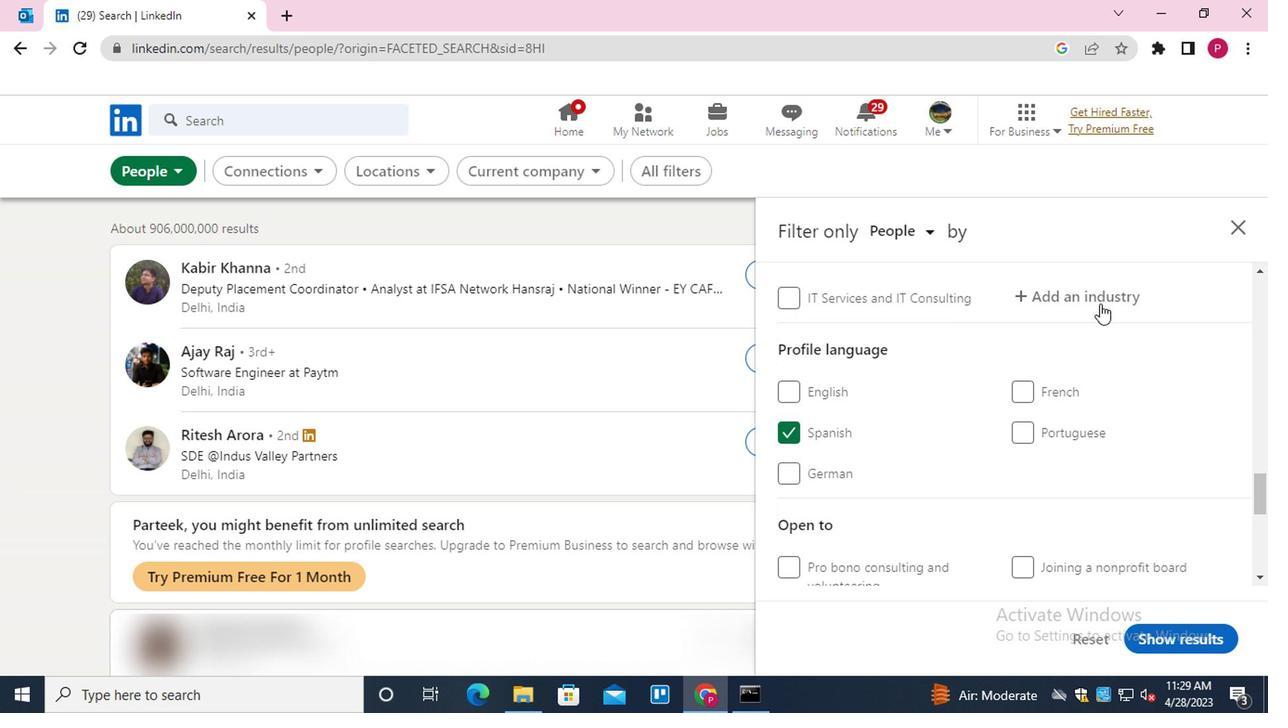
Action: Key pressed <Key.shift>WIRELES
Screenshot: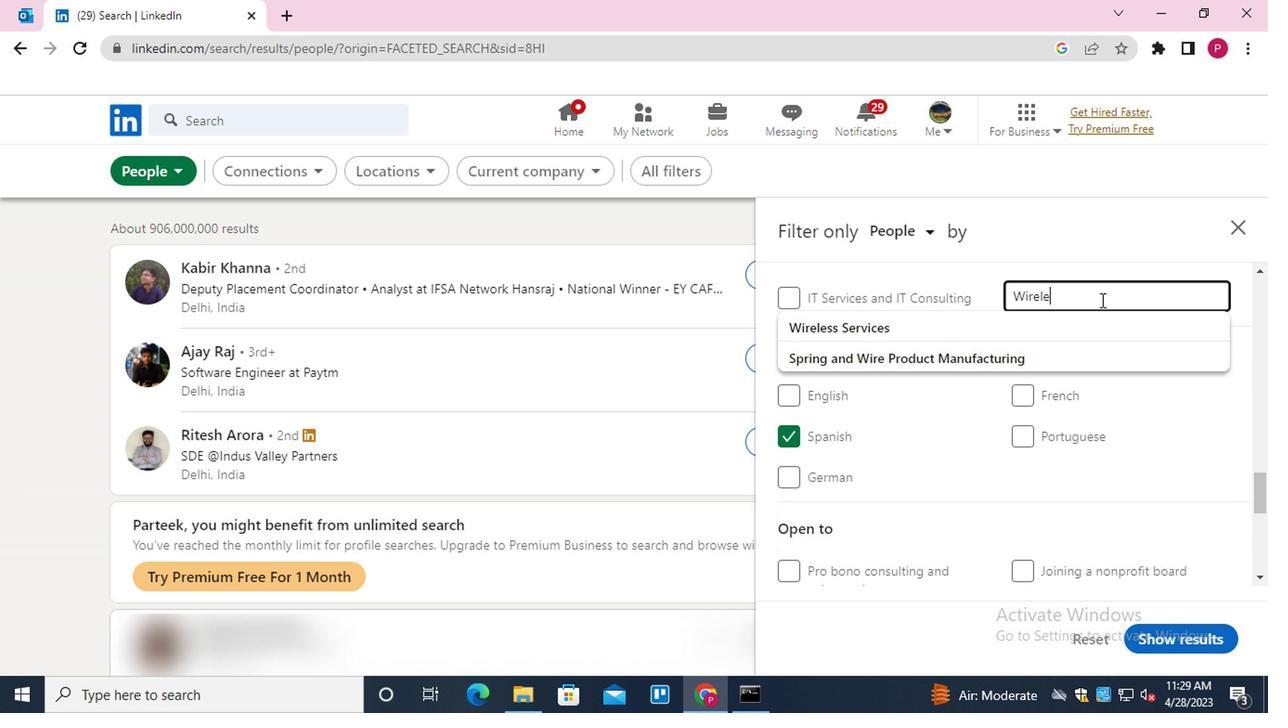 
Action: Mouse moved to (1075, 317)
Screenshot: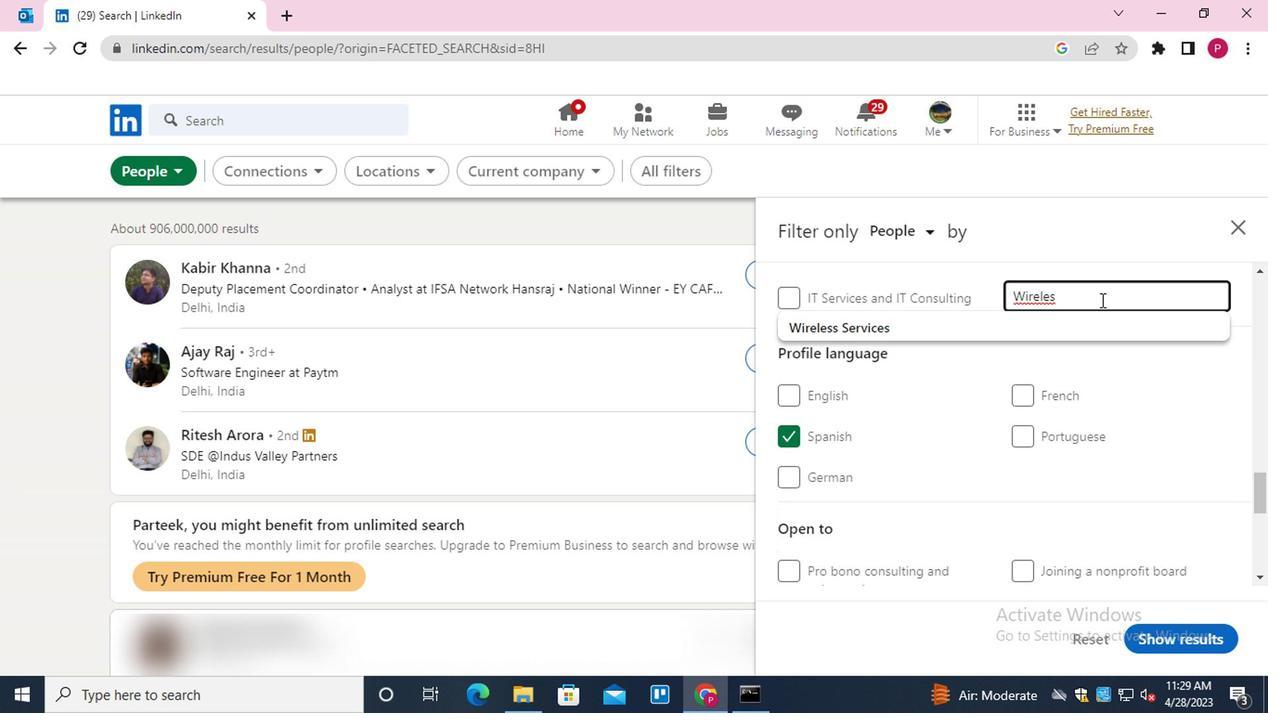 
Action: Mouse pressed left at (1075, 317)
Screenshot: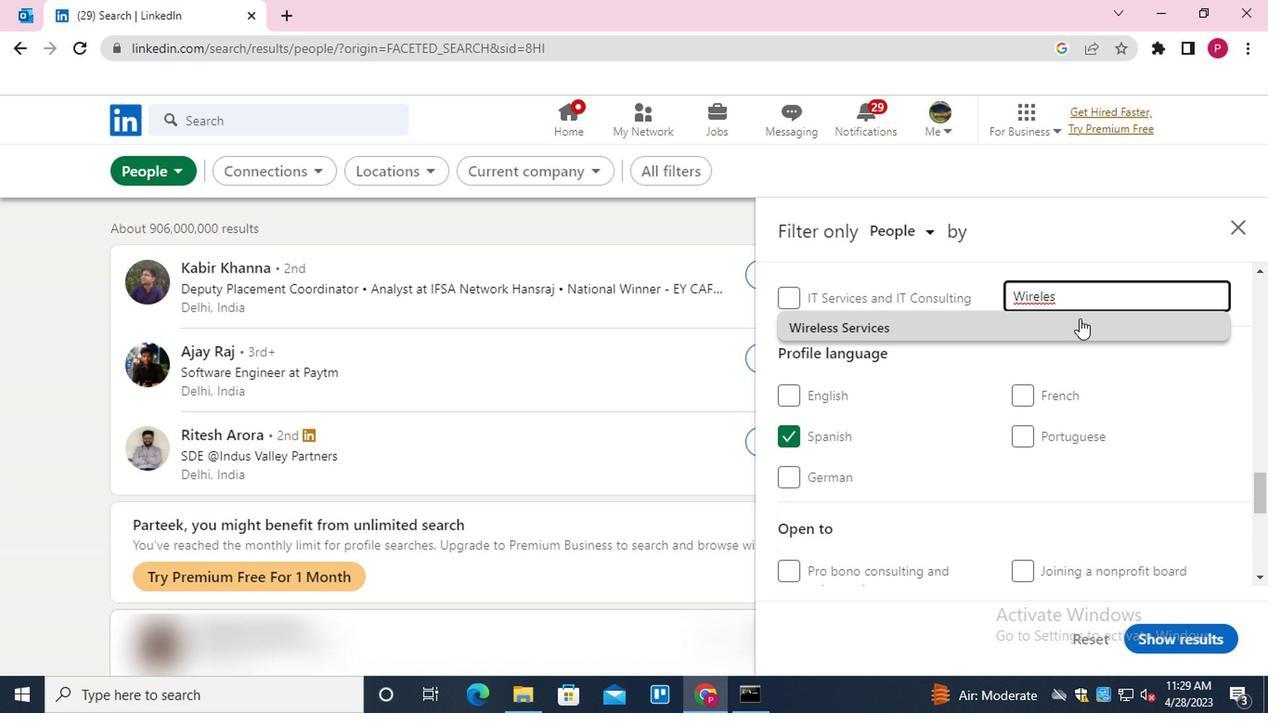 
Action: Mouse moved to (906, 421)
Screenshot: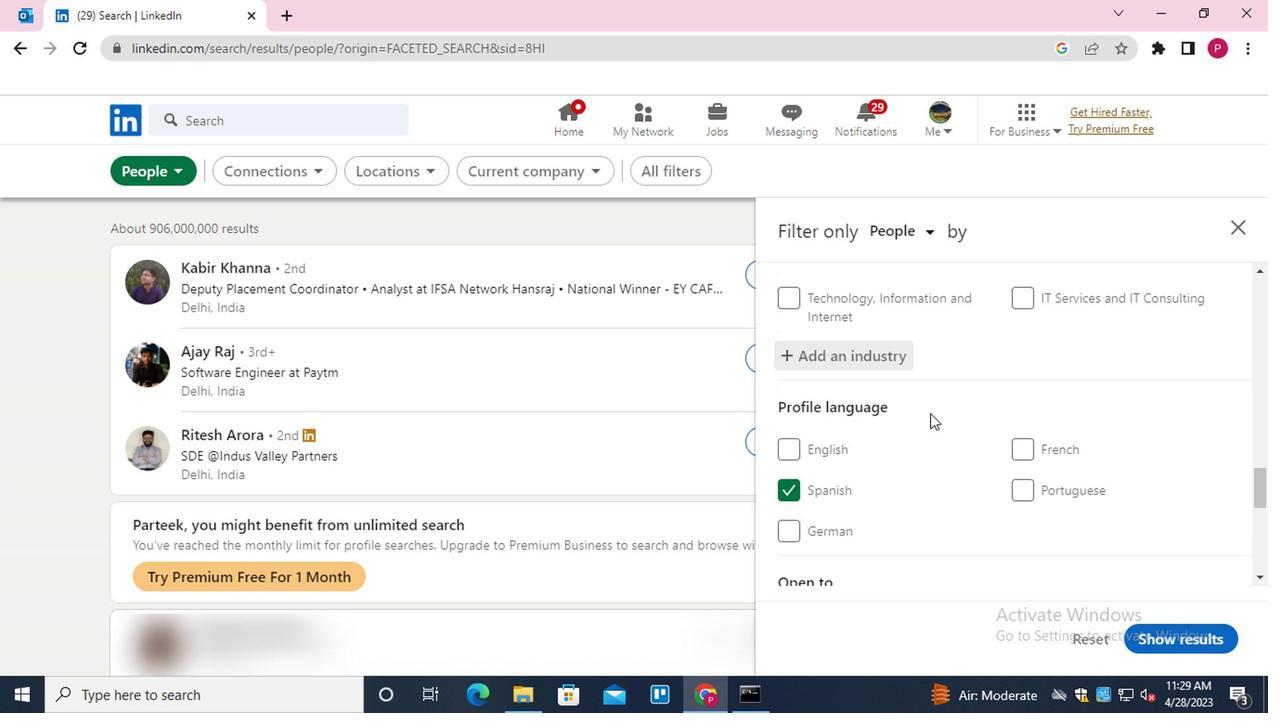 
Action: Mouse scrolled (906, 420) with delta (0, -1)
Screenshot: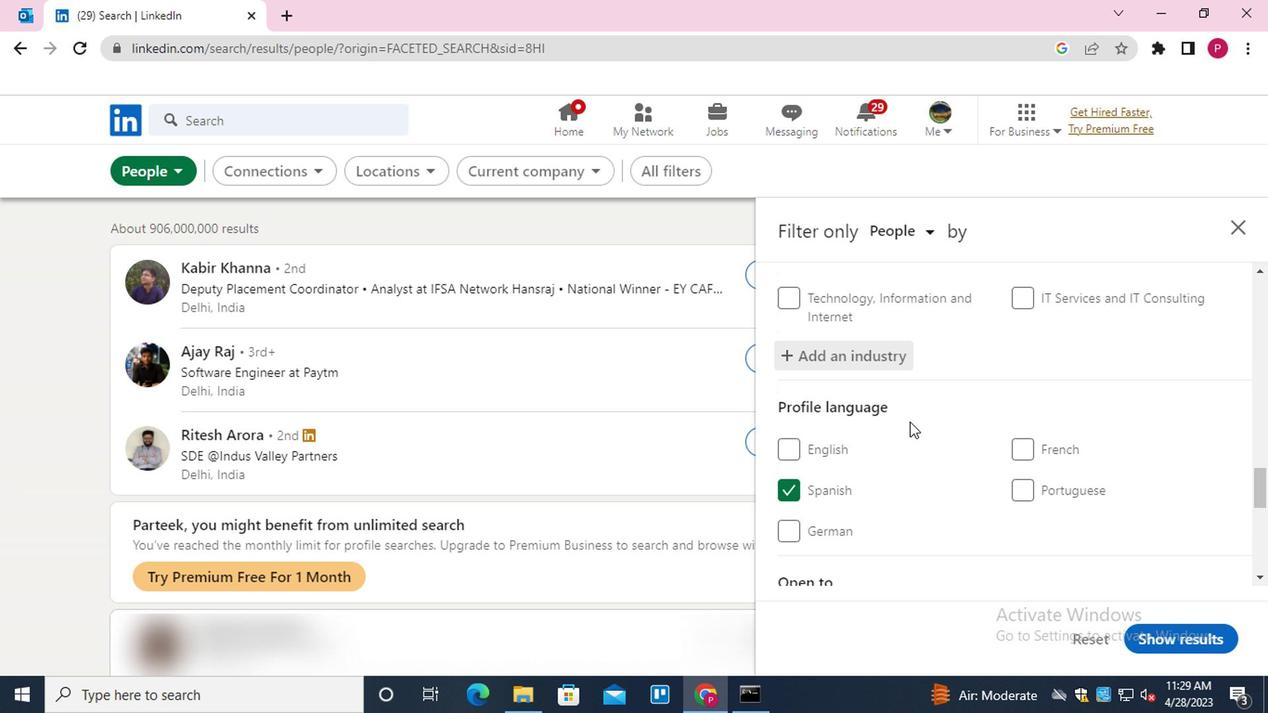 
Action: Mouse scrolled (906, 420) with delta (0, -1)
Screenshot: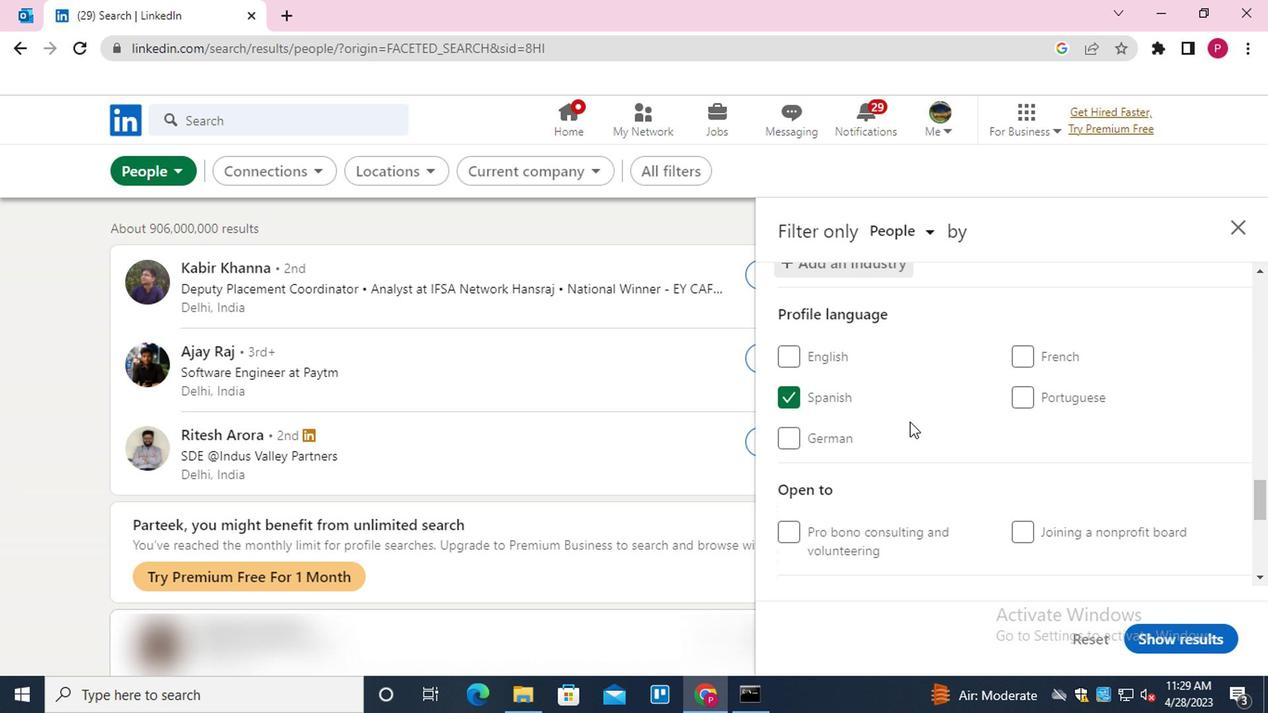 
Action: Mouse scrolled (906, 420) with delta (0, -1)
Screenshot: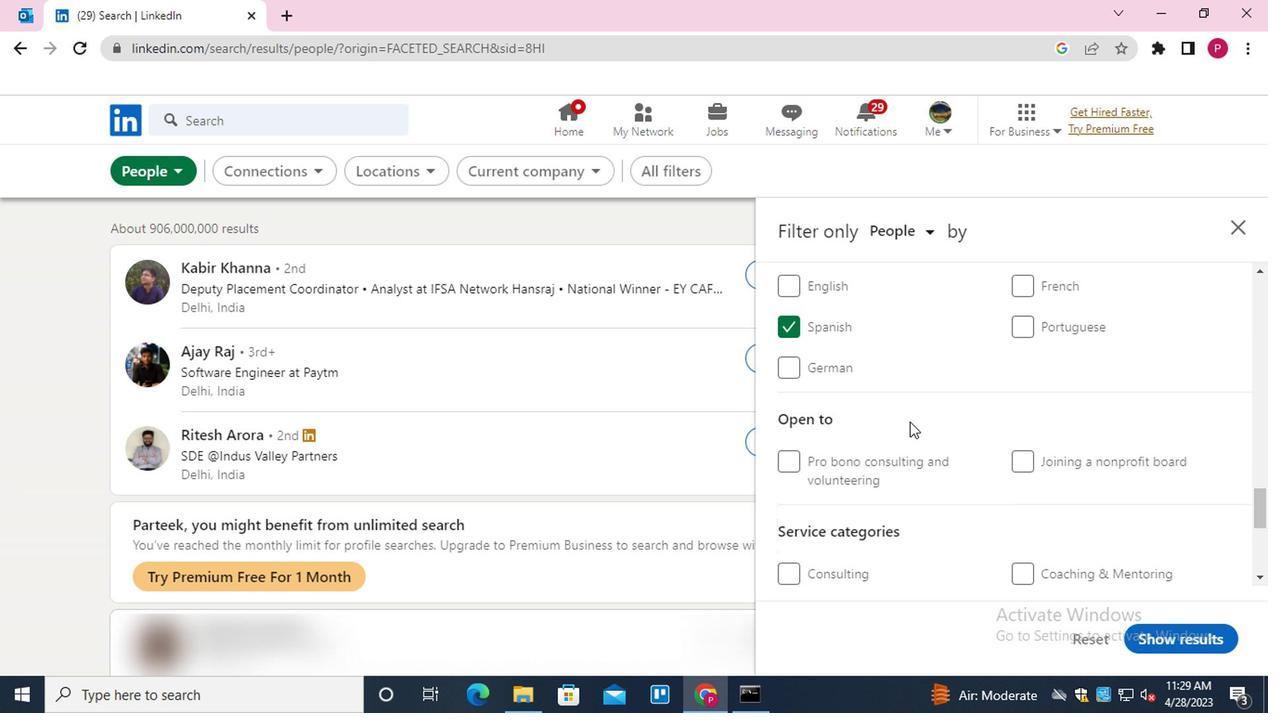 
Action: Mouse scrolled (906, 420) with delta (0, -1)
Screenshot: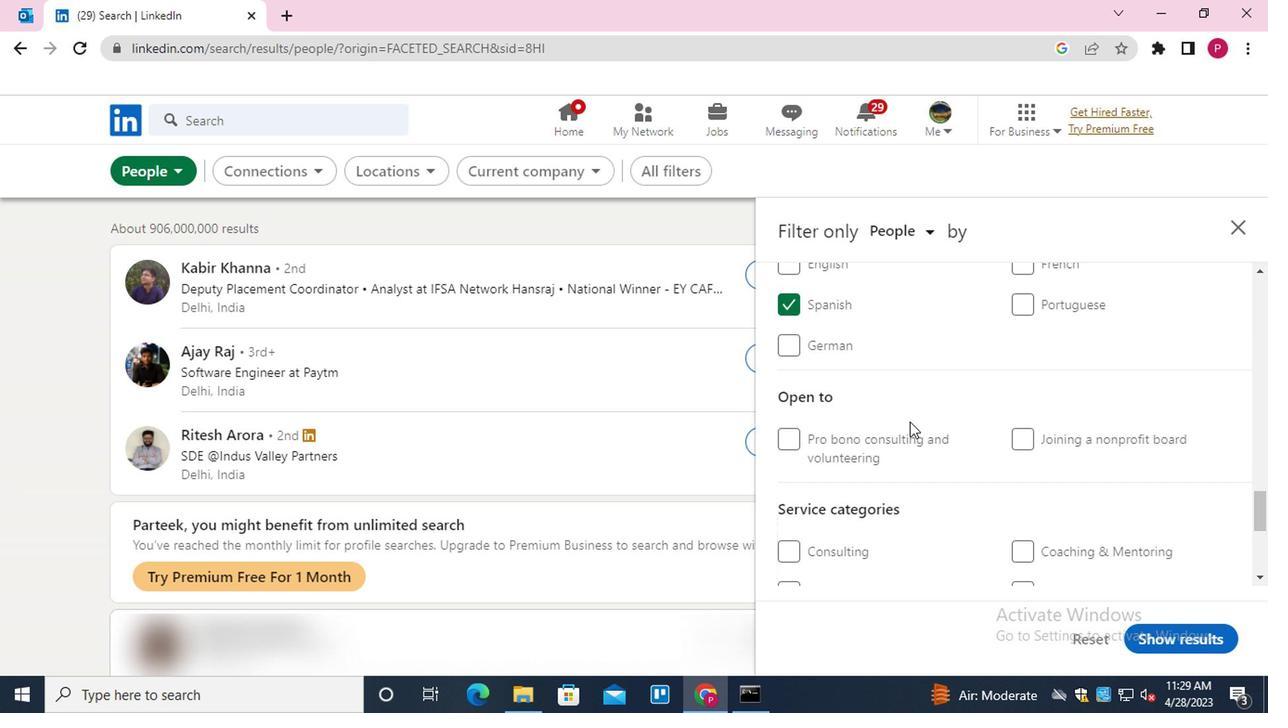 
Action: Mouse scrolled (906, 420) with delta (0, -1)
Screenshot: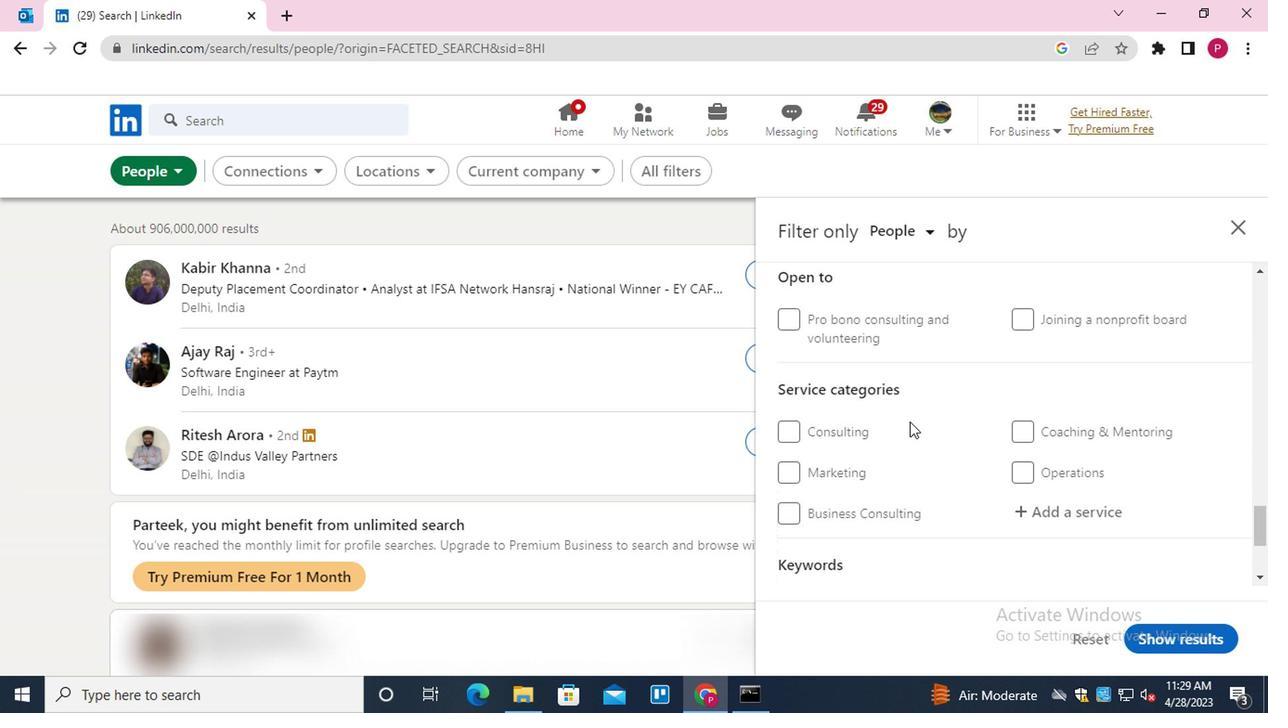 
Action: Mouse scrolled (906, 420) with delta (0, -1)
Screenshot: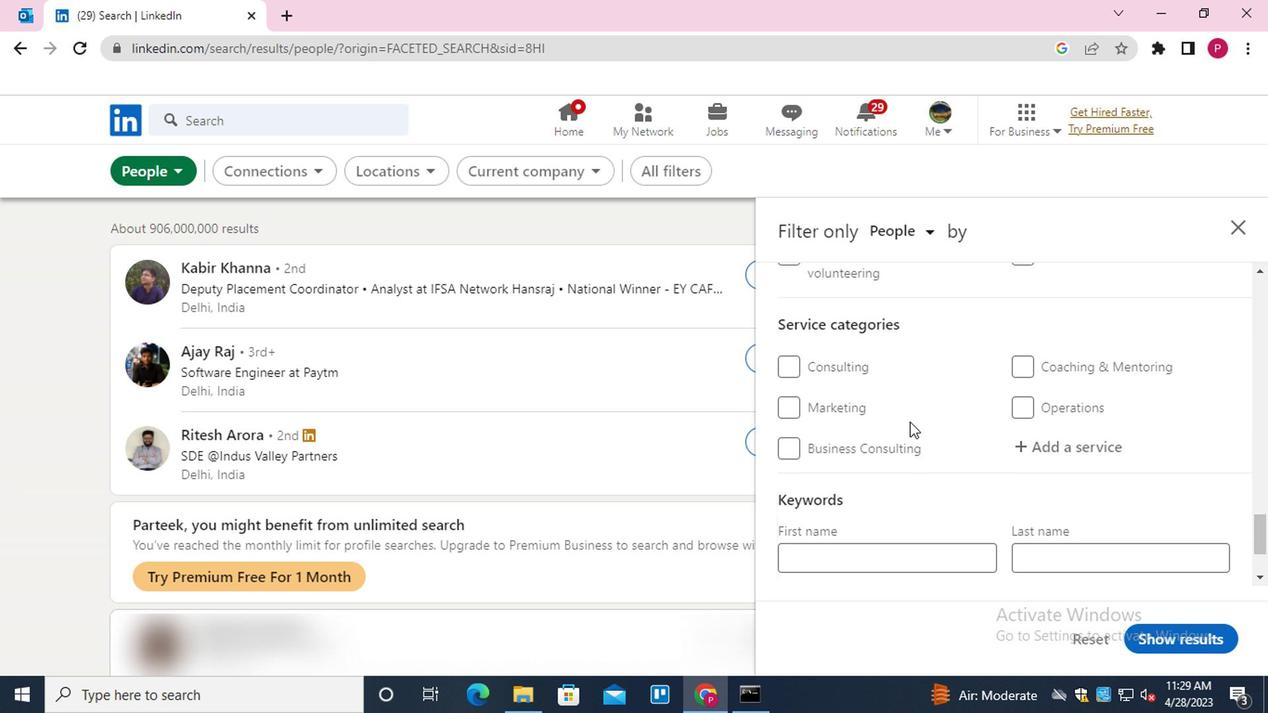 
Action: Mouse moved to (1066, 311)
Screenshot: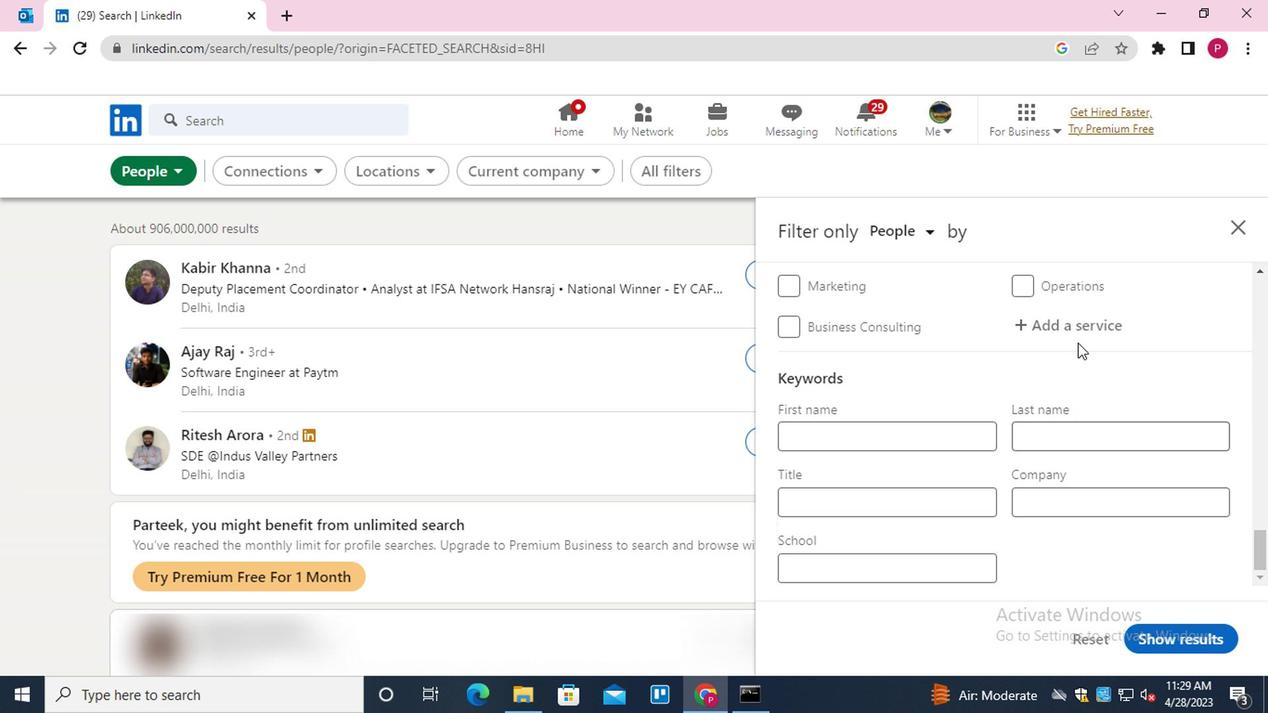 
Action: Mouse pressed left at (1066, 311)
Screenshot: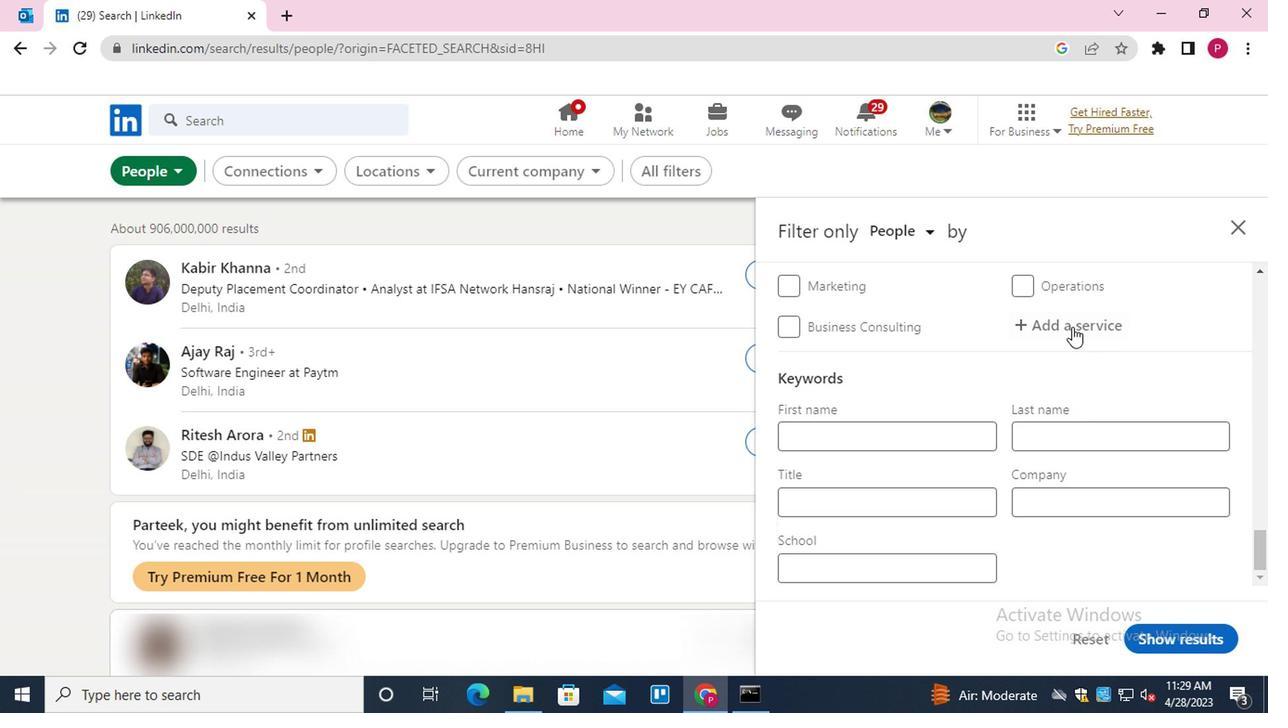 
Action: Key pressed <Key.shift>MOBILE<Key.down><Key.enter>
Screenshot: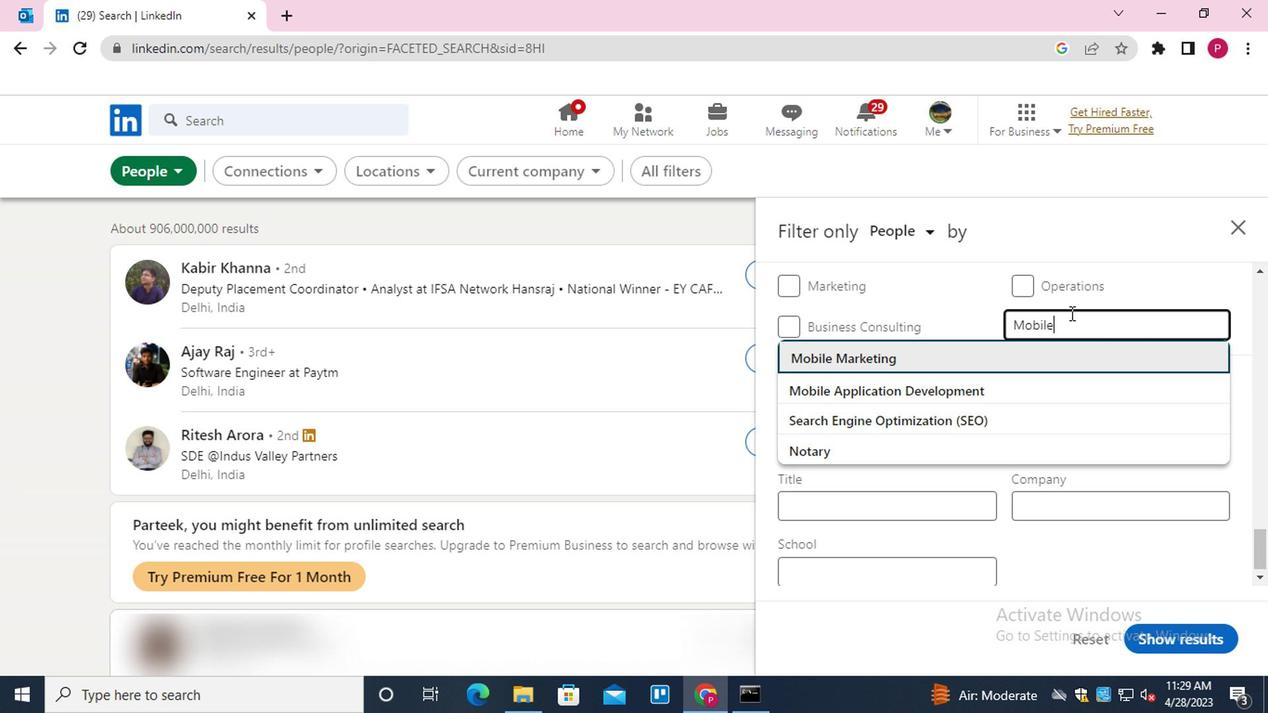 
Action: Mouse moved to (1031, 365)
Screenshot: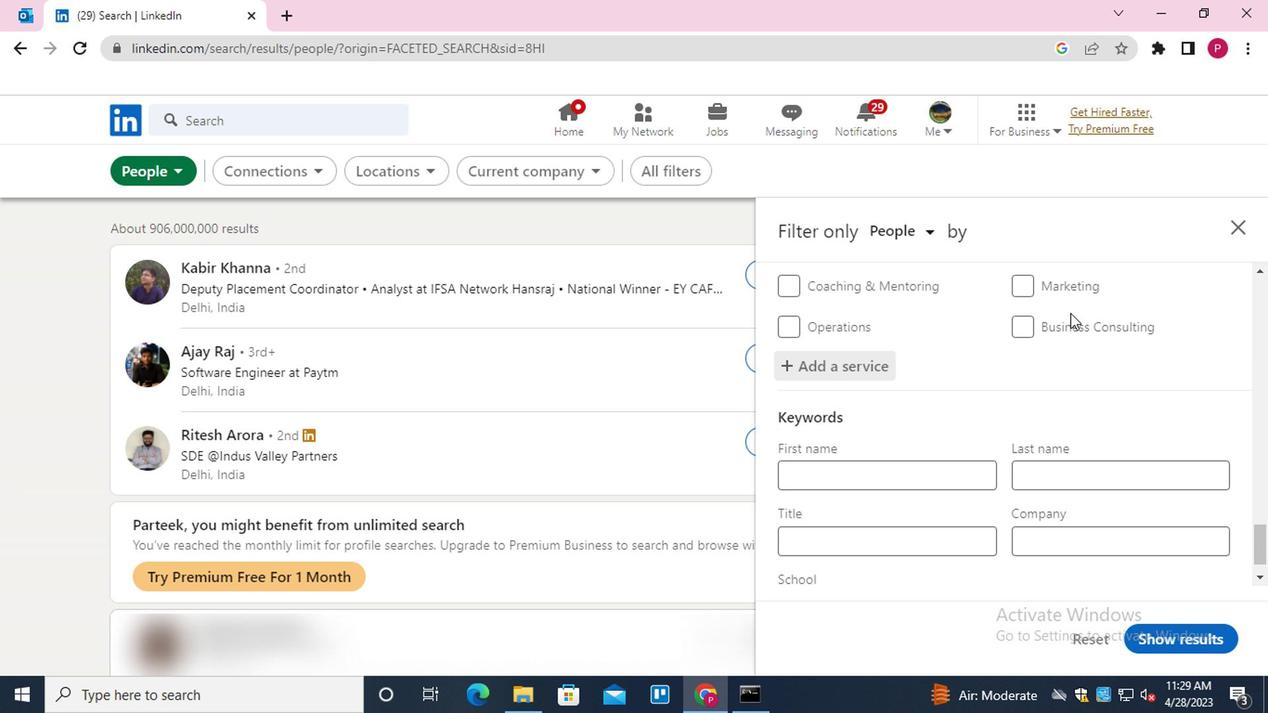 
Action: Mouse scrolled (1031, 365) with delta (0, 0)
Screenshot: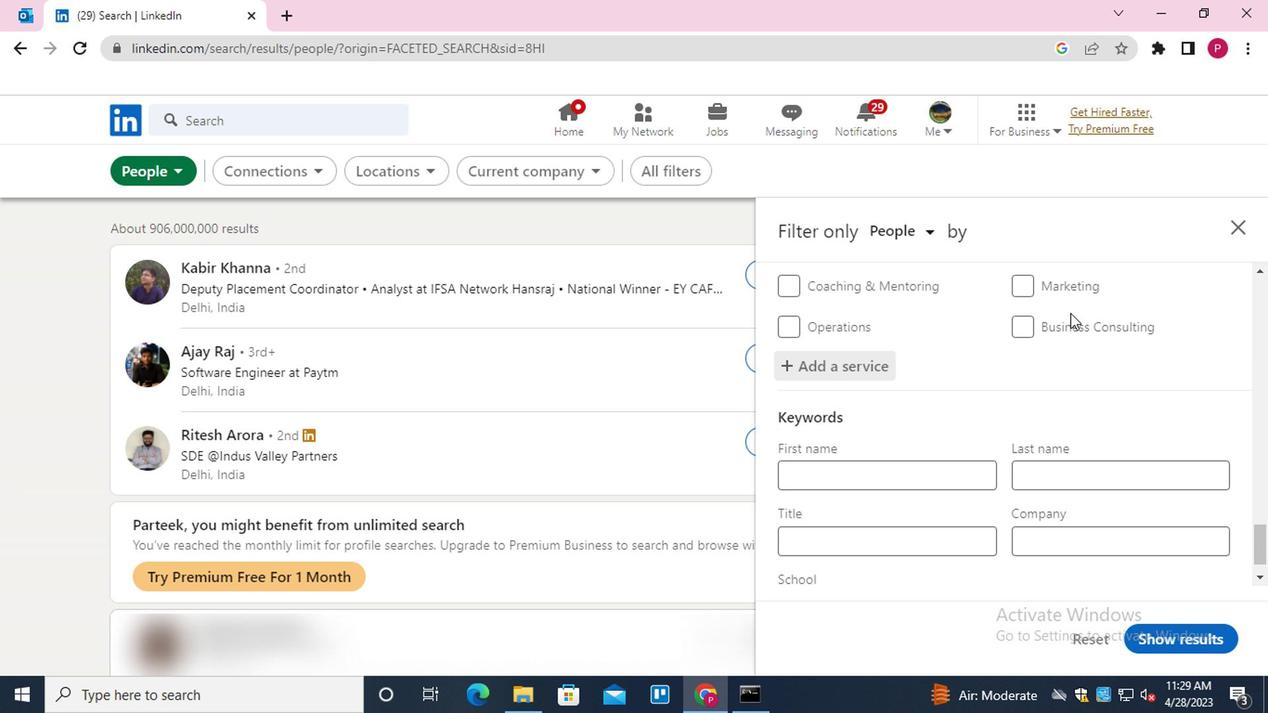 
Action: Mouse moved to (1030, 368)
Screenshot: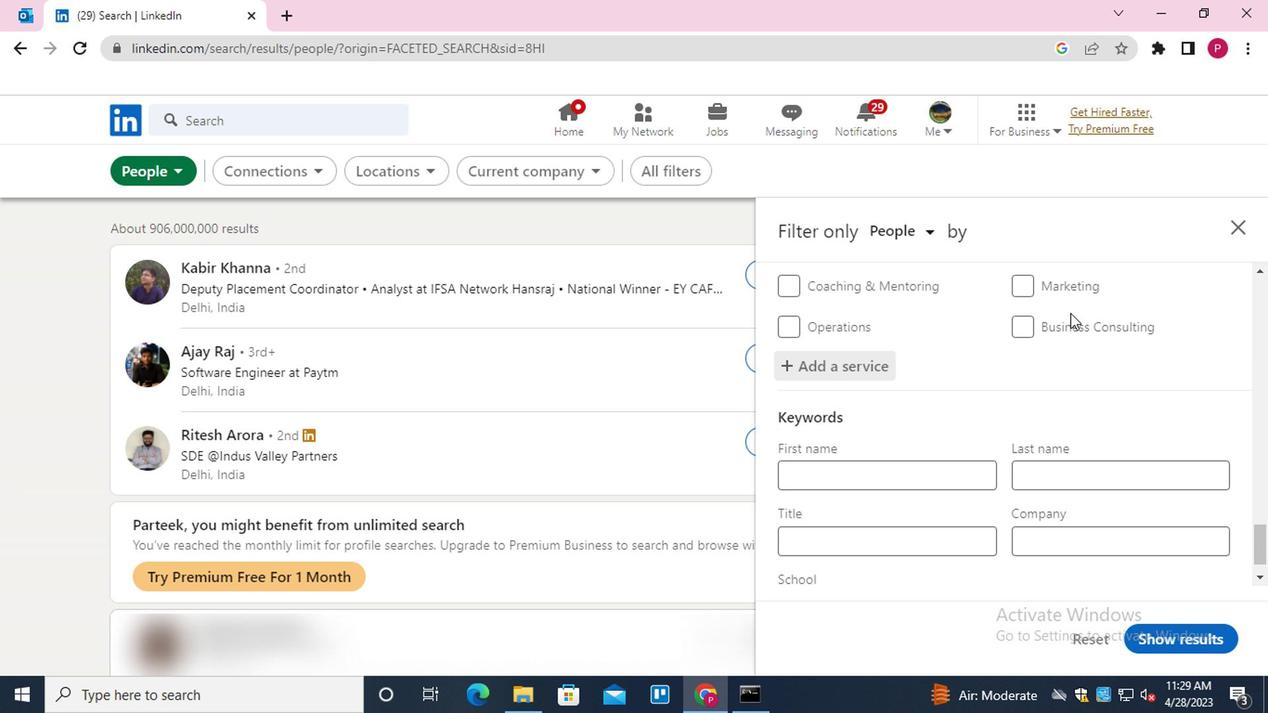 
Action: Mouse scrolled (1030, 367) with delta (0, 0)
Screenshot: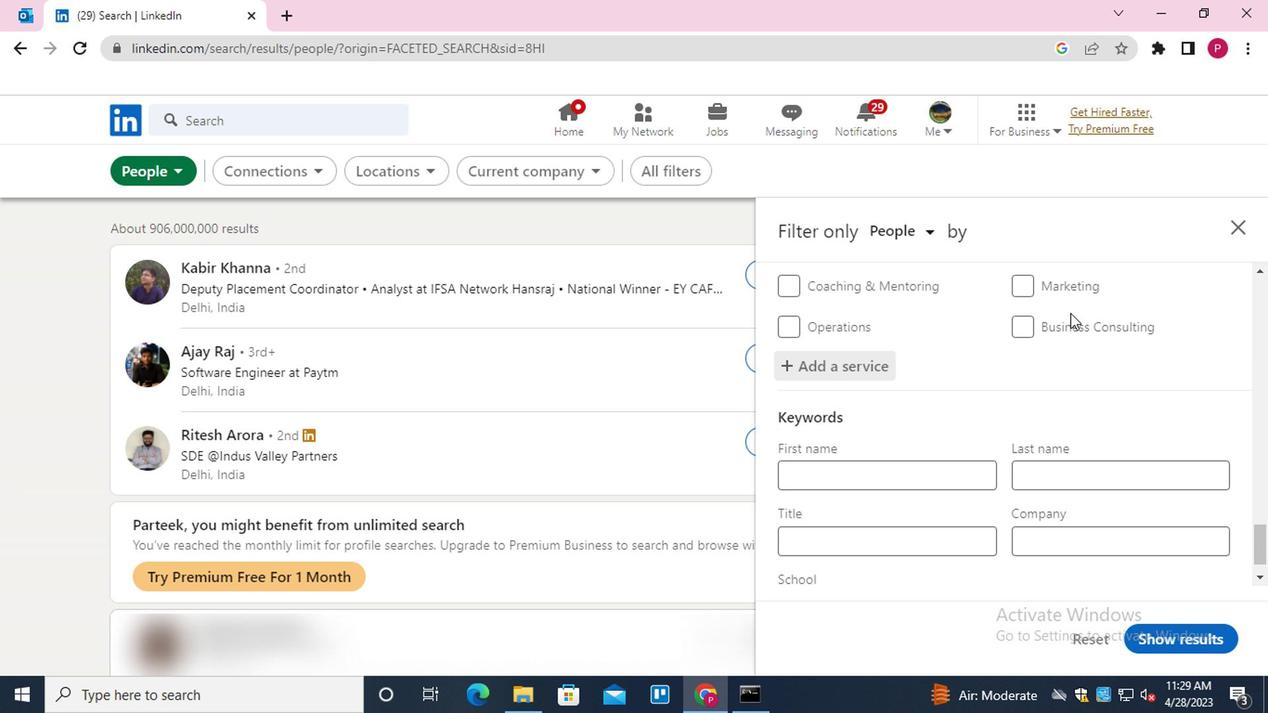 
Action: Mouse moved to (1029, 371)
Screenshot: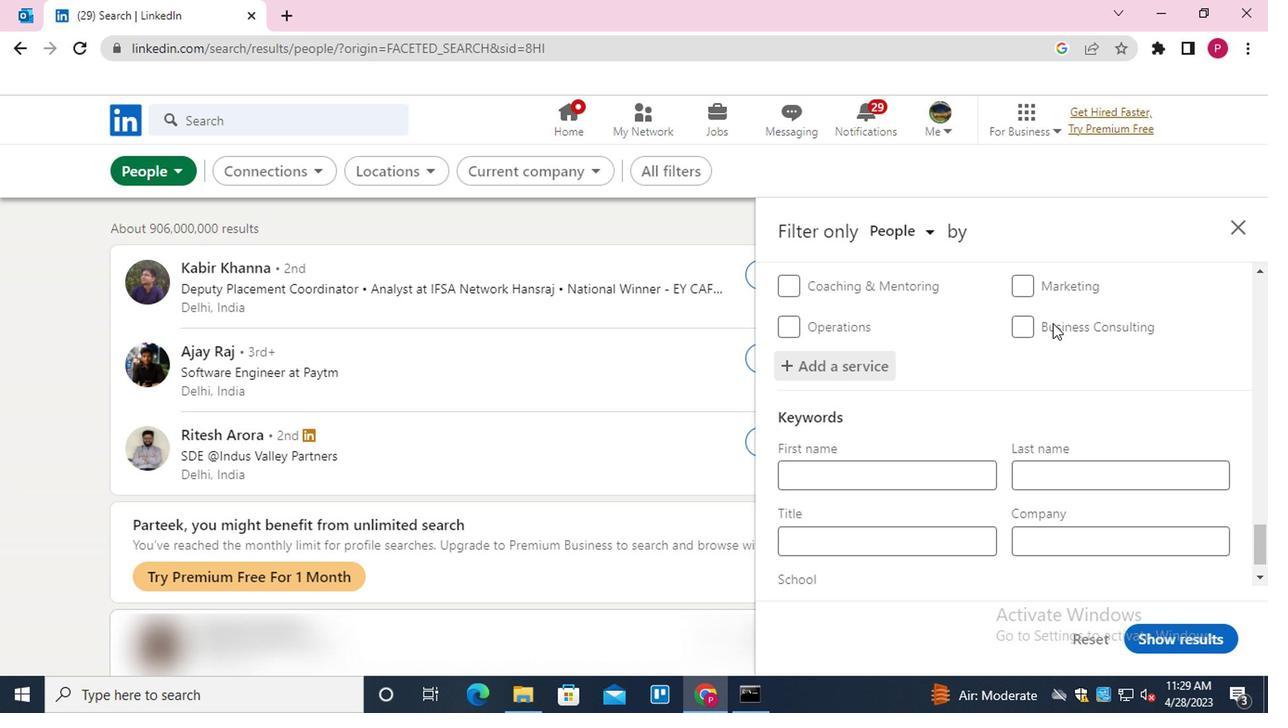 
Action: Mouse scrolled (1029, 370) with delta (0, -1)
Screenshot: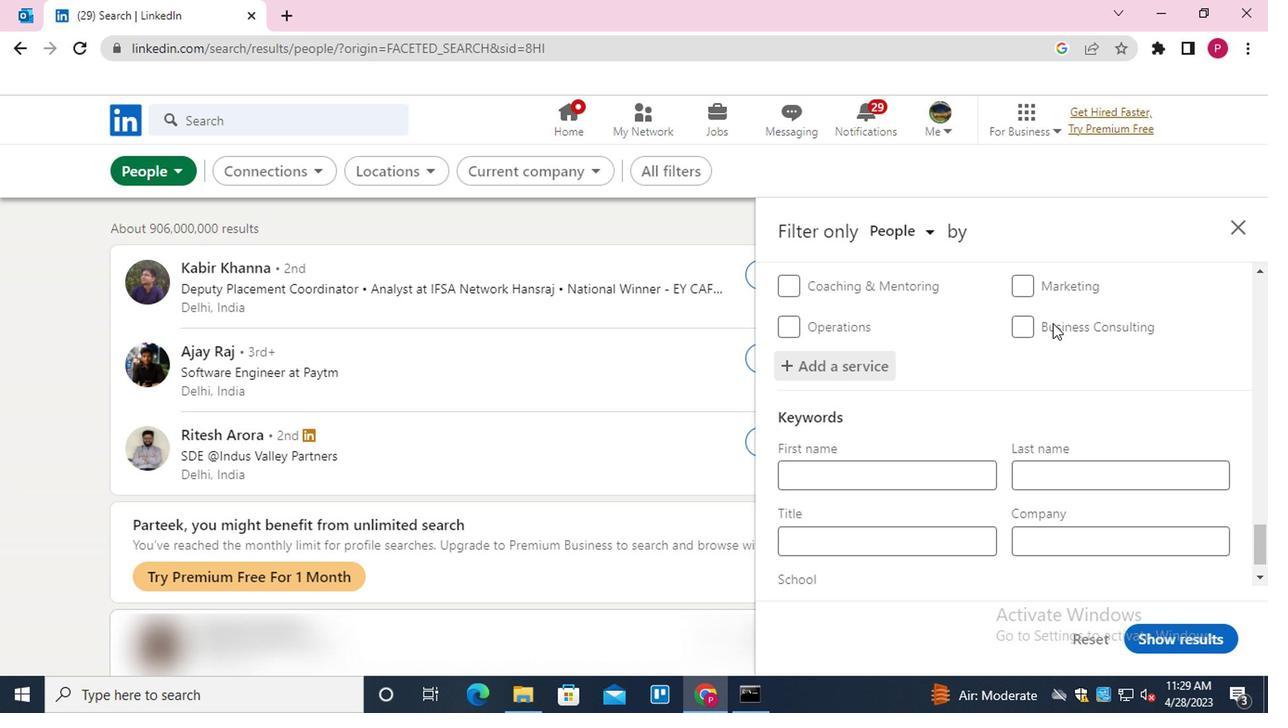 
Action: Mouse moved to (1027, 381)
Screenshot: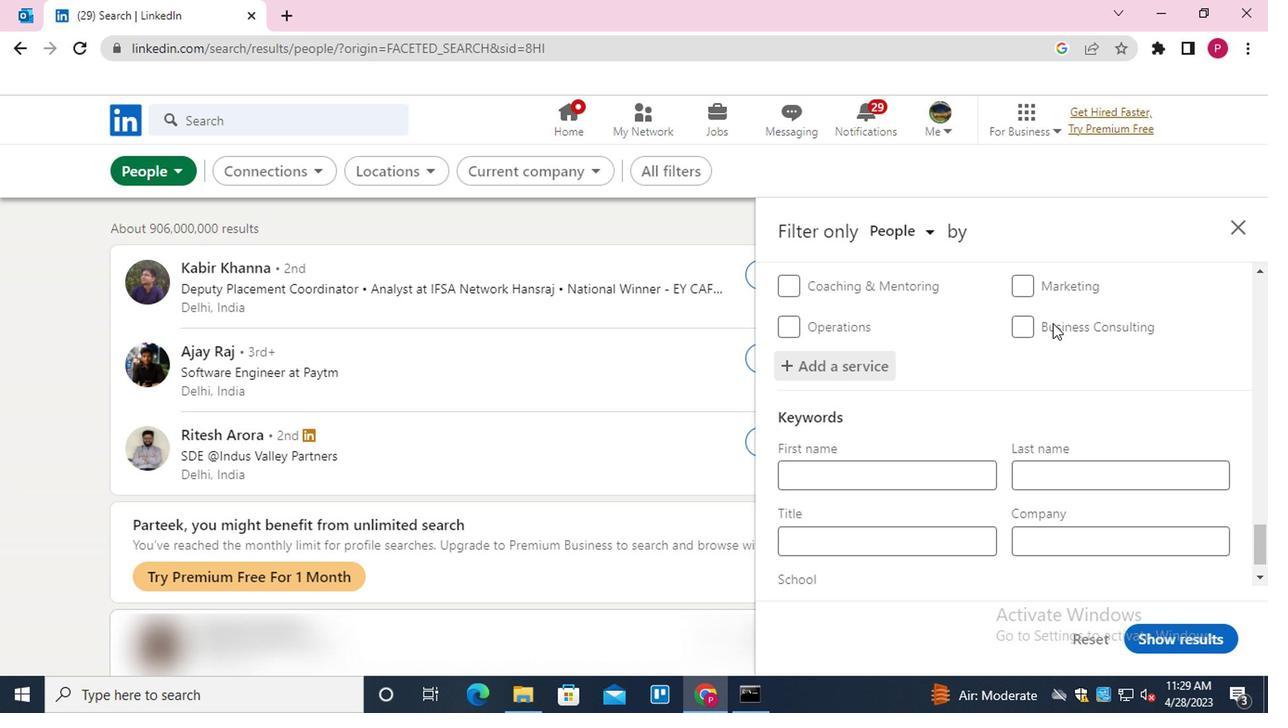 
Action: Mouse scrolled (1027, 381) with delta (0, 0)
Screenshot: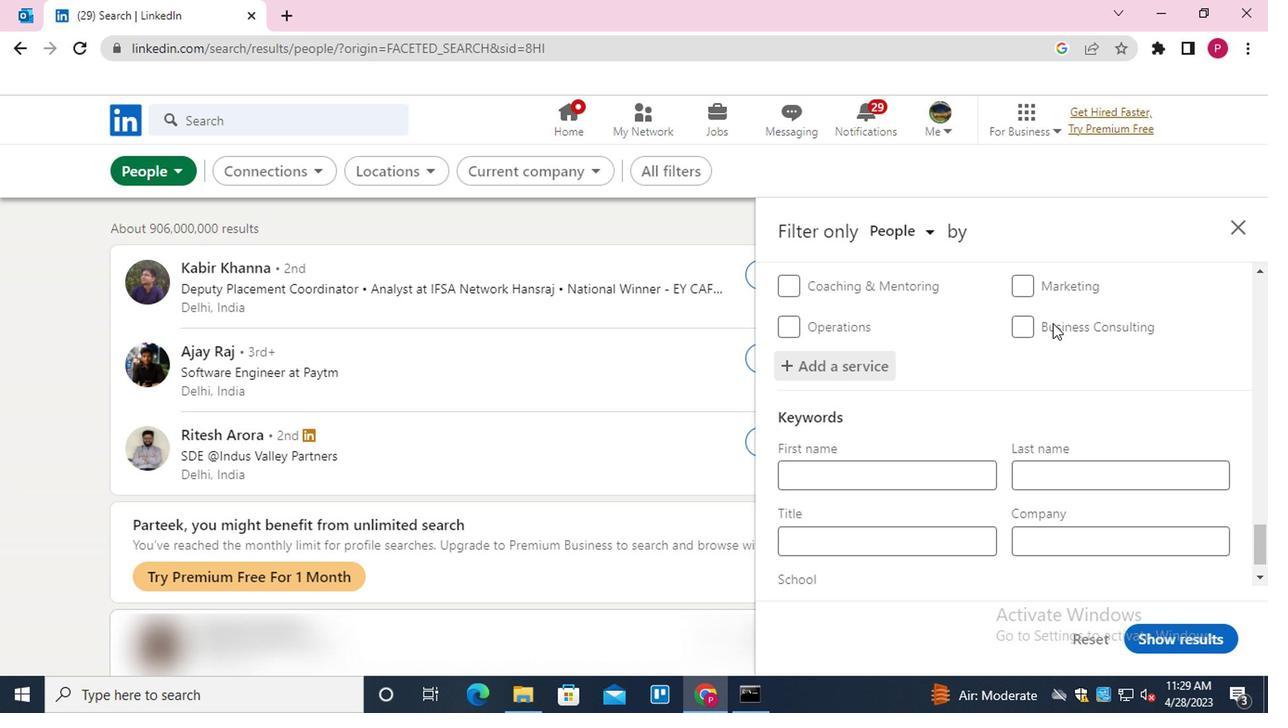 
Action: Mouse moved to (865, 496)
Screenshot: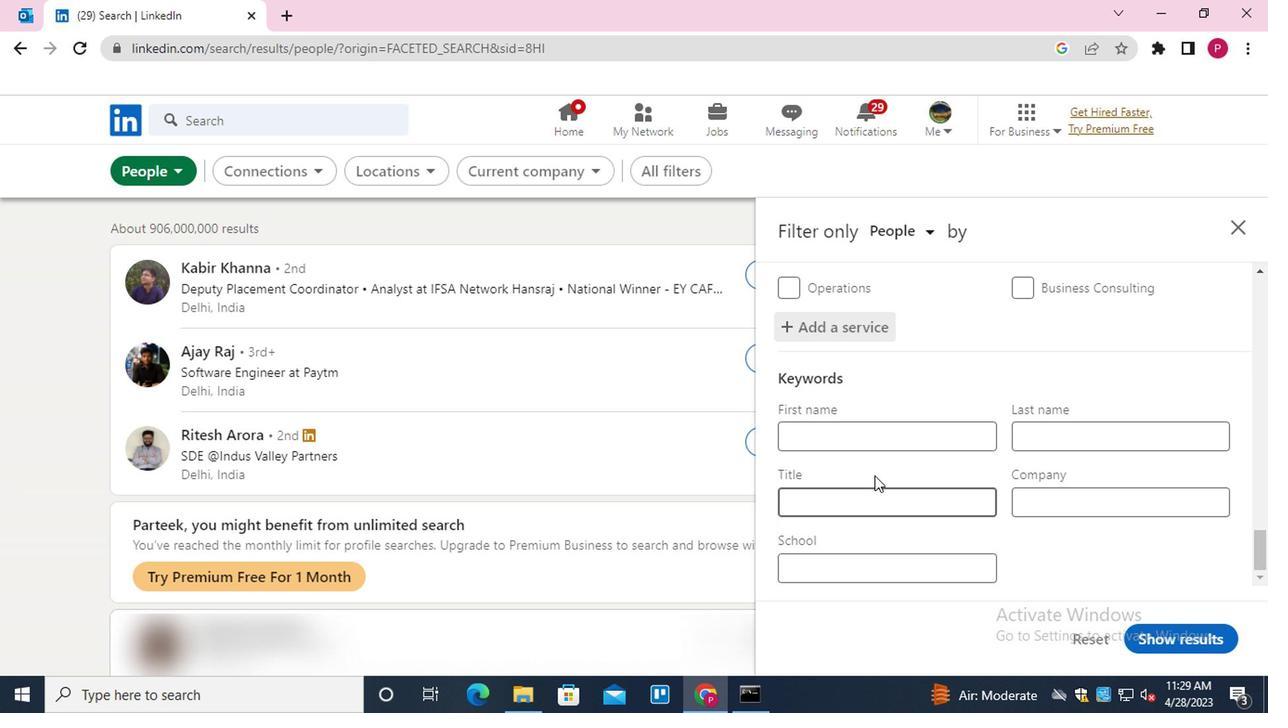 
Action: Mouse pressed left at (865, 496)
Screenshot: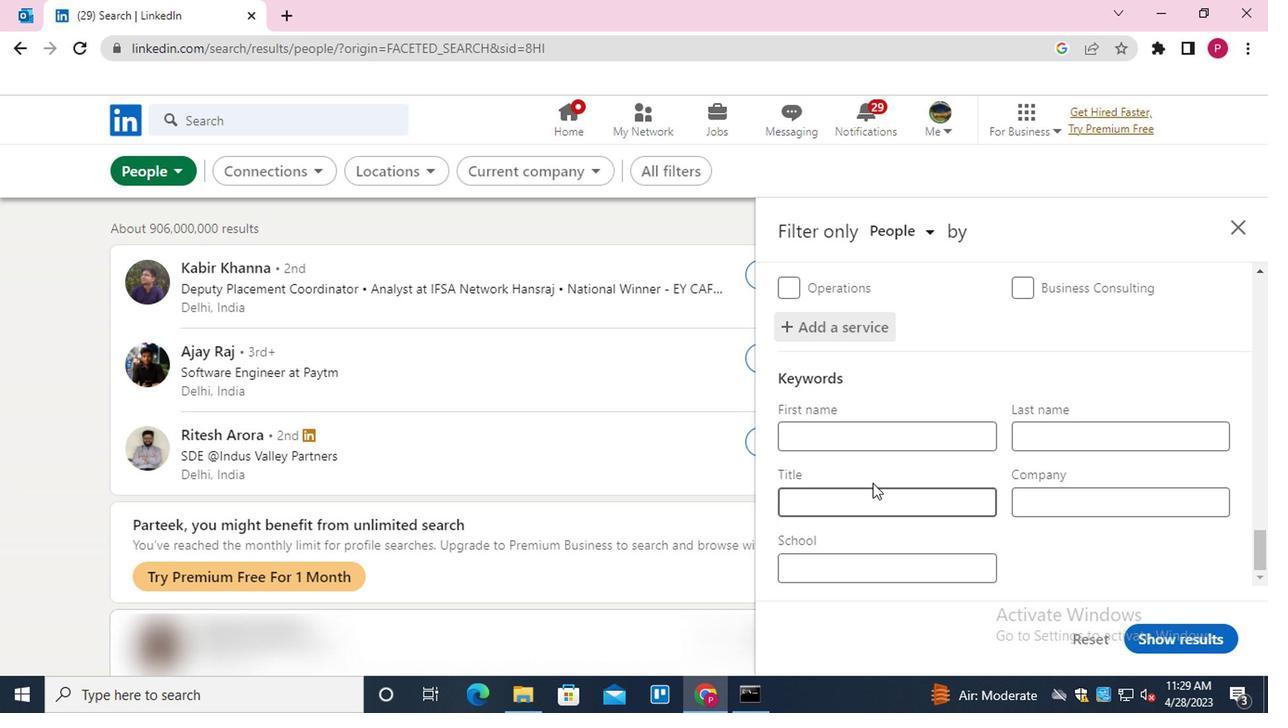 
Action: Key pressed <Key.shift><Key.shift><Key.shift><Key.shift>PHYSICIAN<Key.space><Key.shift>THEREPAY<Key.space><Key.backspace><Key.backspace><Key.backspace><Key.backspace><Key.backspace>APY<Key.space><Key.shift>ASSISTANT
Screenshot: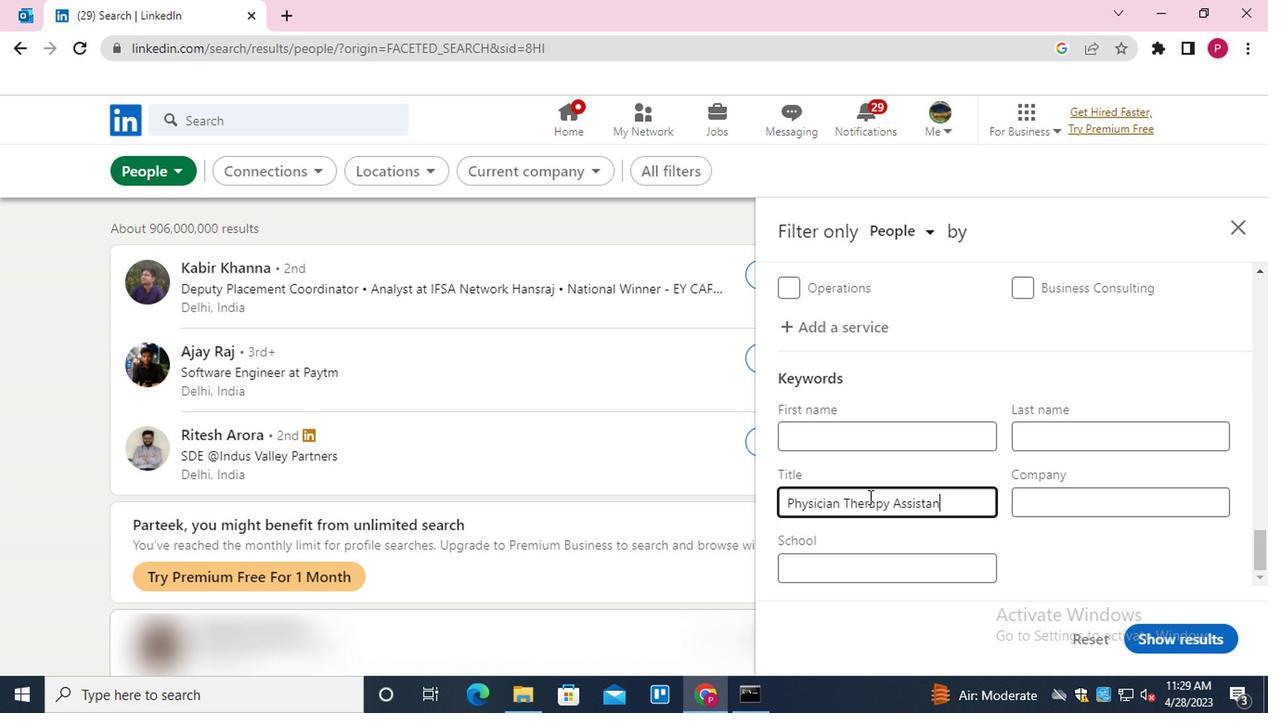 
Action: Mouse moved to (1167, 635)
Screenshot: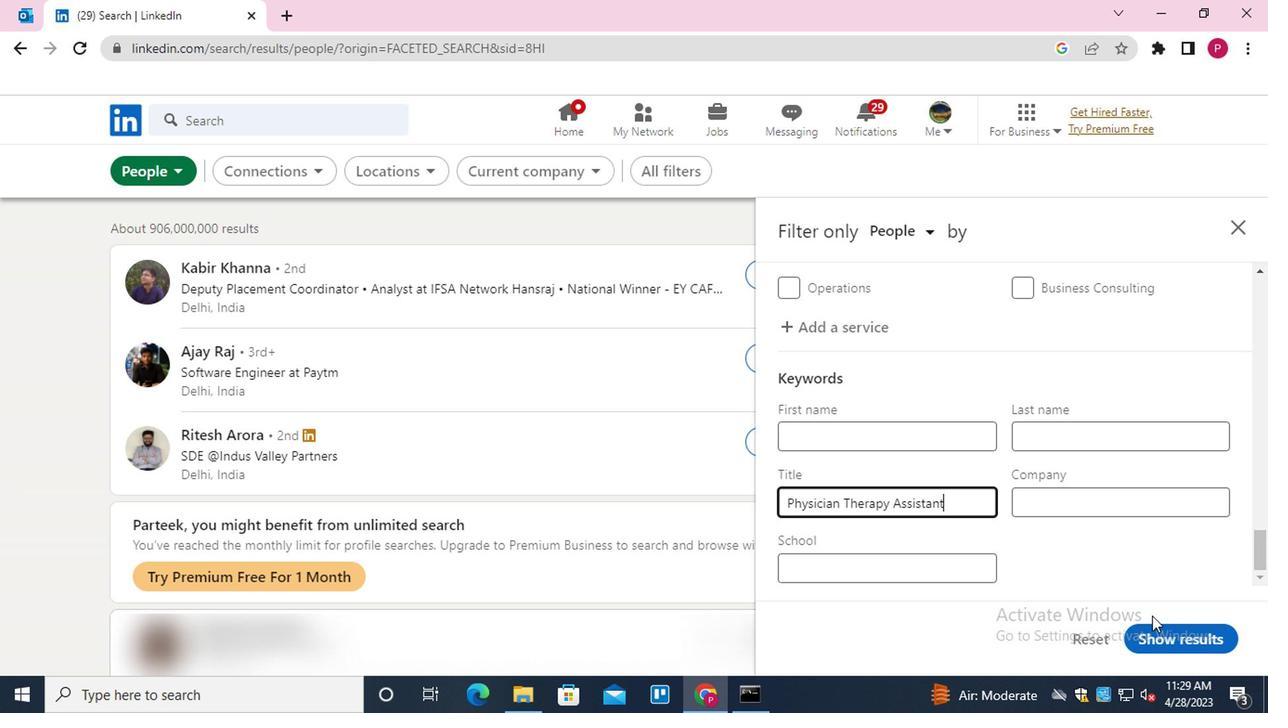 
Action: Mouse pressed left at (1167, 635)
Screenshot: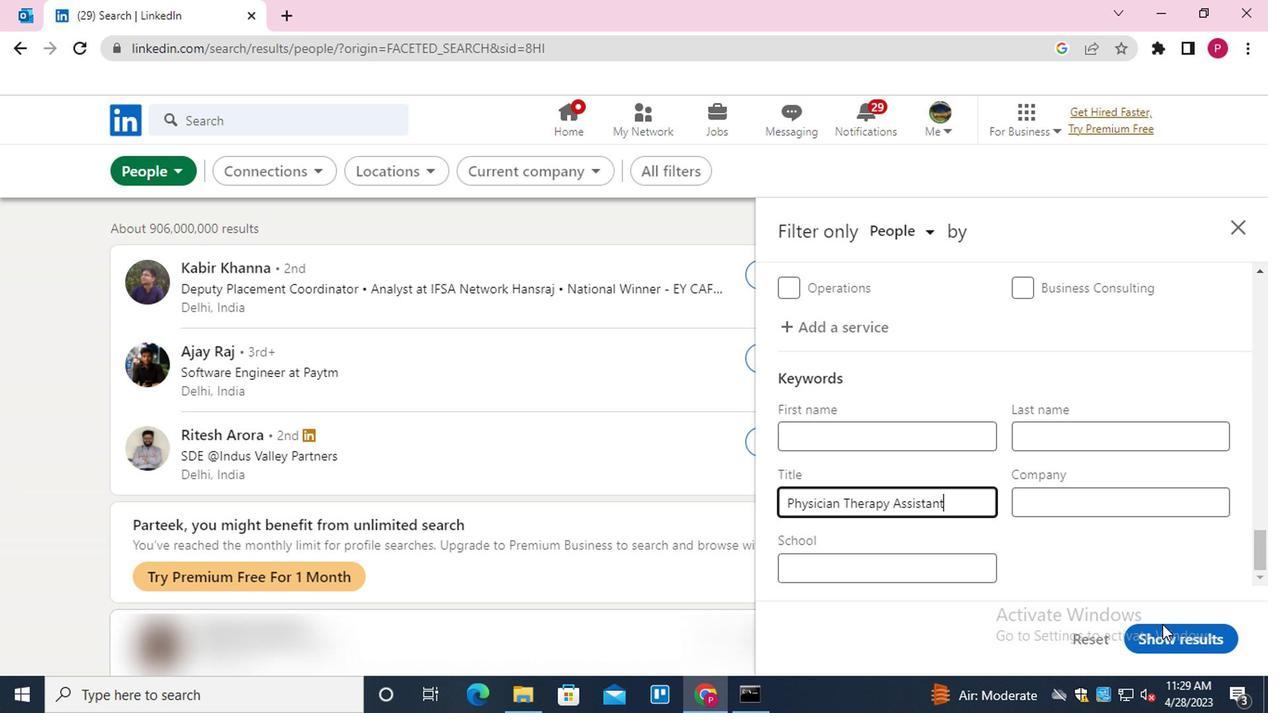 
Action: Mouse moved to (466, 325)
Screenshot: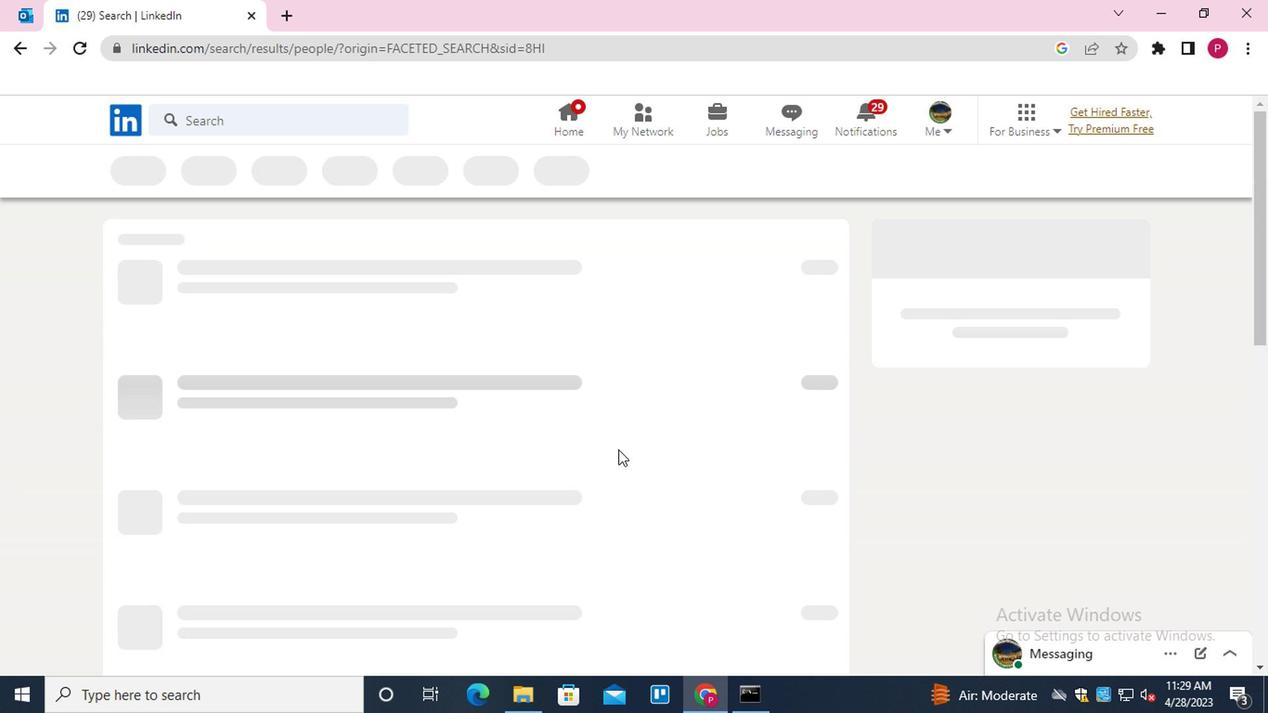 
